 Task: Find connections with filter location Leyland with filter topic #homedecor with filter profile language French with filter current company Sterlite Power with filter school Institution of Engineers of India (IEI), Kolkata with filter industry Engines and Power Transmission Equipment Manufacturing with filter service category Property Management with filter keywords title Call Center Representative
Action: Mouse moved to (668, 101)
Screenshot: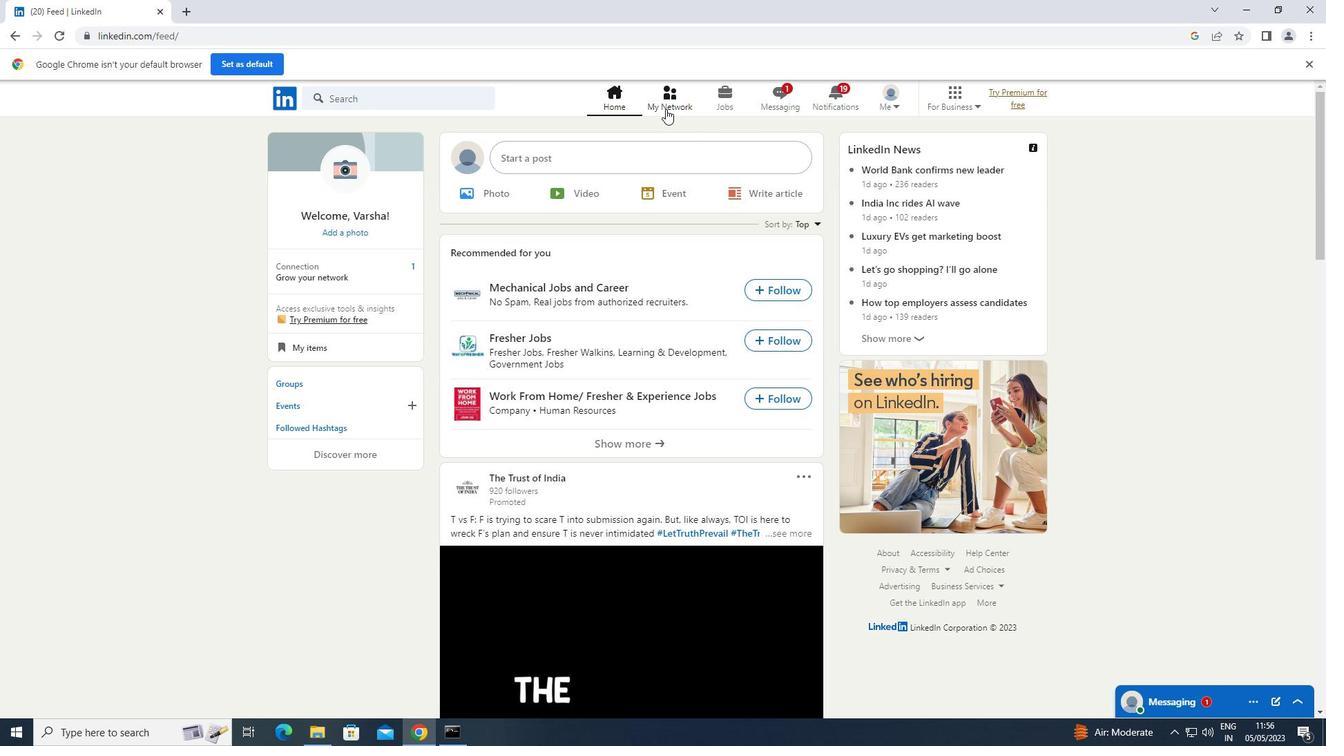 
Action: Mouse pressed left at (668, 101)
Screenshot: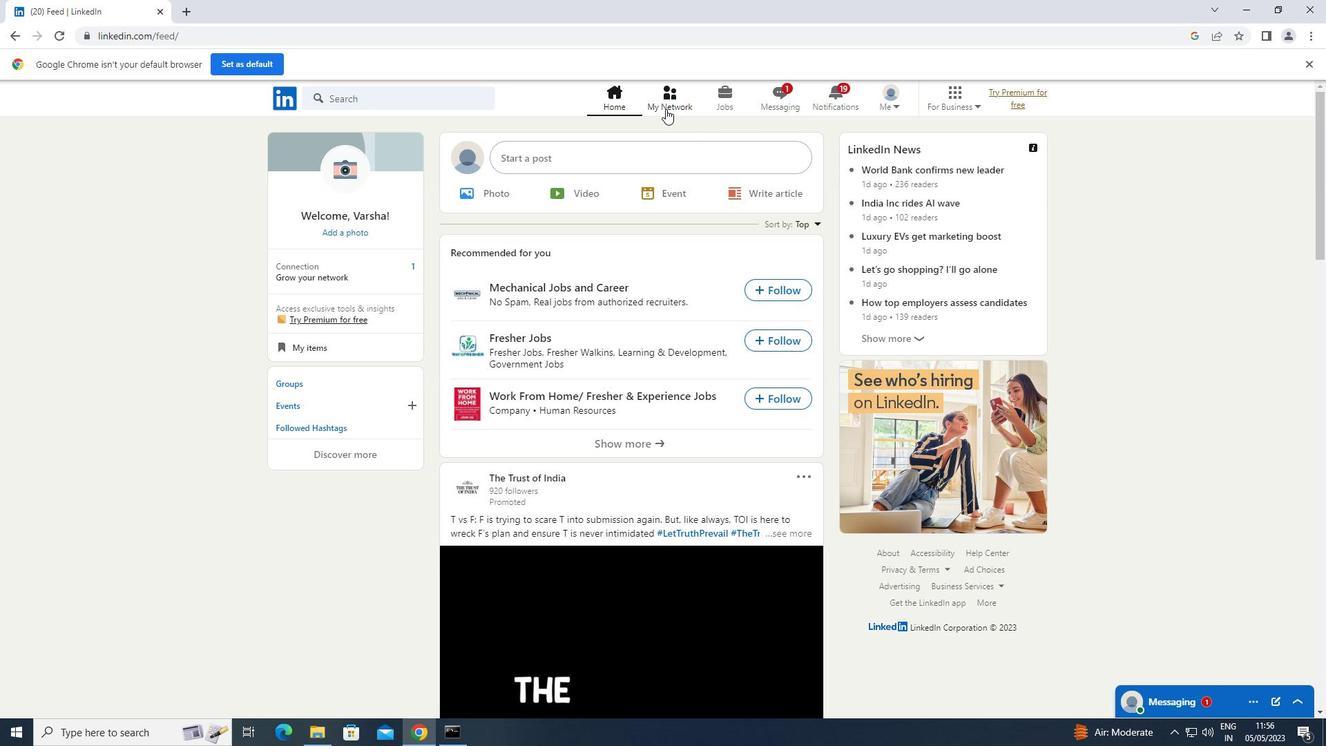 
Action: Mouse moved to (351, 181)
Screenshot: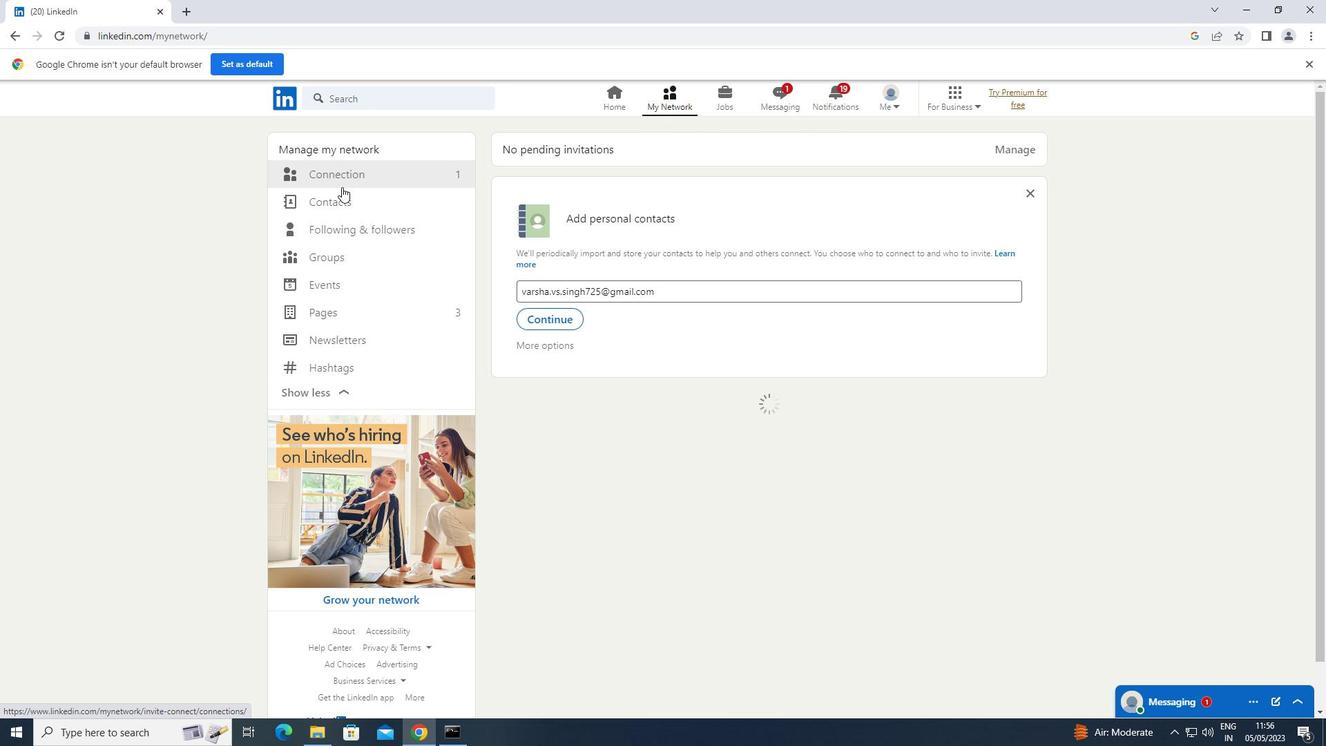
Action: Mouse pressed left at (351, 181)
Screenshot: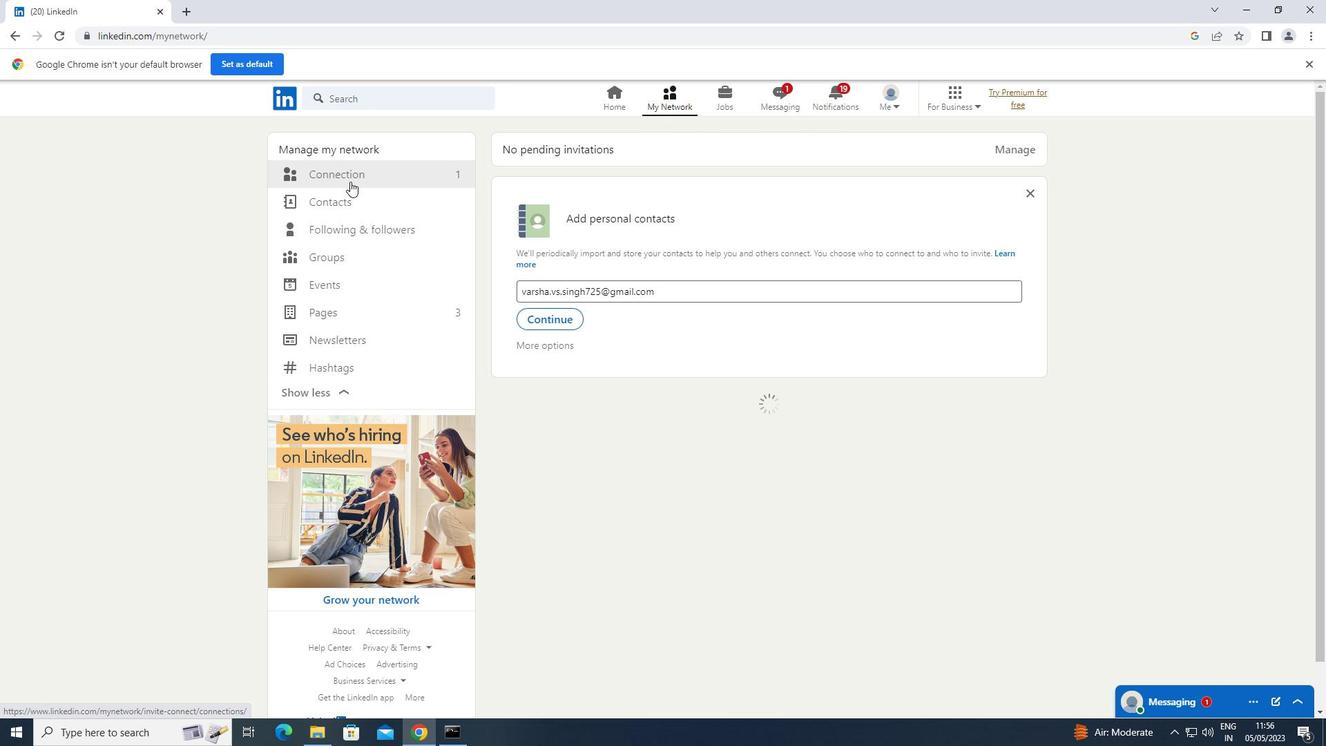 
Action: Mouse moved to (769, 172)
Screenshot: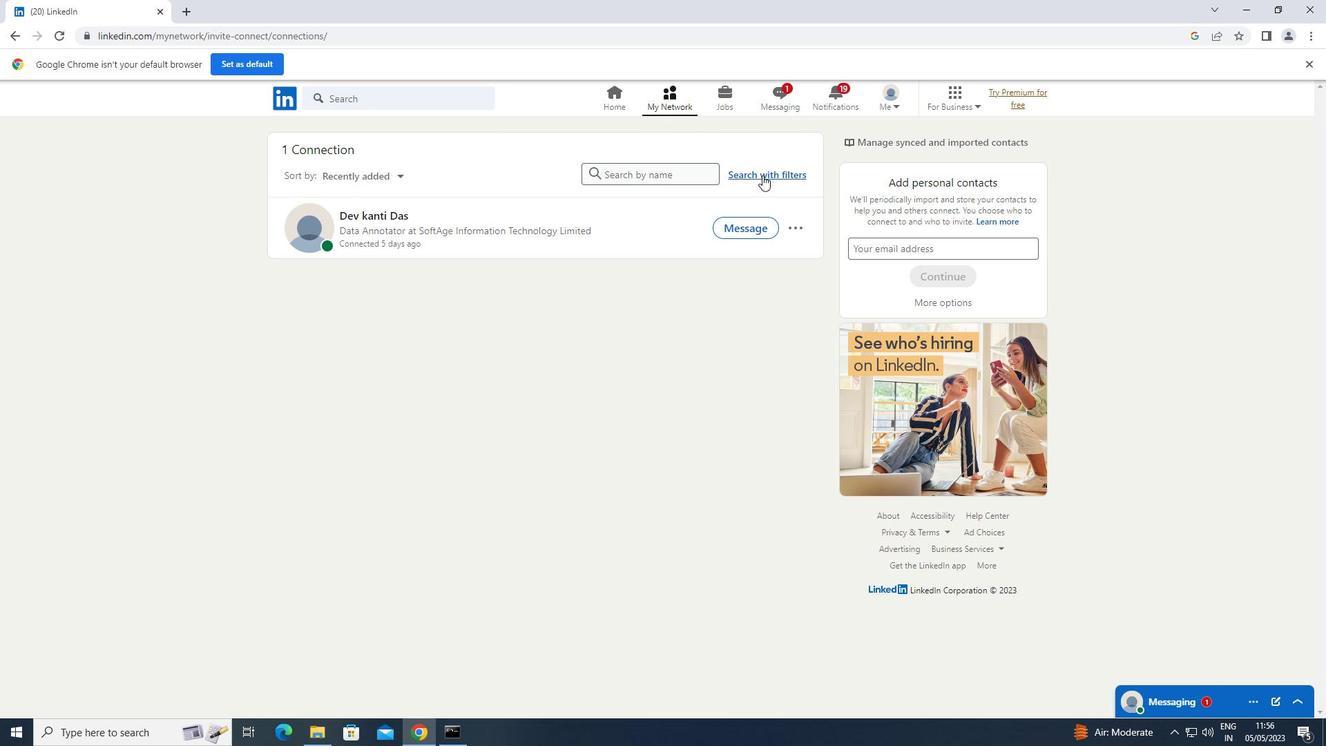 
Action: Mouse pressed left at (769, 172)
Screenshot: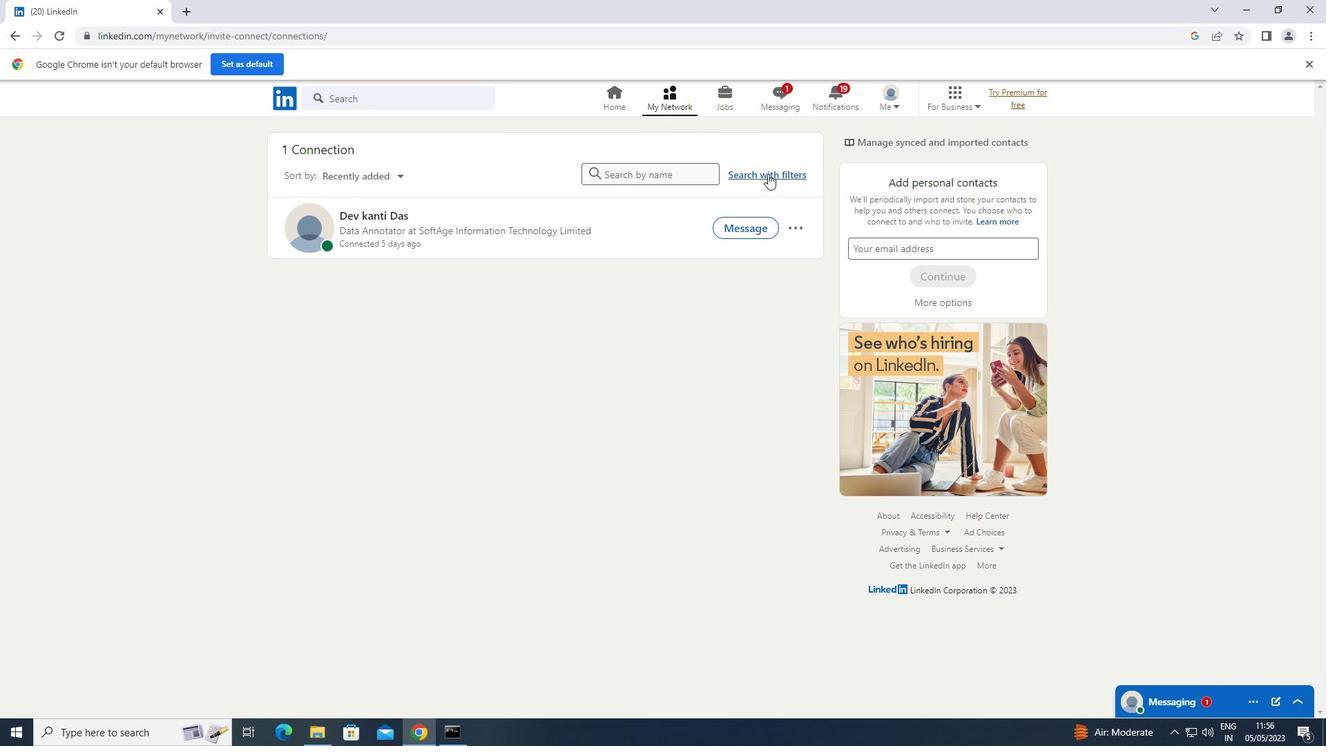 
Action: Mouse moved to (705, 143)
Screenshot: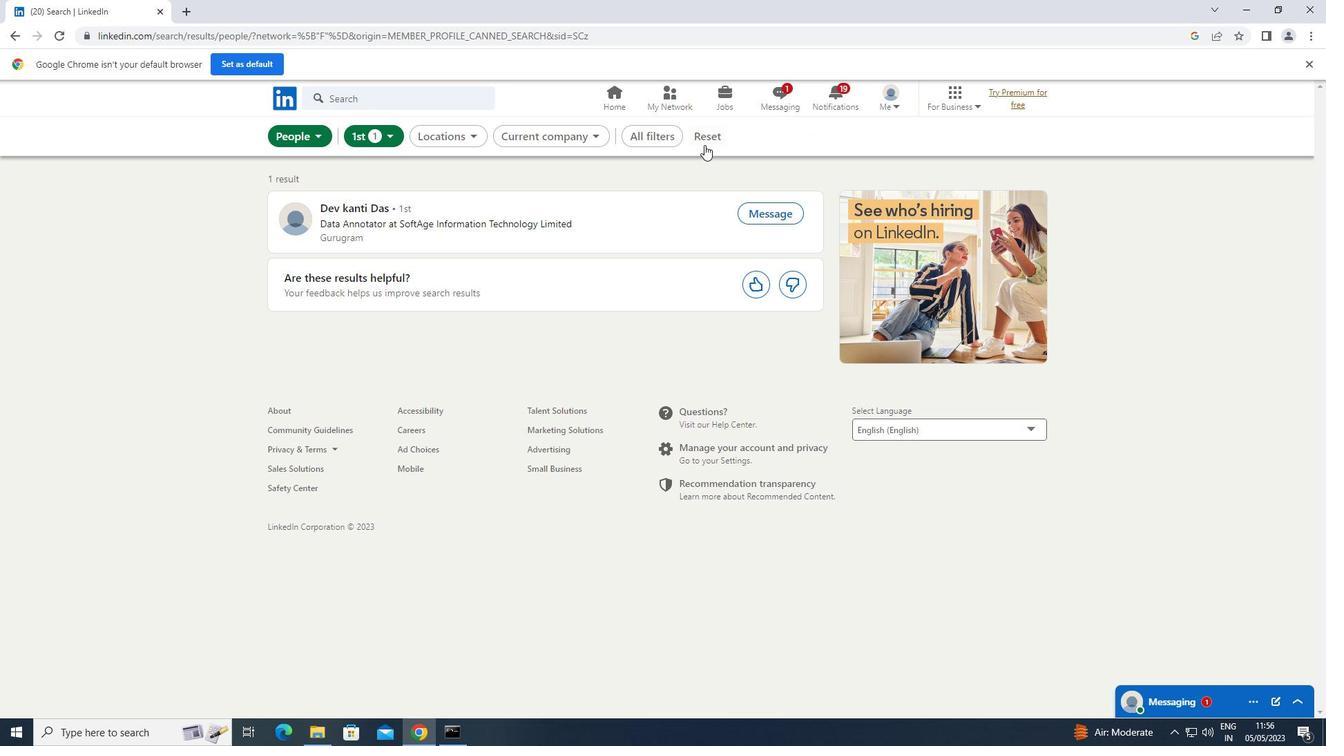 
Action: Mouse pressed left at (705, 143)
Screenshot: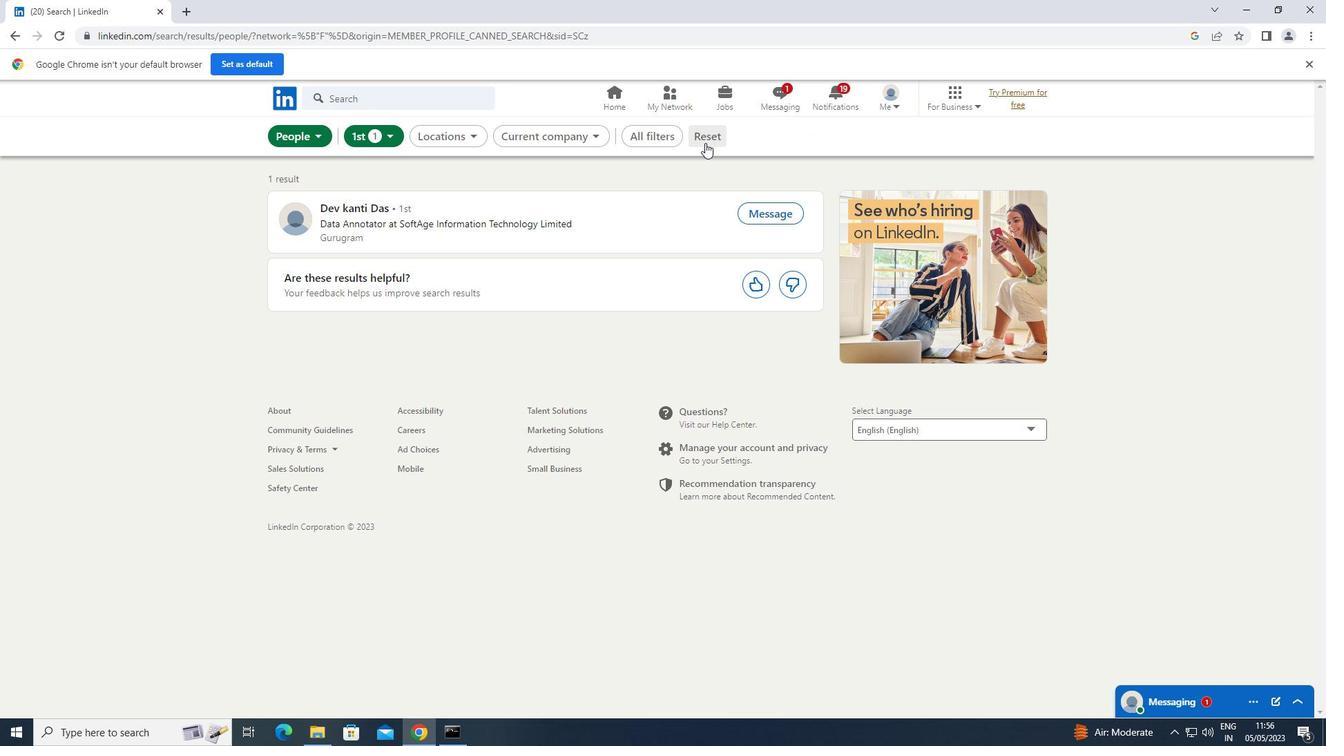 
Action: Mouse moved to (689, 136)
Screenshot: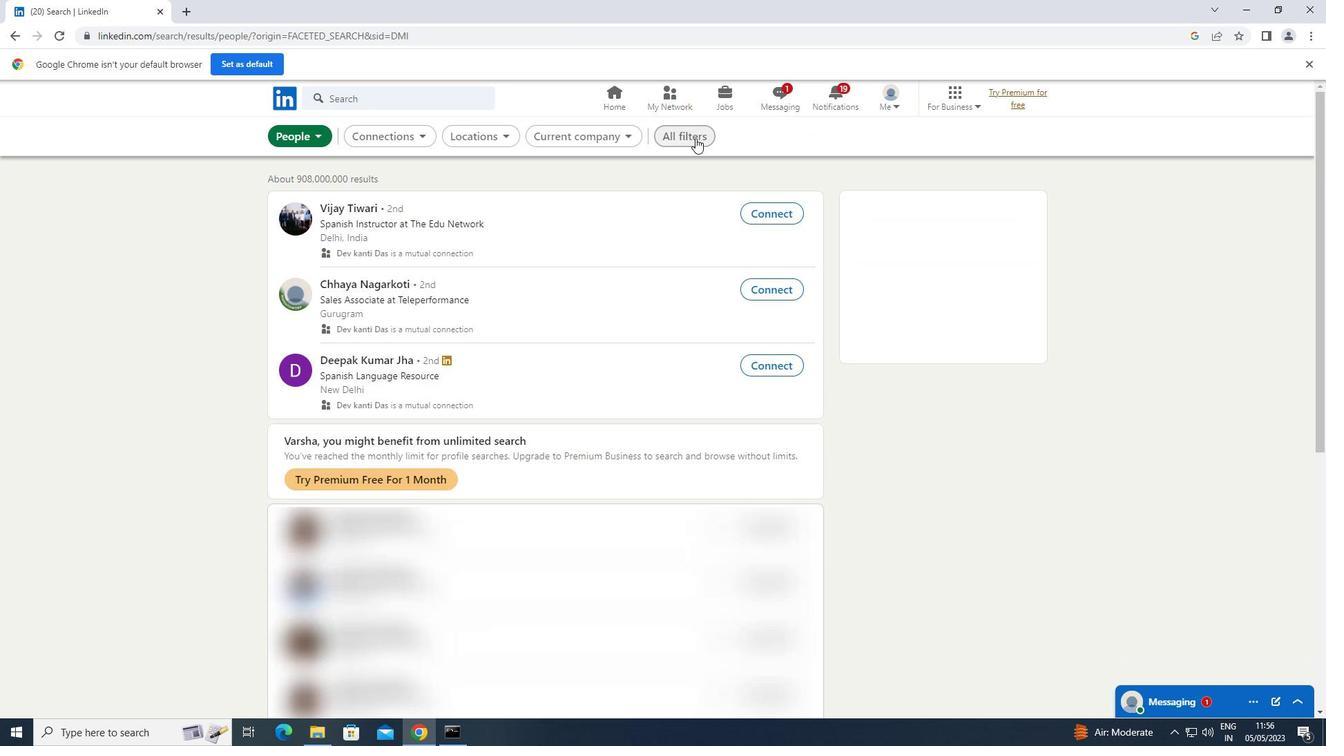 
Action: Mouse pressed left at (689, 136)
Screenshot: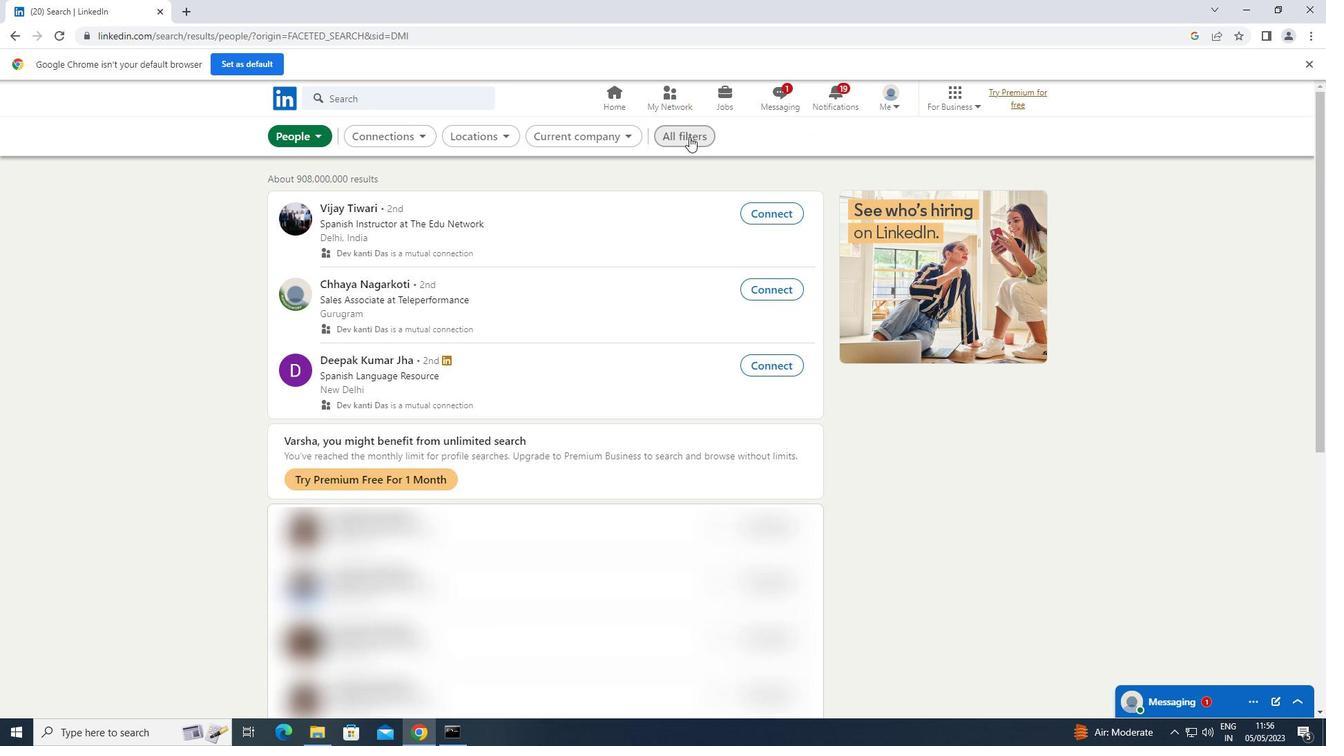 
Action: Mouse moved to (1151, 338)
Screenshot: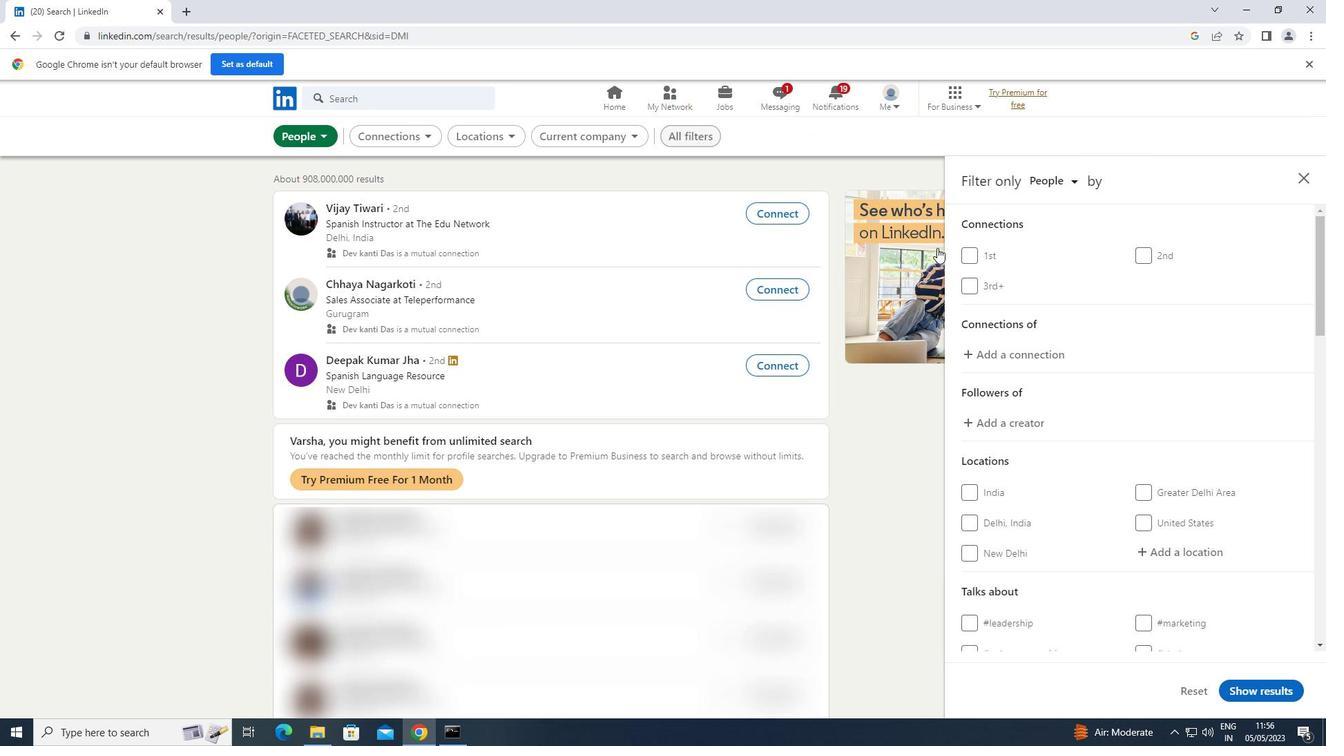 
Action: Mouse scrolled (1151, 337) with delta (0, 0)
Screenshot: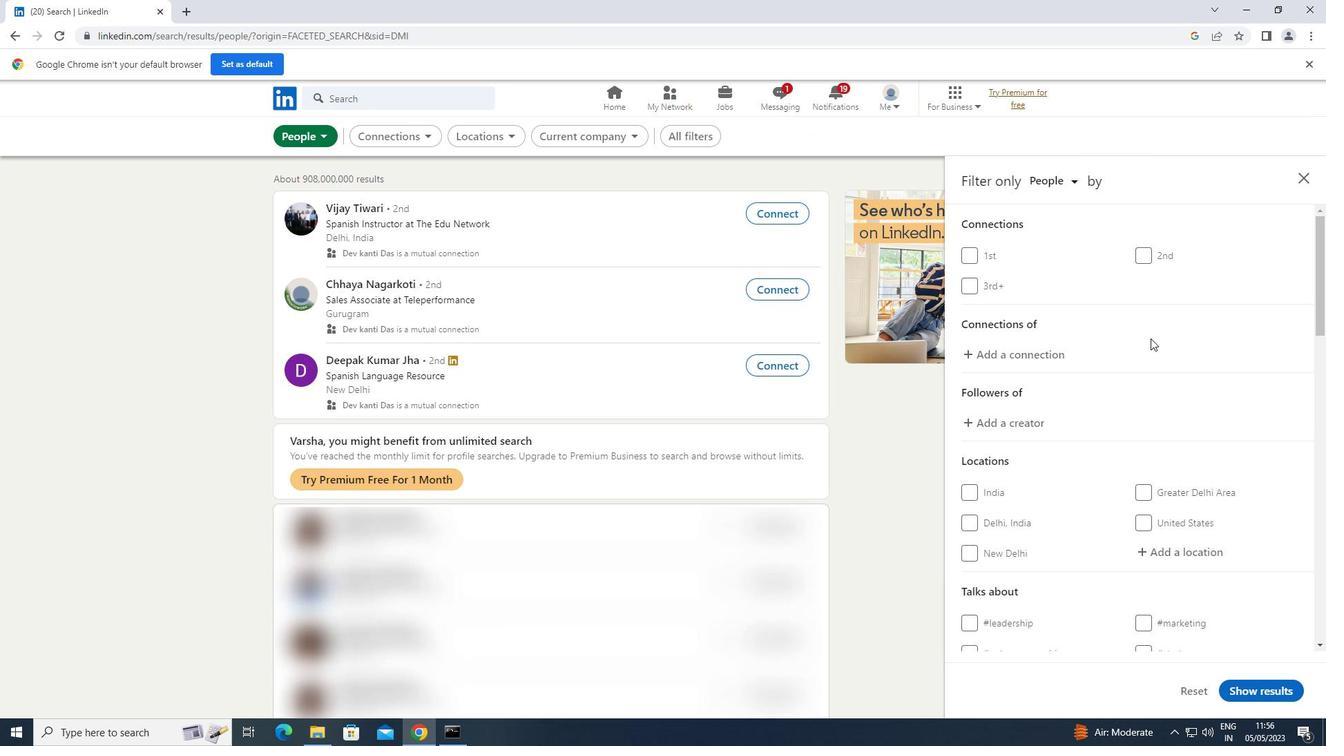 
Action: Mouse scrolled (1151, 337) with delta (0, 0)
Screenshot: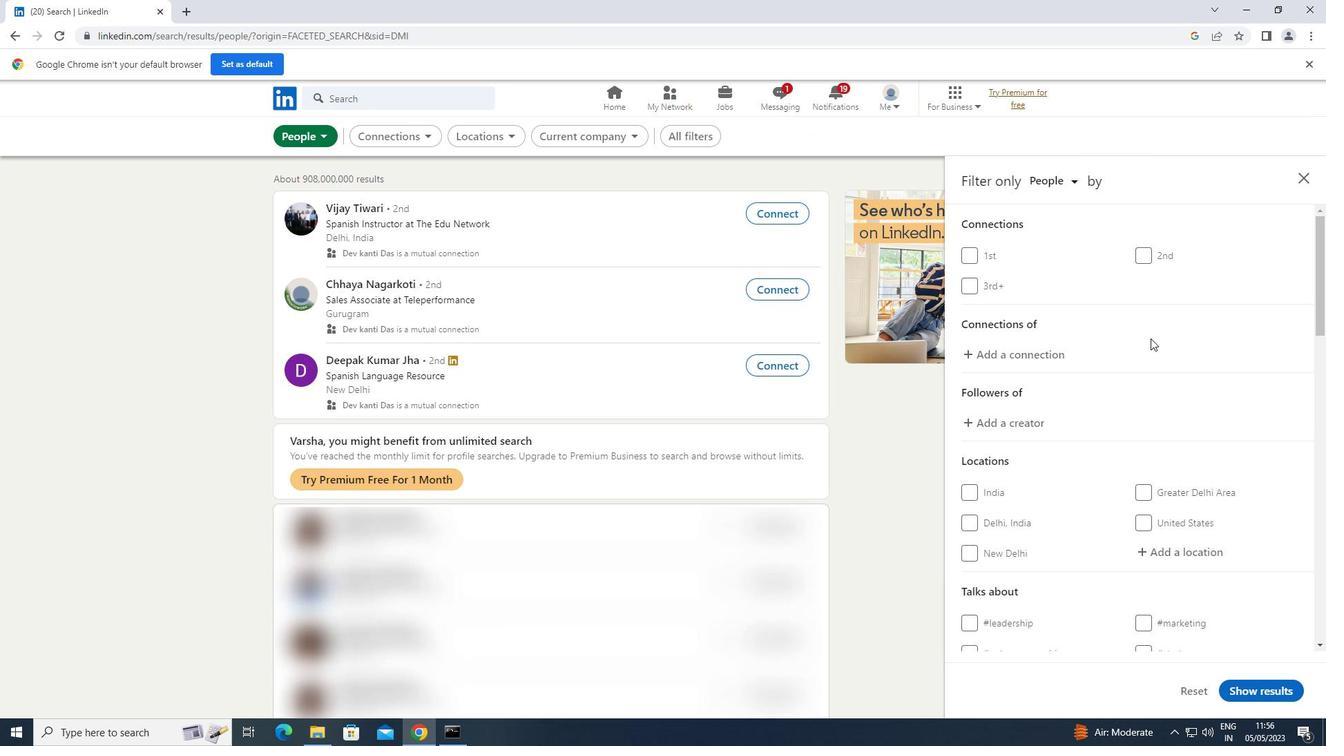
Action: Mouse scrolled (1151, 337) with delta (0, 0)
Screenshot: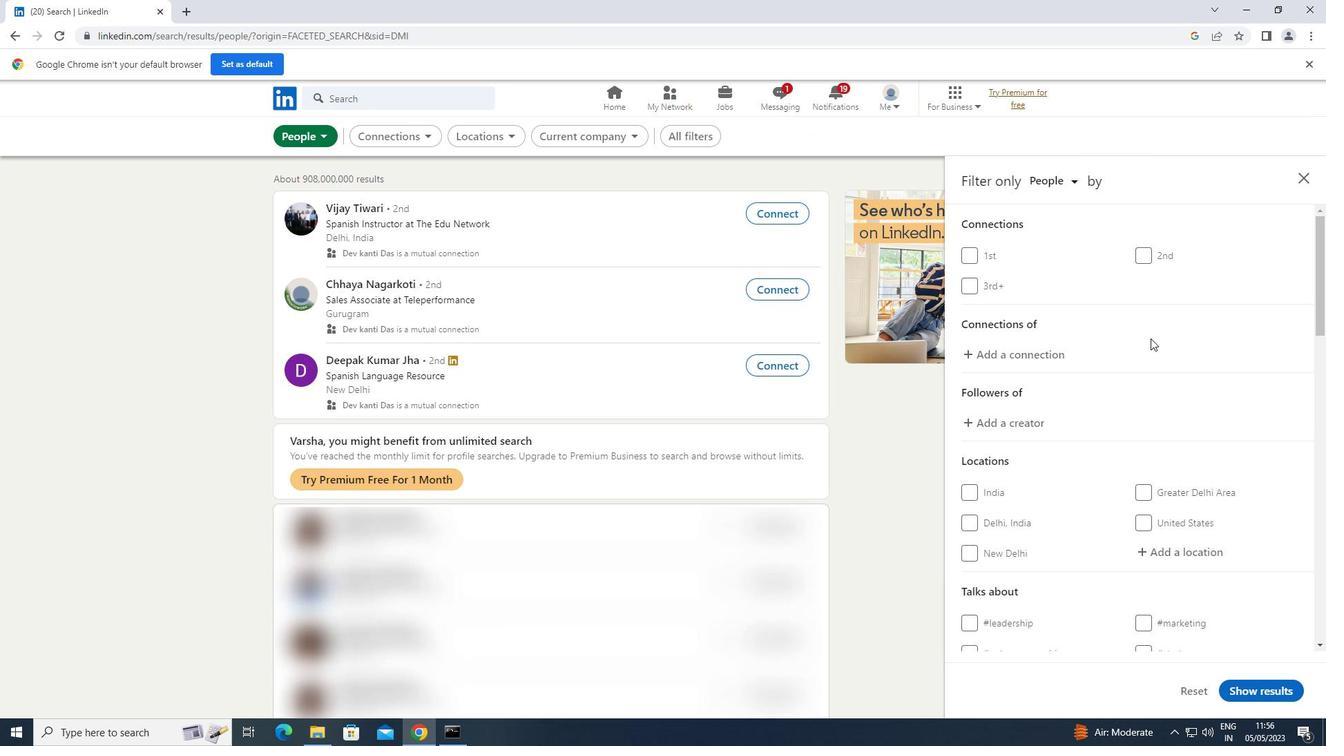 
Action: Mouse pressed left at (1151, 338)
Screenshot: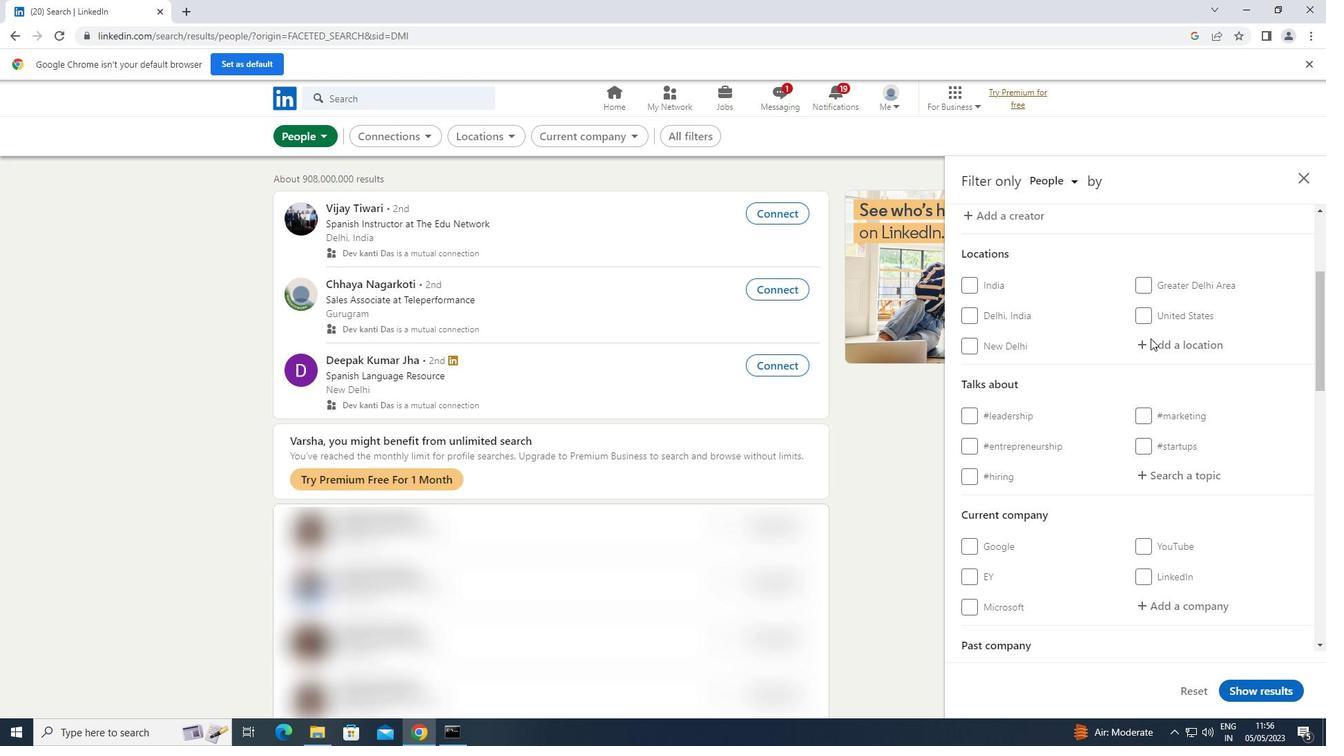 
Action: Key pressed <Key.shift>LEYLAND
Screenshot: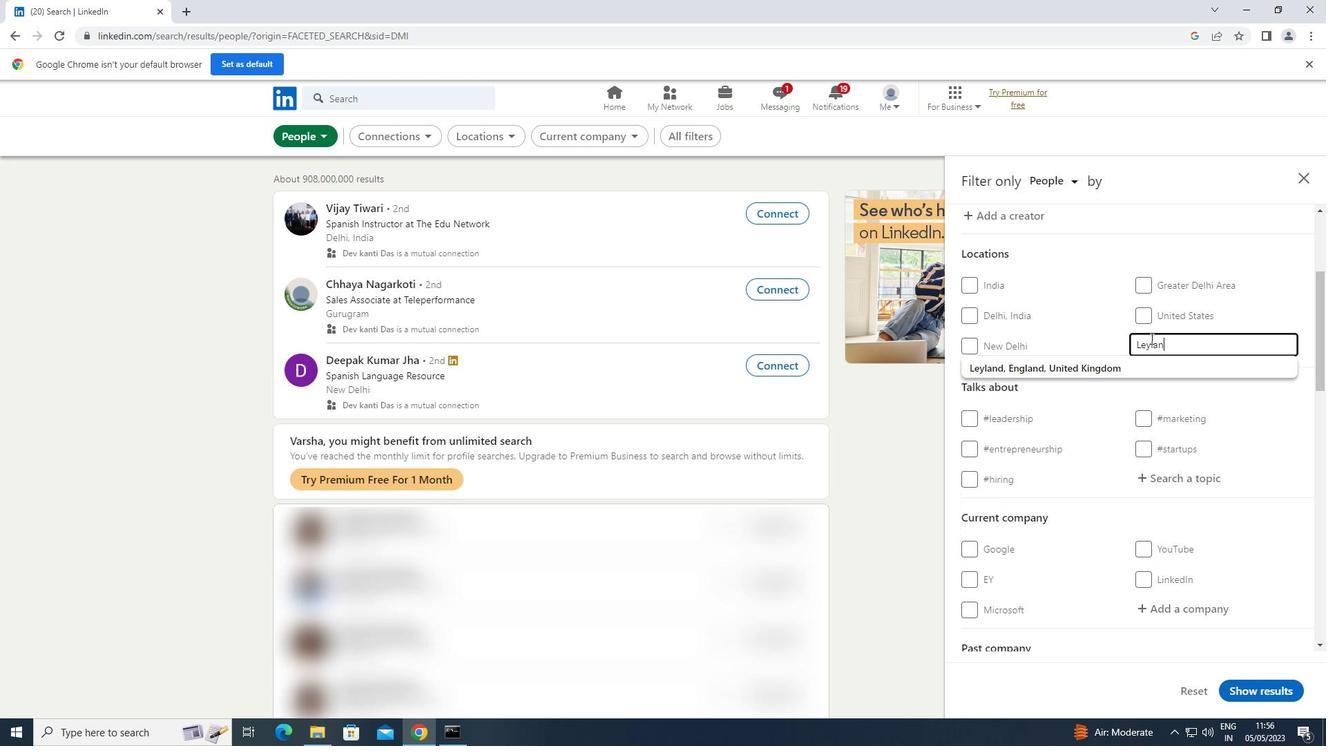 
Action: Mouse moved to (1154, 471)
Screenshot: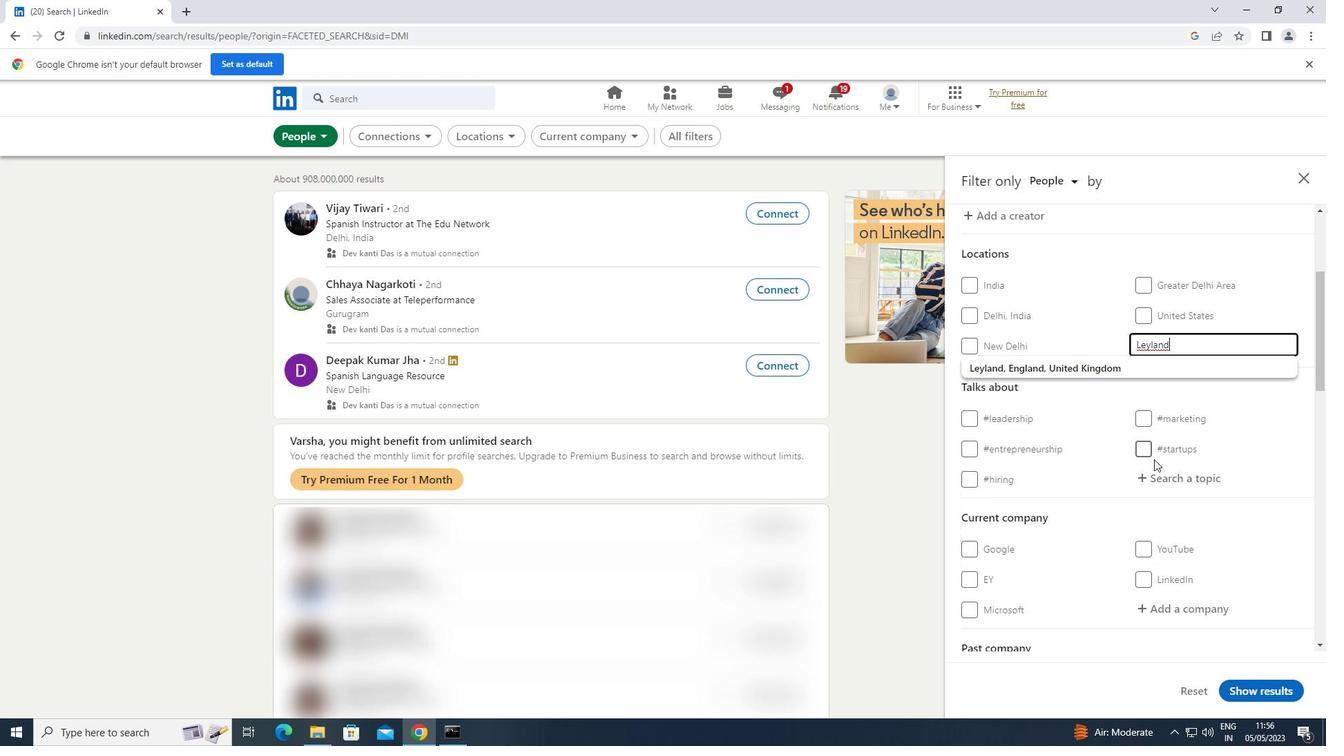 
Action: Mouse pressed left at (1154, 471)
Screenshot: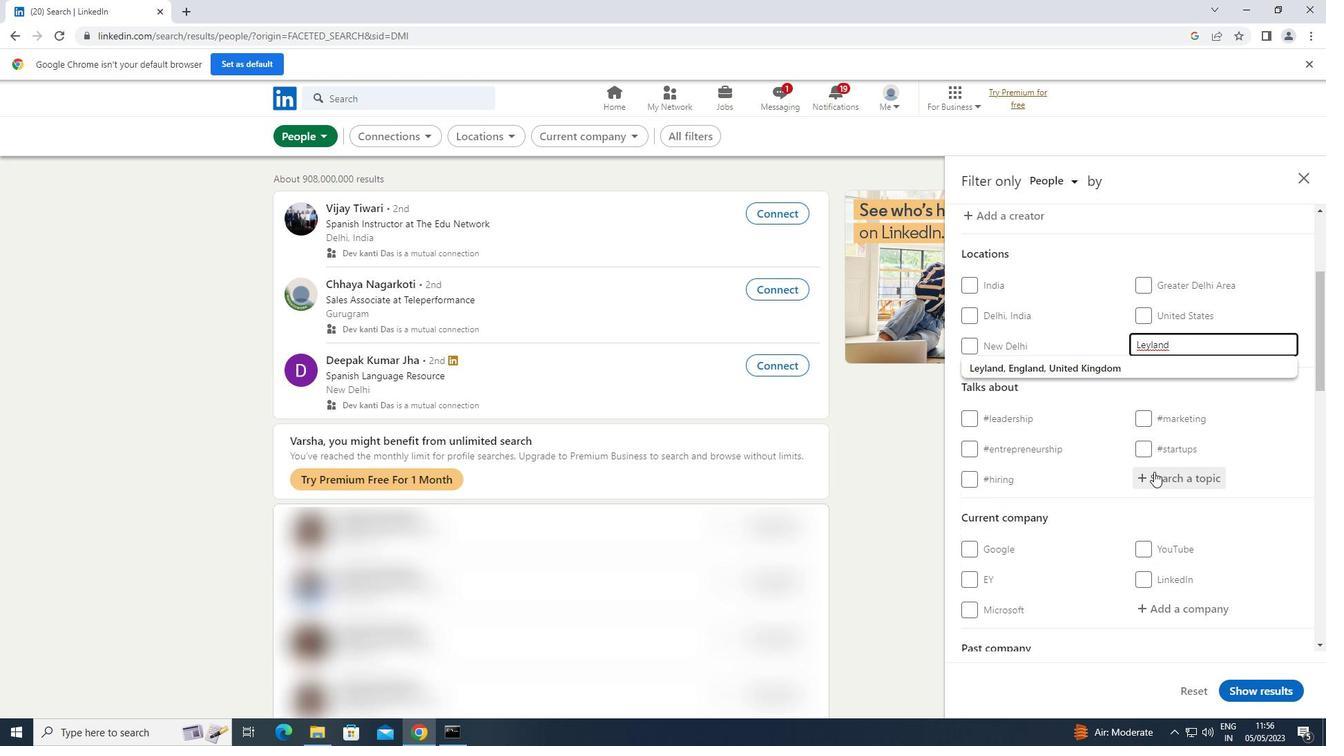 
Action: Key pressed HOMEDECOR
Screenshot: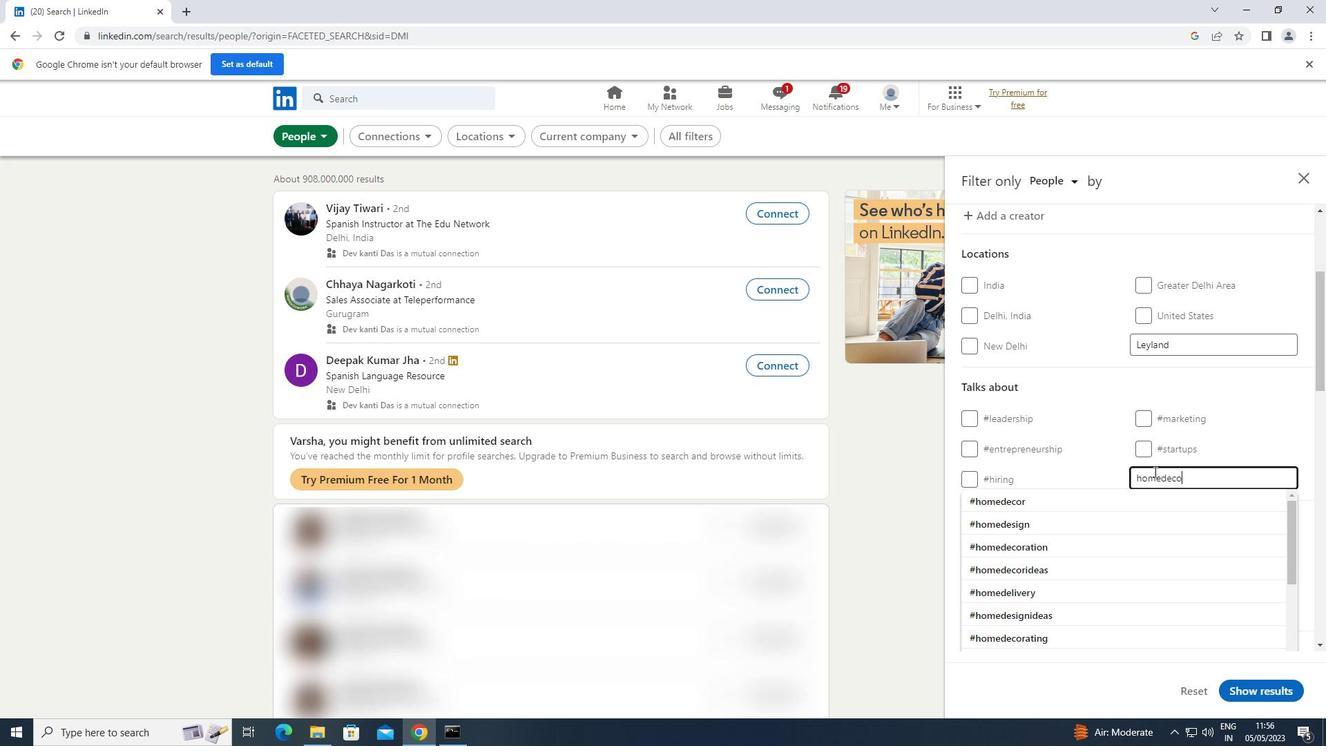 
Action: Mouse moved to (1066, 499)
Screenshot: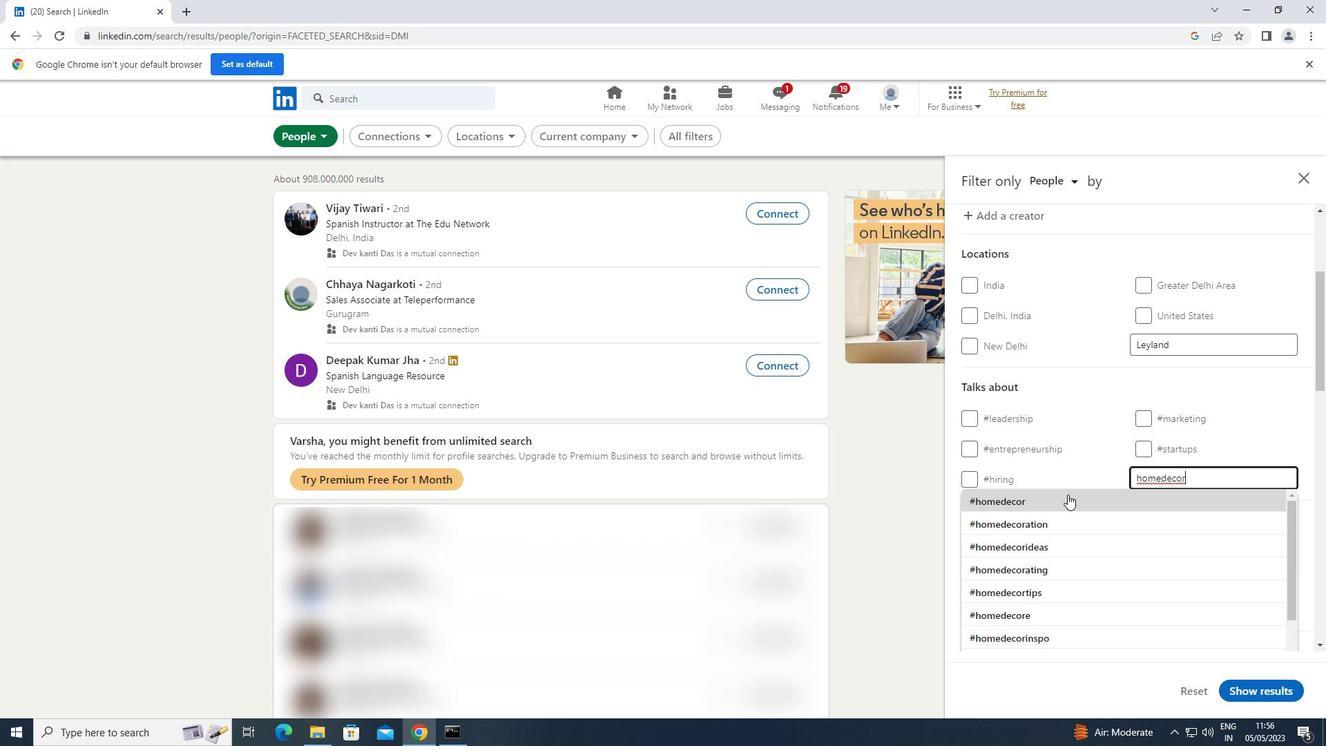 
Action: Mouse pressed left at (1066, 499)
Screenshot: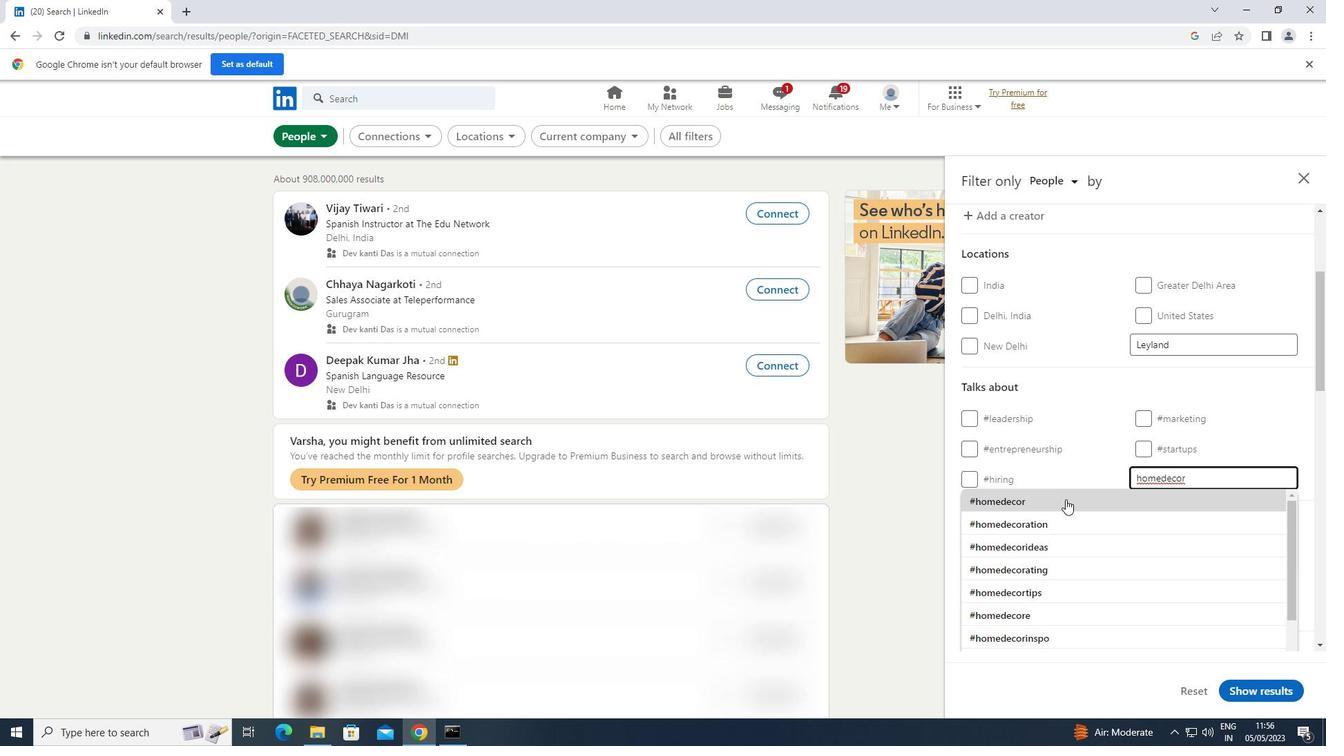 
Action: Mouse scrolled (1066, 498) with delta (0, 0)
Screenshot: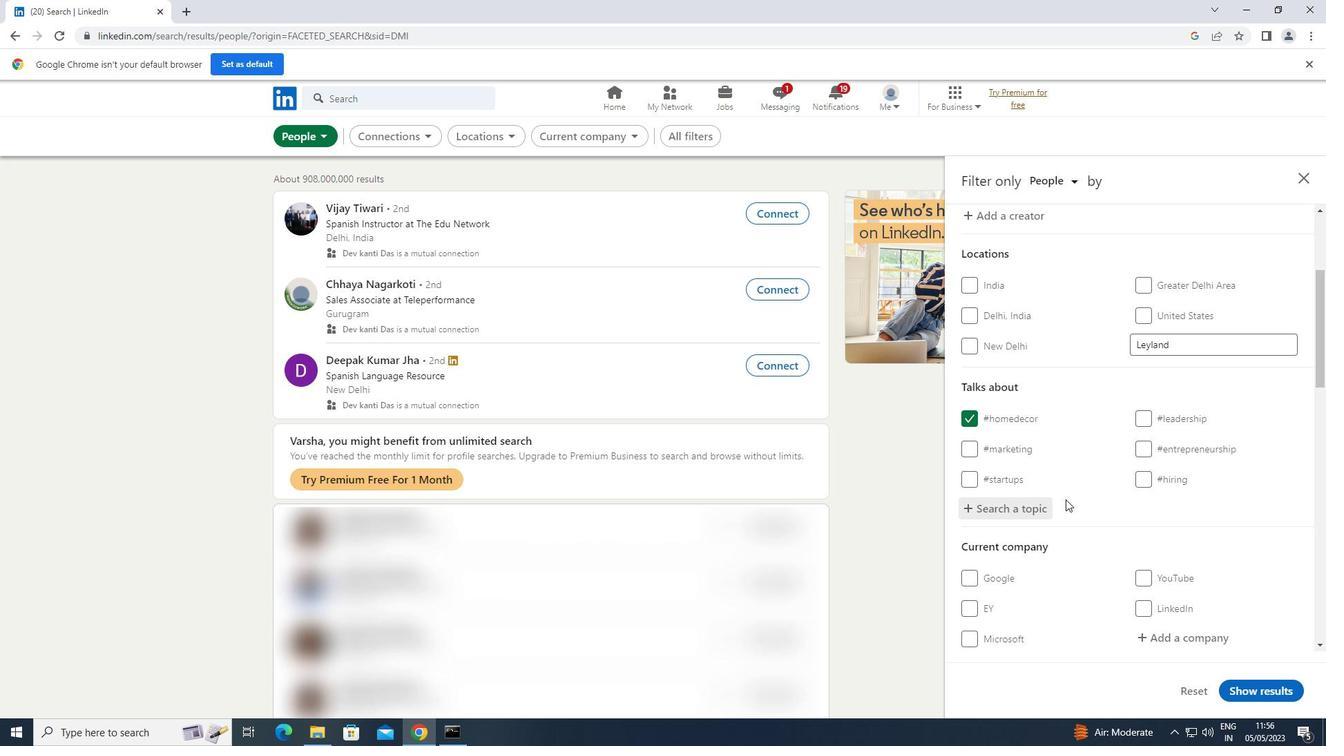 
Action: Mouse scrolled (1066, 498) with delta (0, 0)
Screenshot: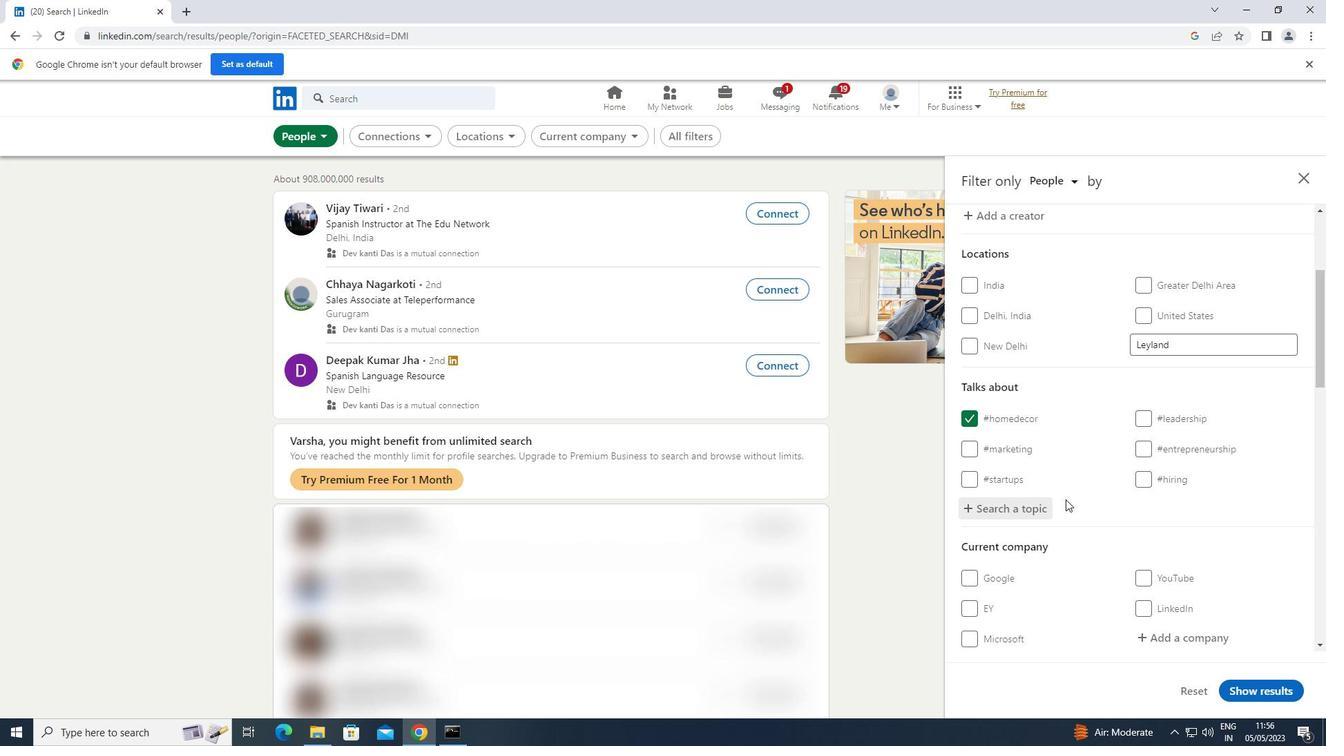 
Action: Mouse scrolled (1066, 498) with delta (0, 0)
Screenshot: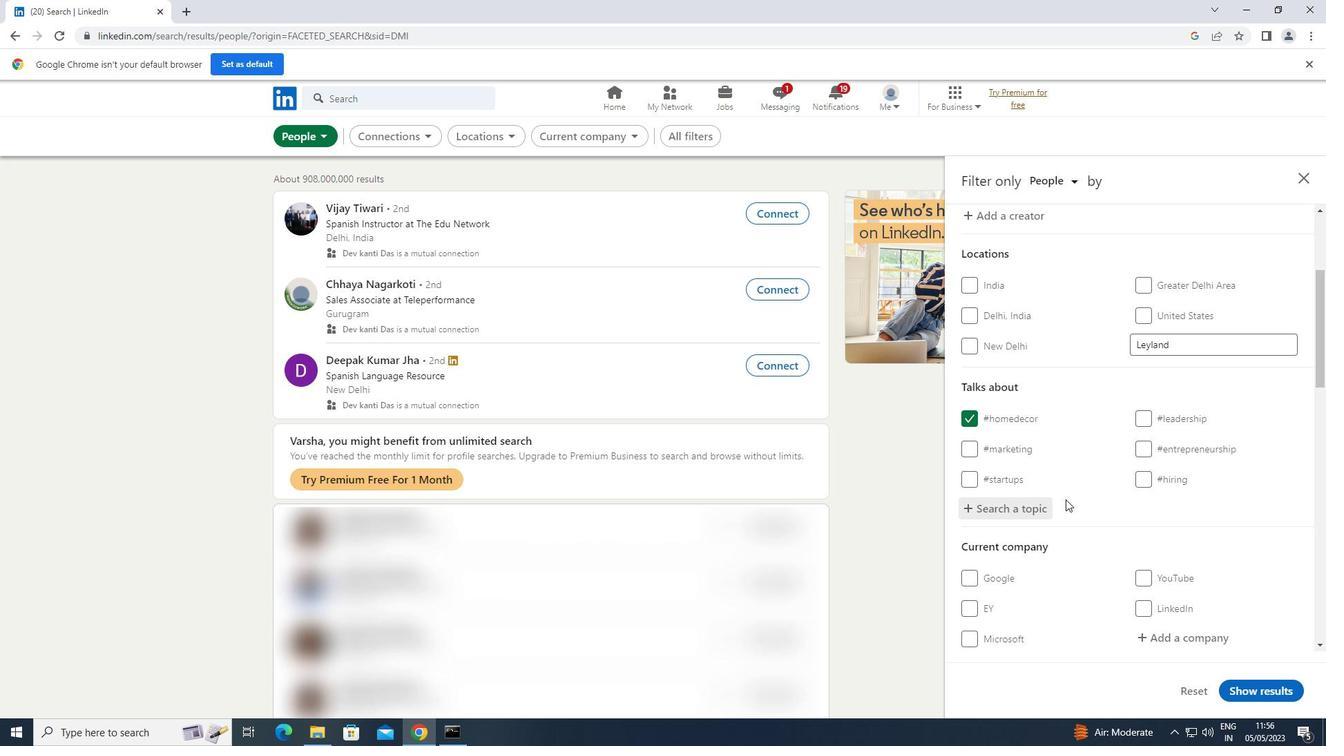
Action: Mouse moved to (1066, 499)
Screenshot: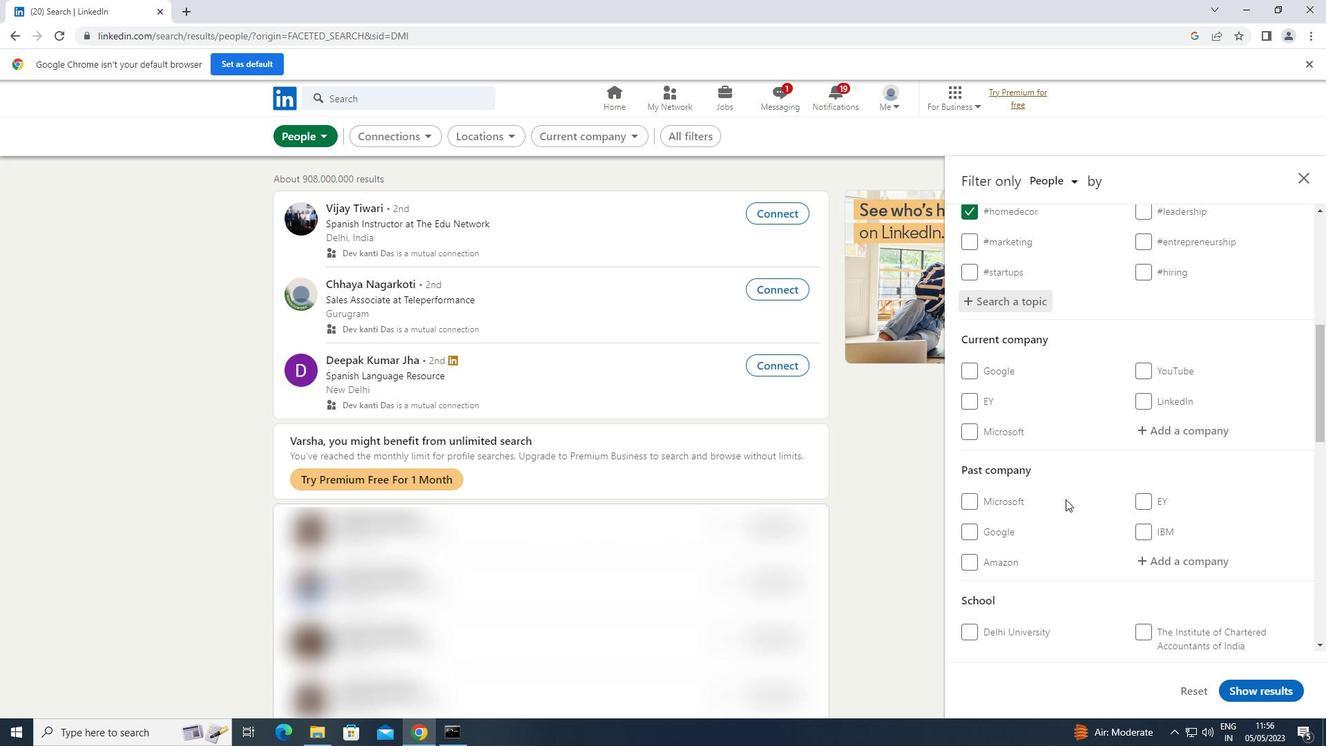 
Action: Mouse scrolled (1066, 498) with delta (0, 0)
Screenshot: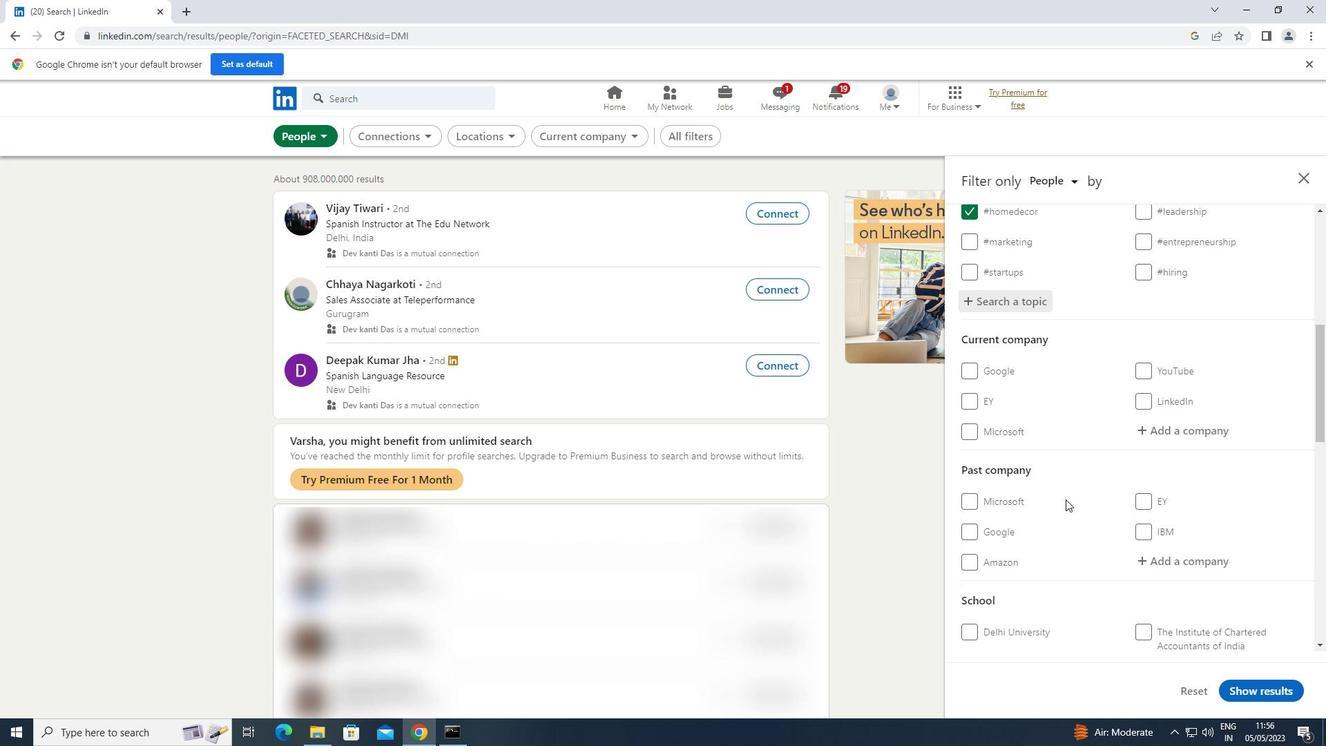 
Action: Mouse scrolled (1066, 498) with delta (0, 0)
Screenshot: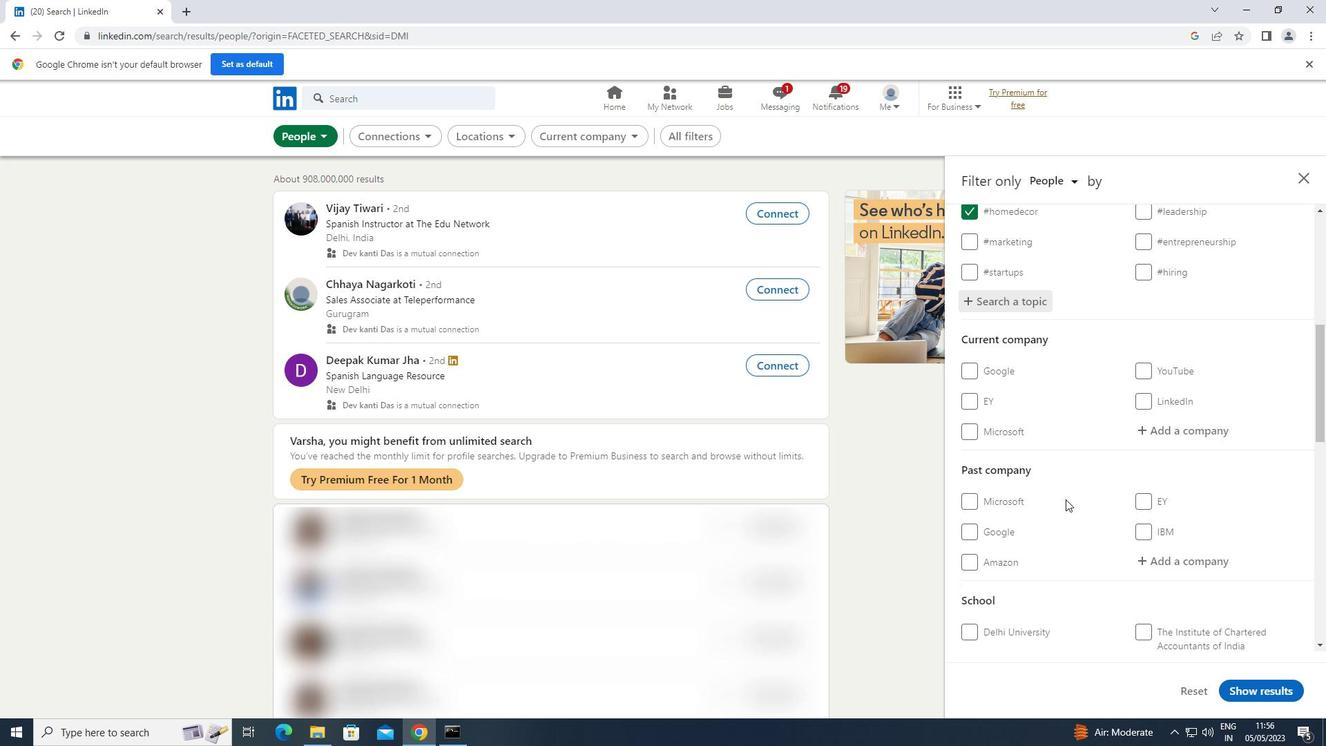 
Action: Mouse scrolled (1066, 498) with delta (0, 0)
Screenshot: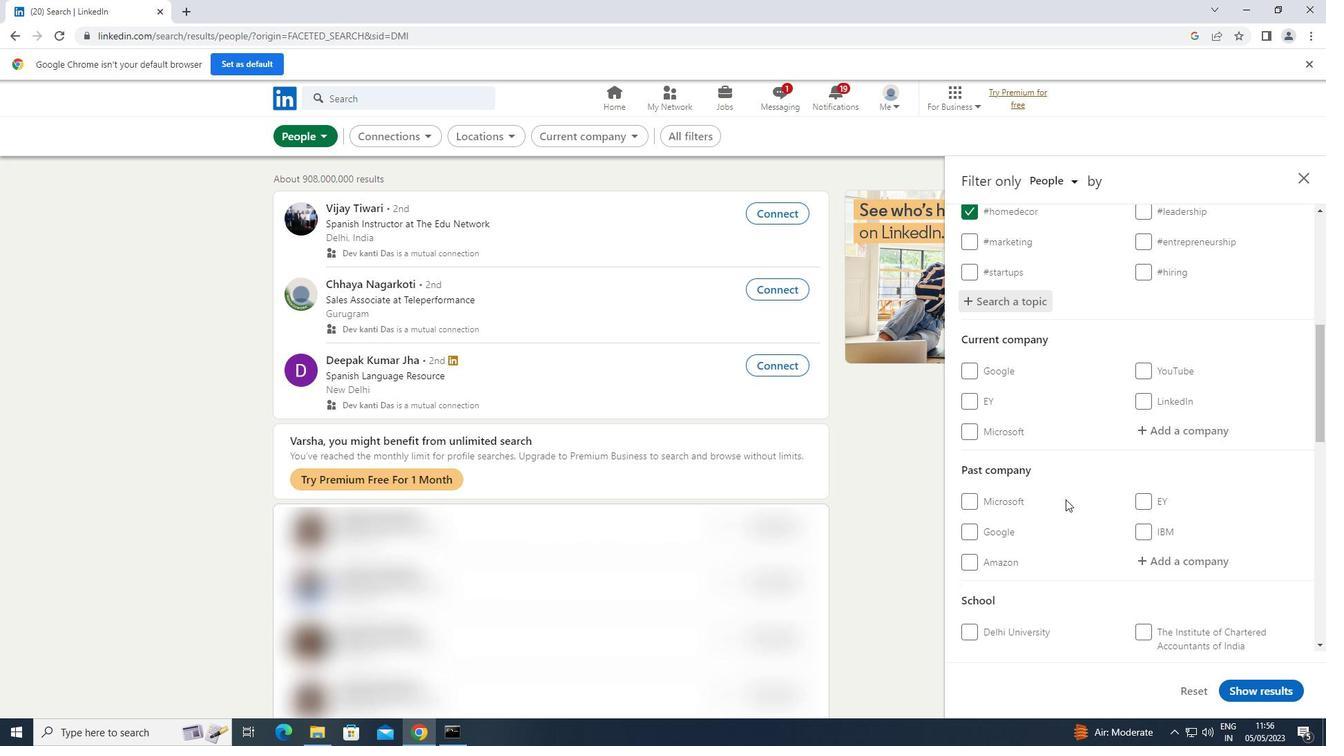 
Action: Mouse scrolled (1066, 498) with delta (0, 0)
Screenshot: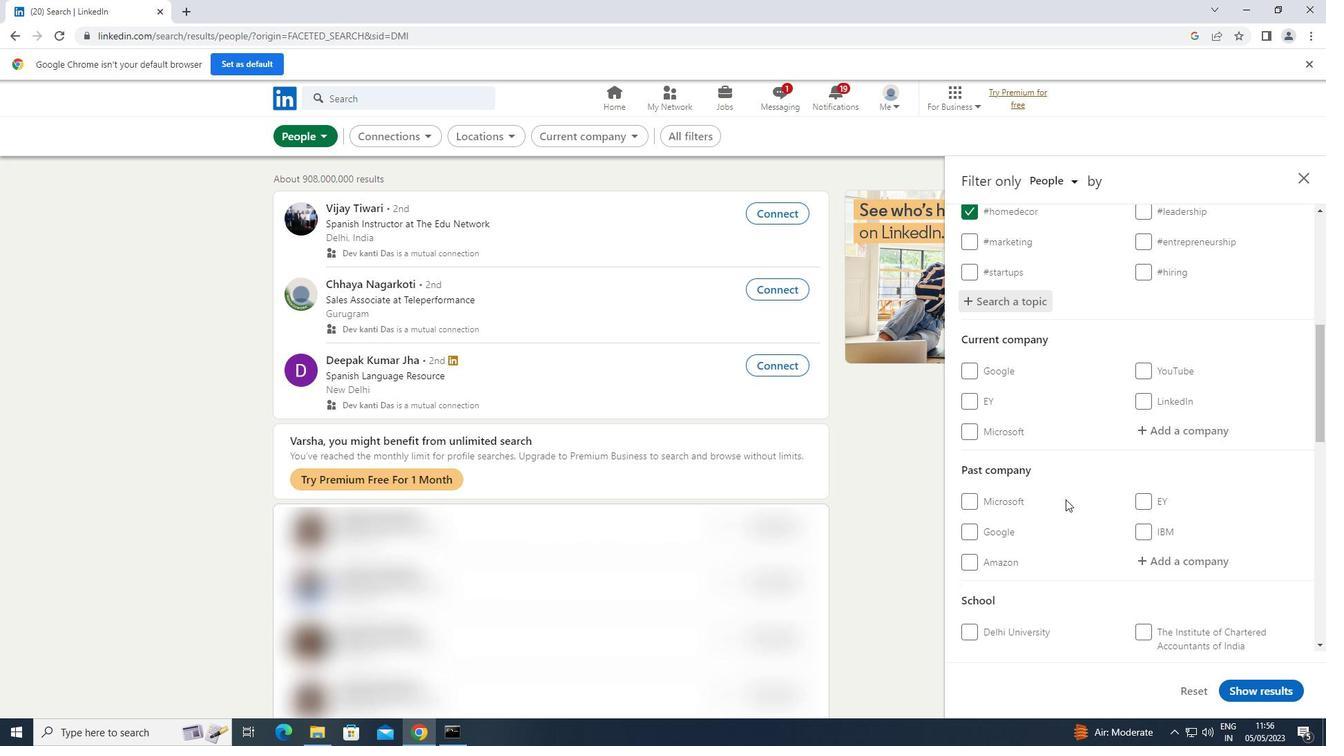 
Action: Mouse scrolled (1066, 498) with delta (0, 0)
Screenshot: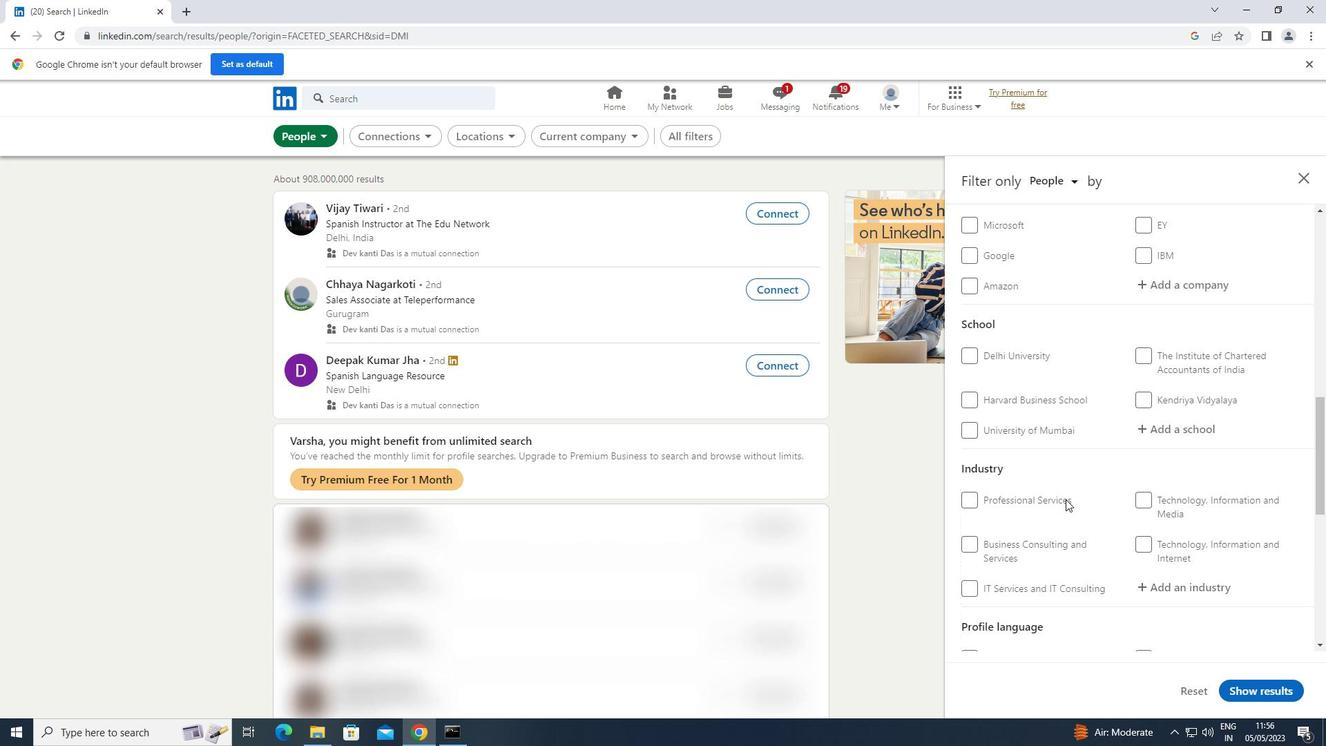 
Action: Mouse scrolled (1066, 498) with delta (0, 0)
Screenshot: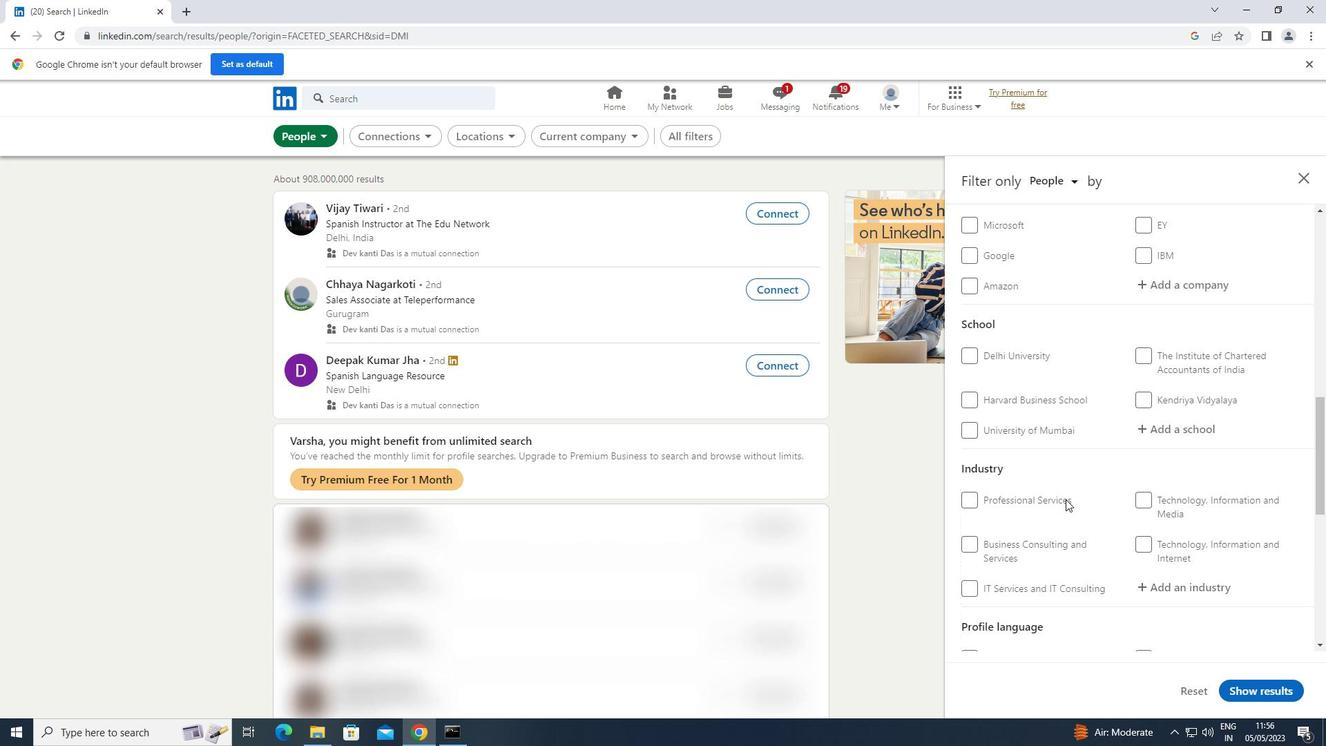 
Action: Mouse scrolled (1066, 498) with delta (0, 0)
Screenshot: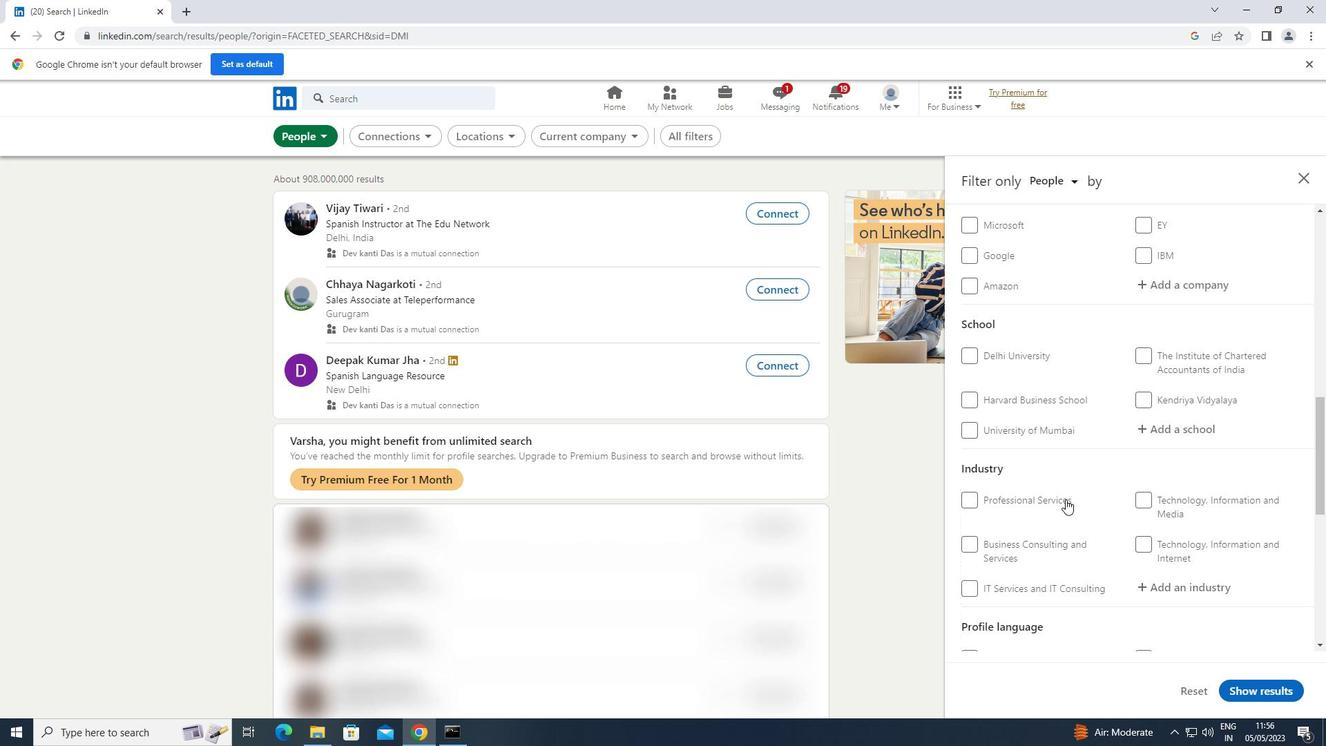 
Action: Mouse moved to (1139, 452)
Screenshot: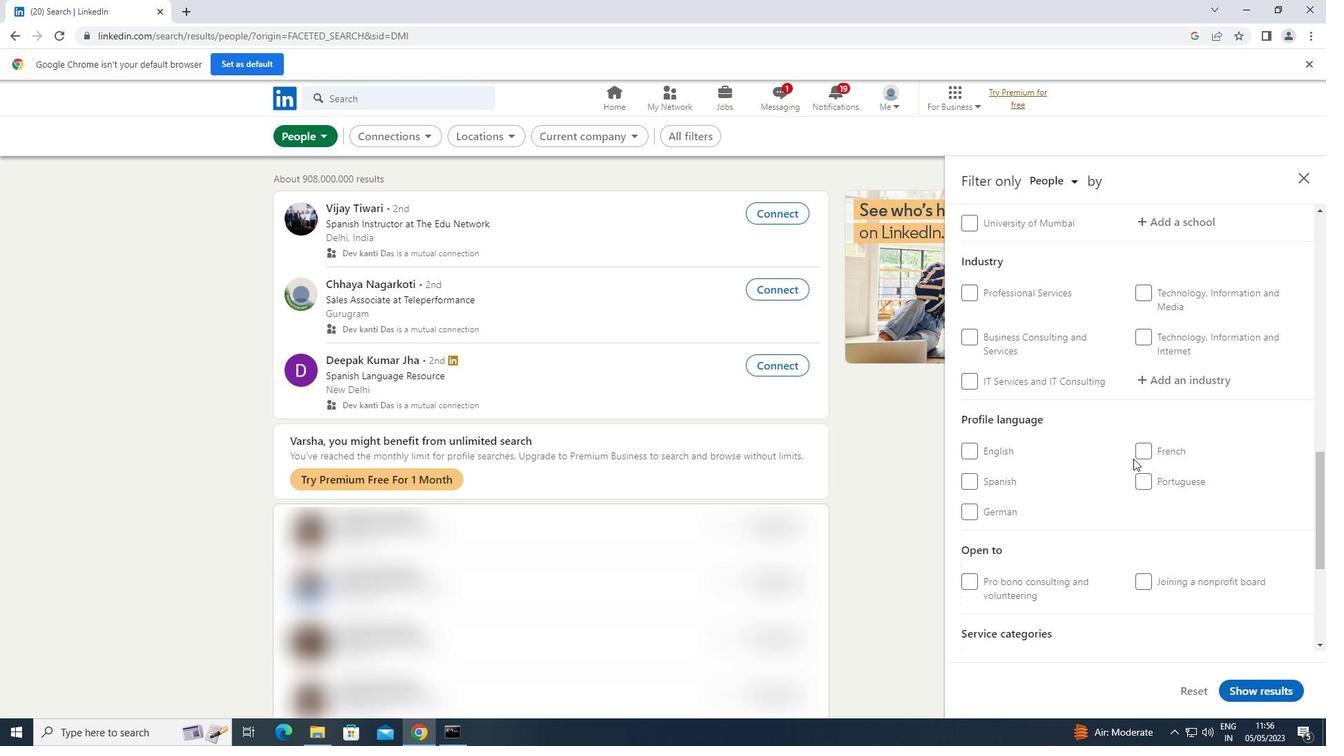 
Action: Mouse pressed left at (1139, 452)
Screenshot: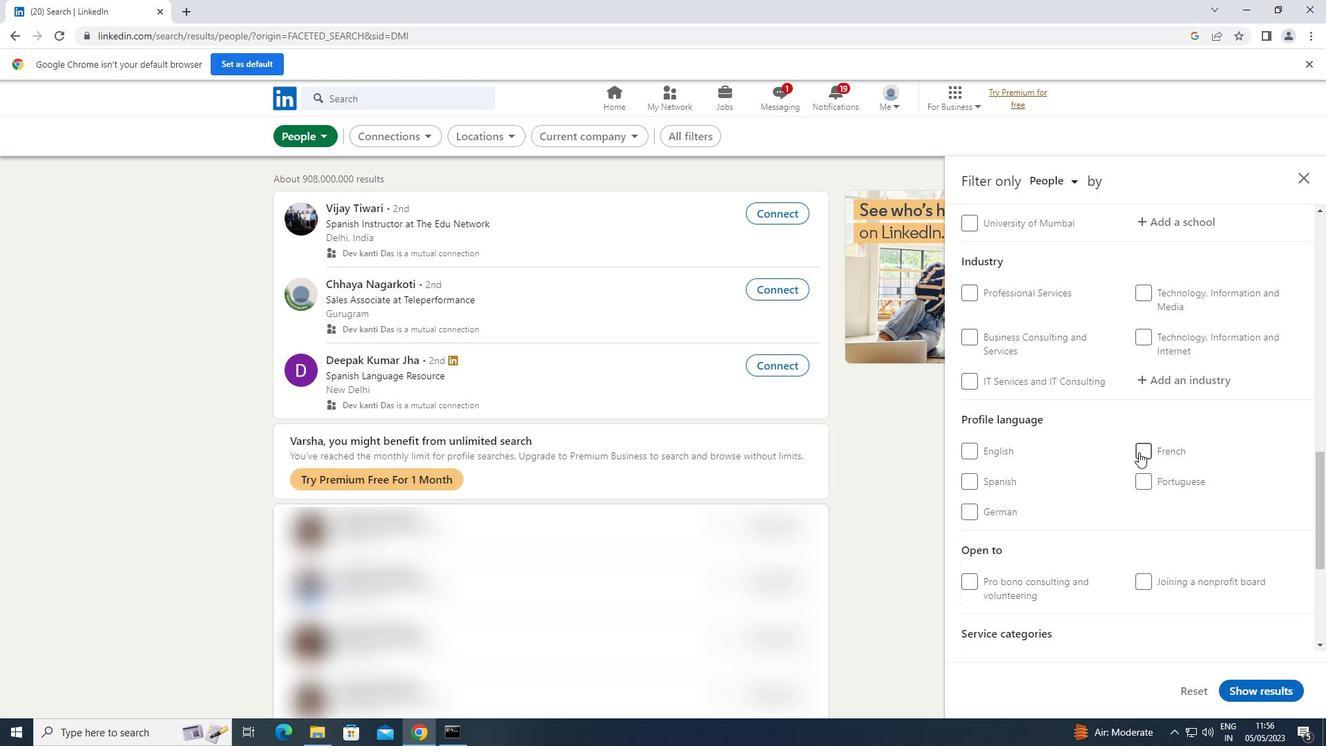 
Action: Mouse scrolled (1139, 453) with delta (0, 0)
Screenshot: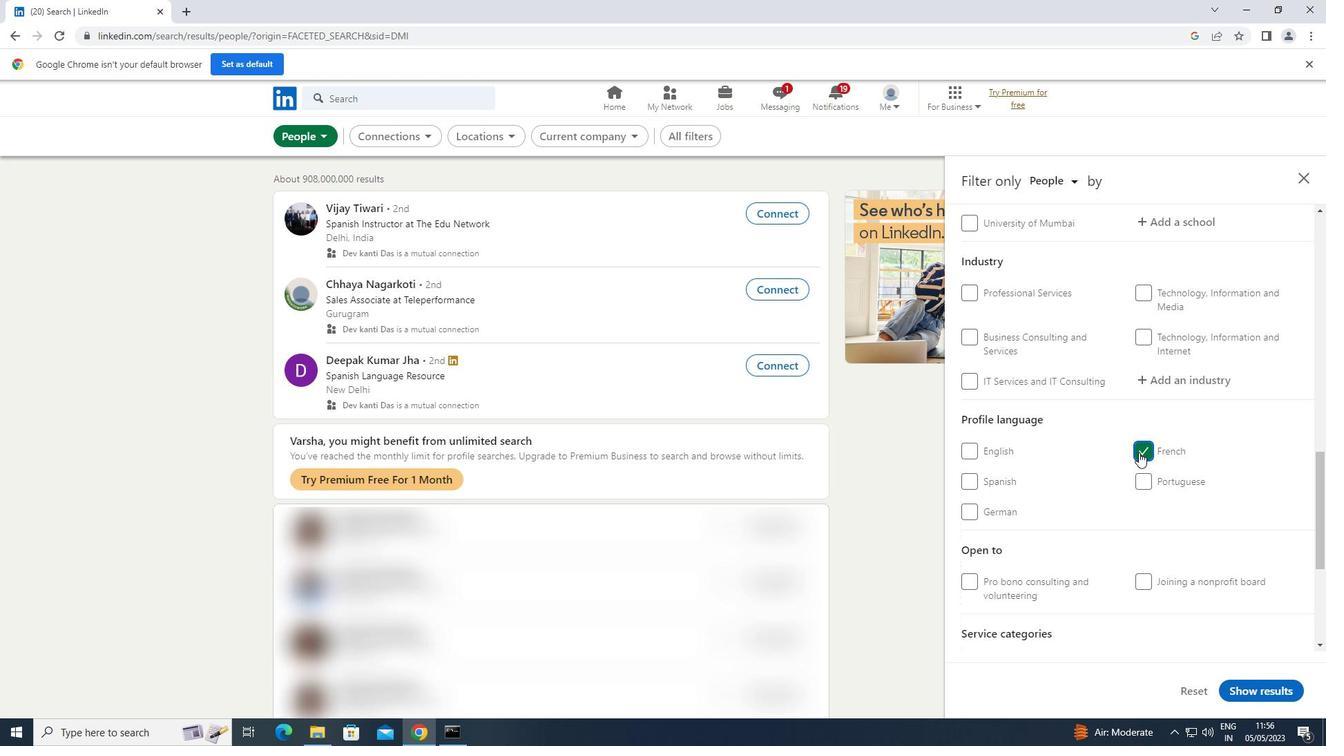 
Action: Mouse scrolled (1139, 453) with delta (0, 0)
Screenshot: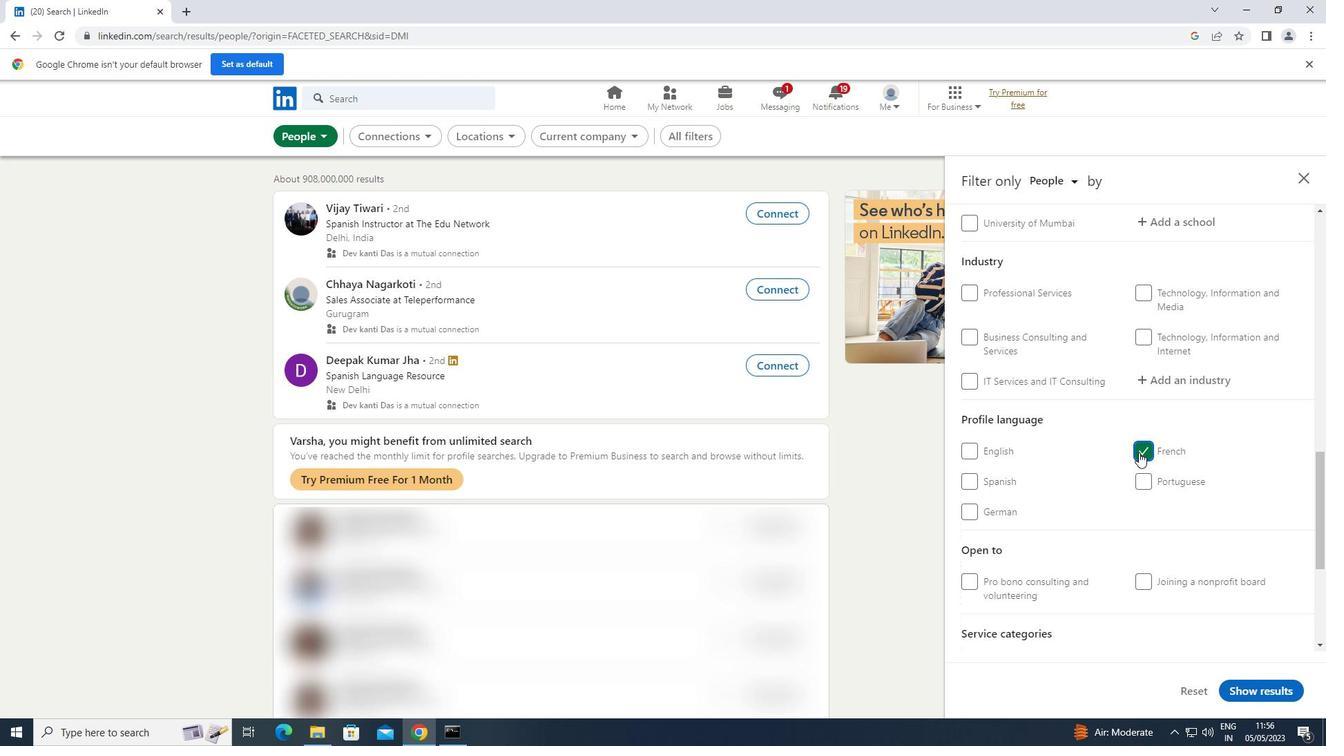 
Action: Mouse scrolled (1139, 453) with delta (0, 0)
Screenshot: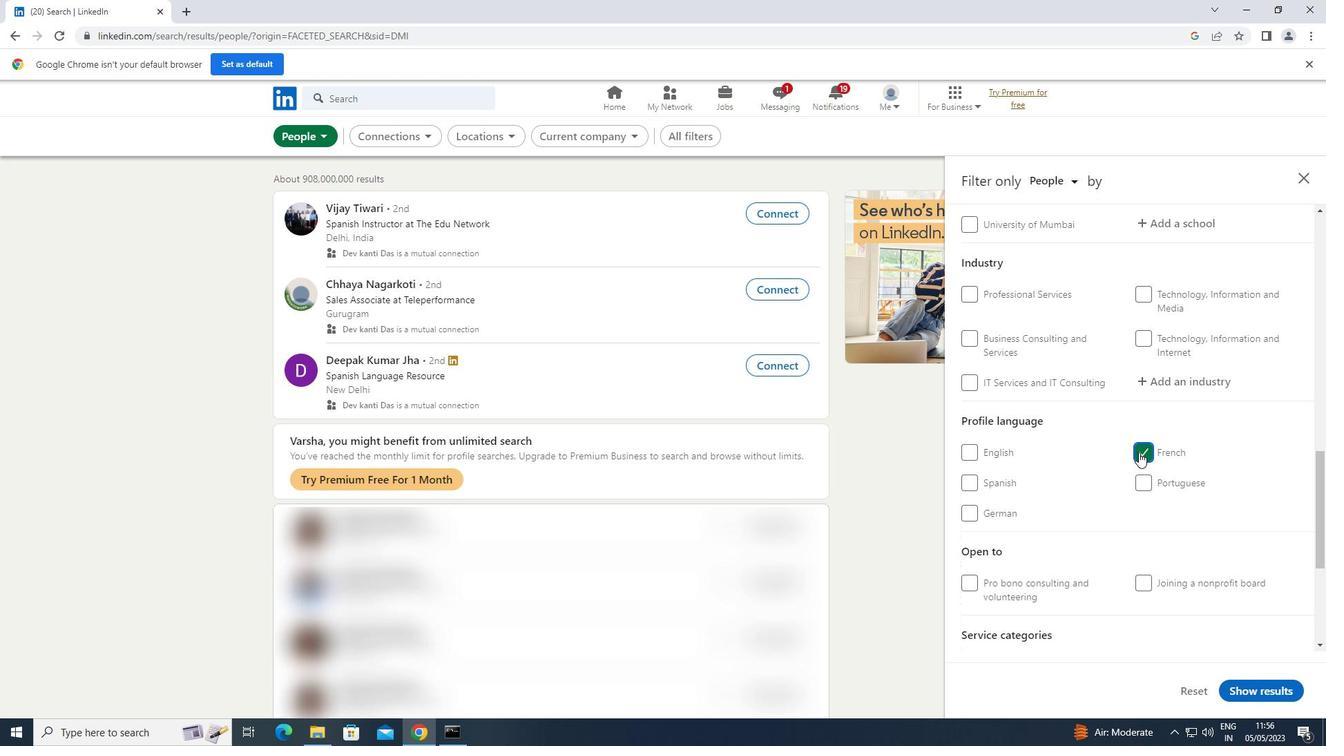 
Action: Mouse scrolled (1139, 453) with delta (0, 0)
Screenshot: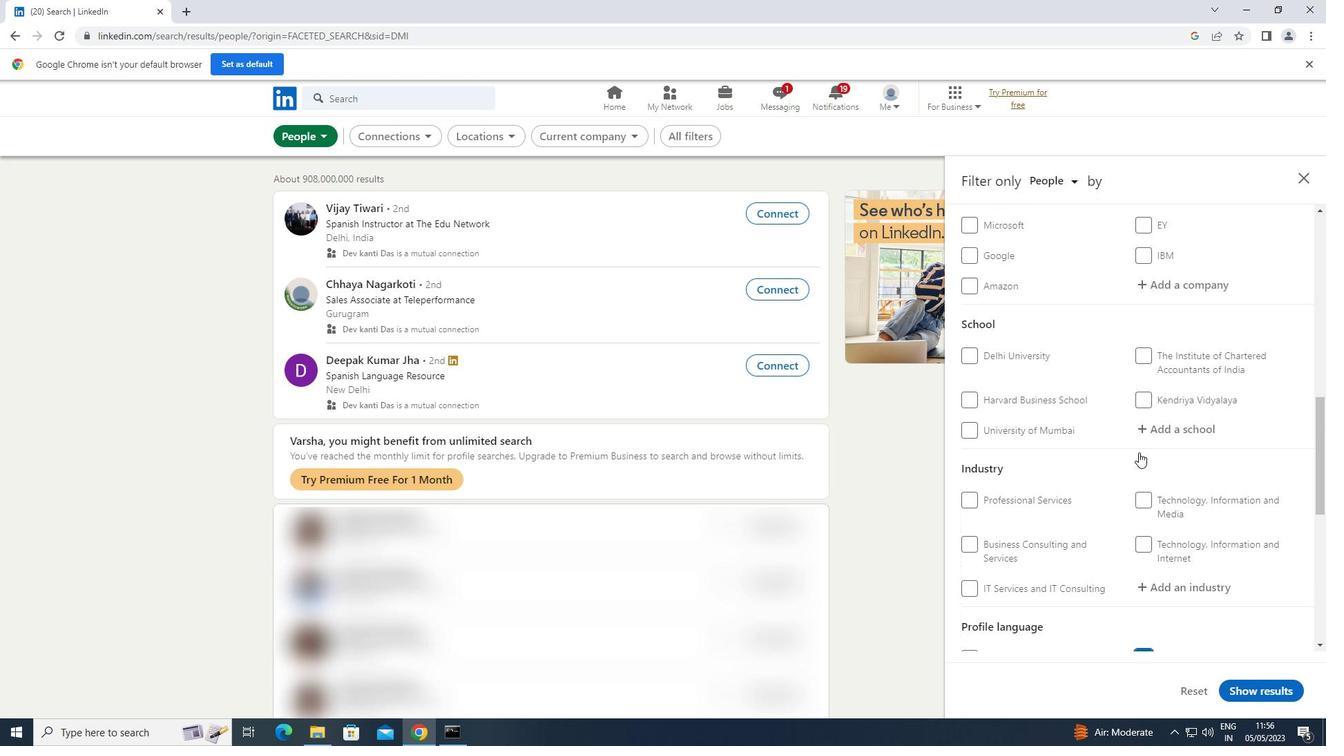 
Action: Mouse scrolled (1139, 453) with delta (0, 0)
Screenshot: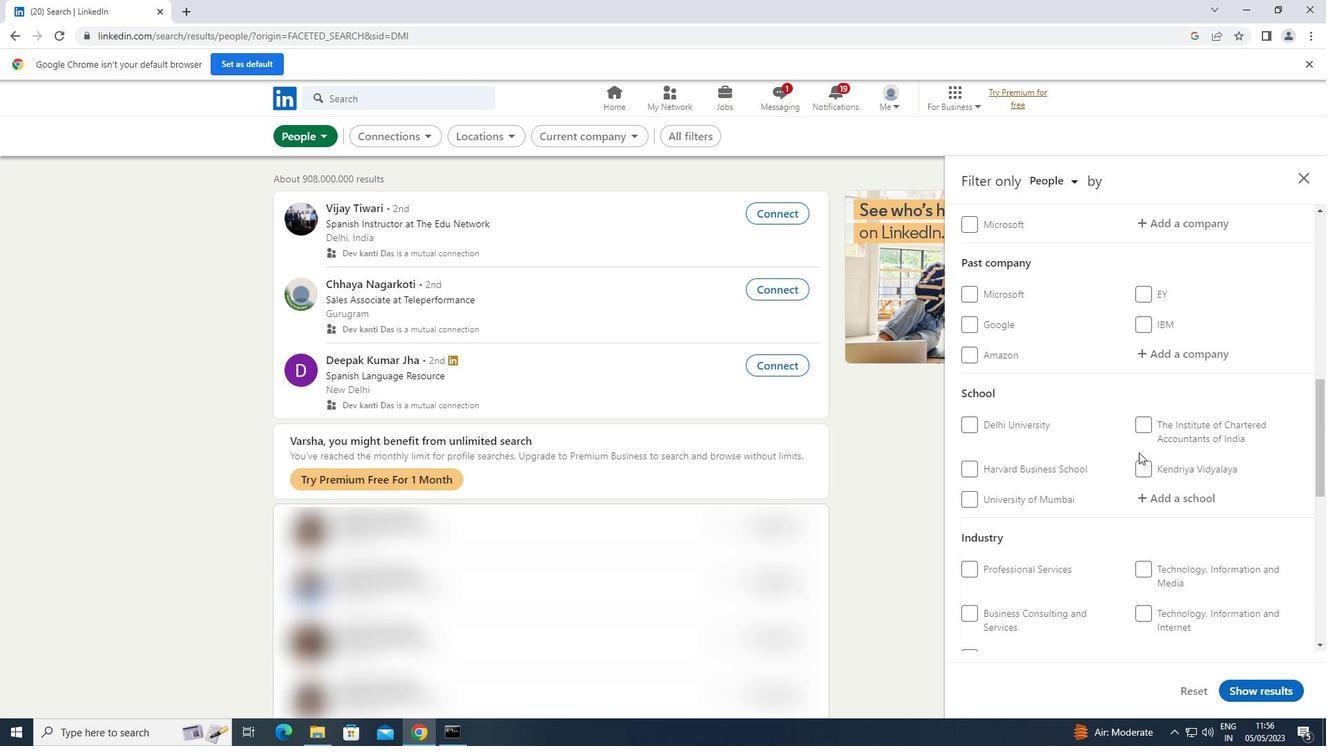 
Action: Mouse scrolled (1139, 453) with delta (0, 0)
Screenshot: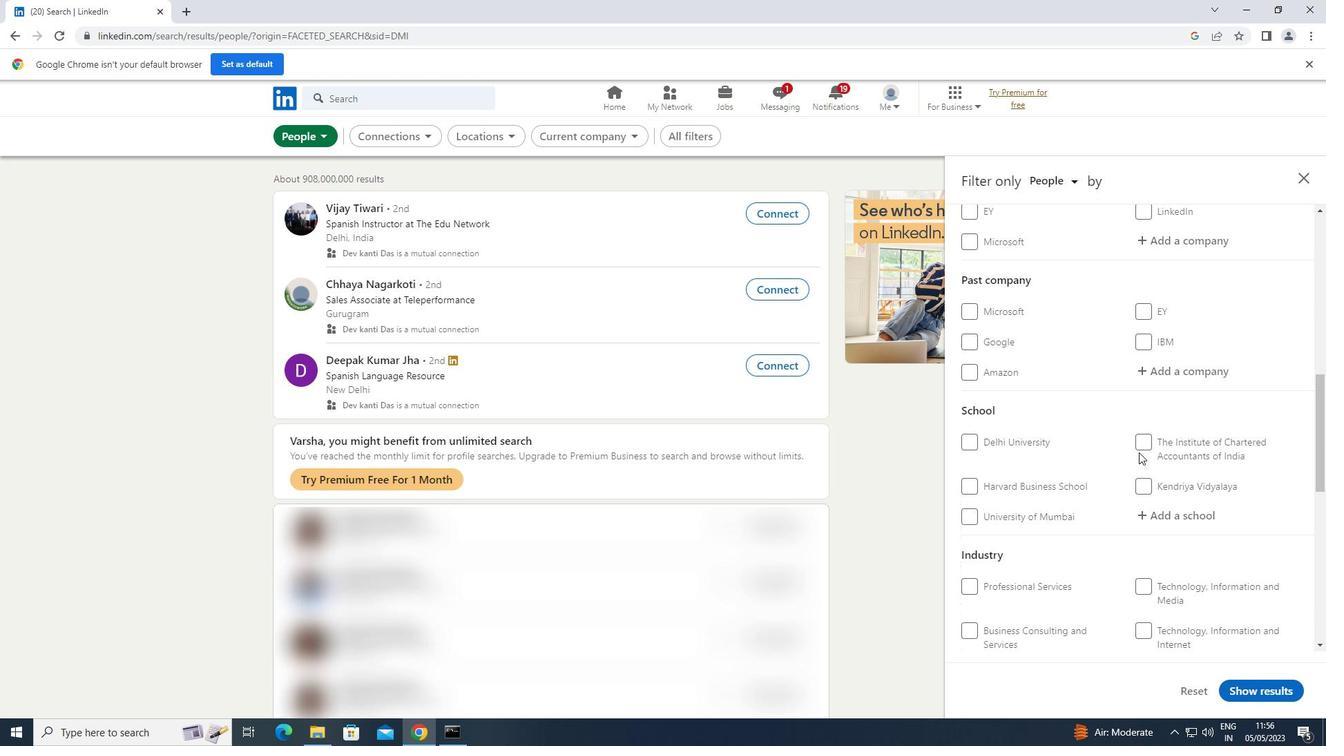 
Action: Mouse scrolled (1139, 453) with delta (0, 0)
Screenshot: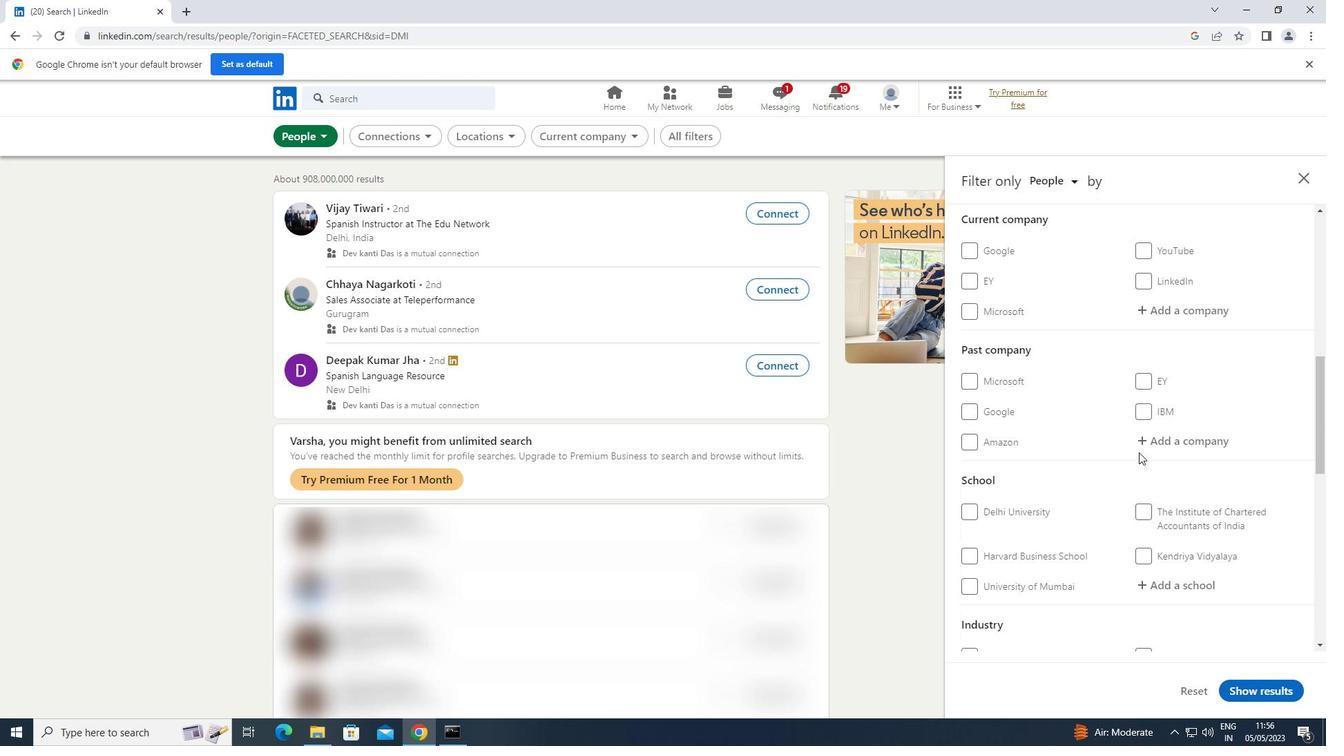 
Action: Mouse moved to (1158, 425)
Screenshot: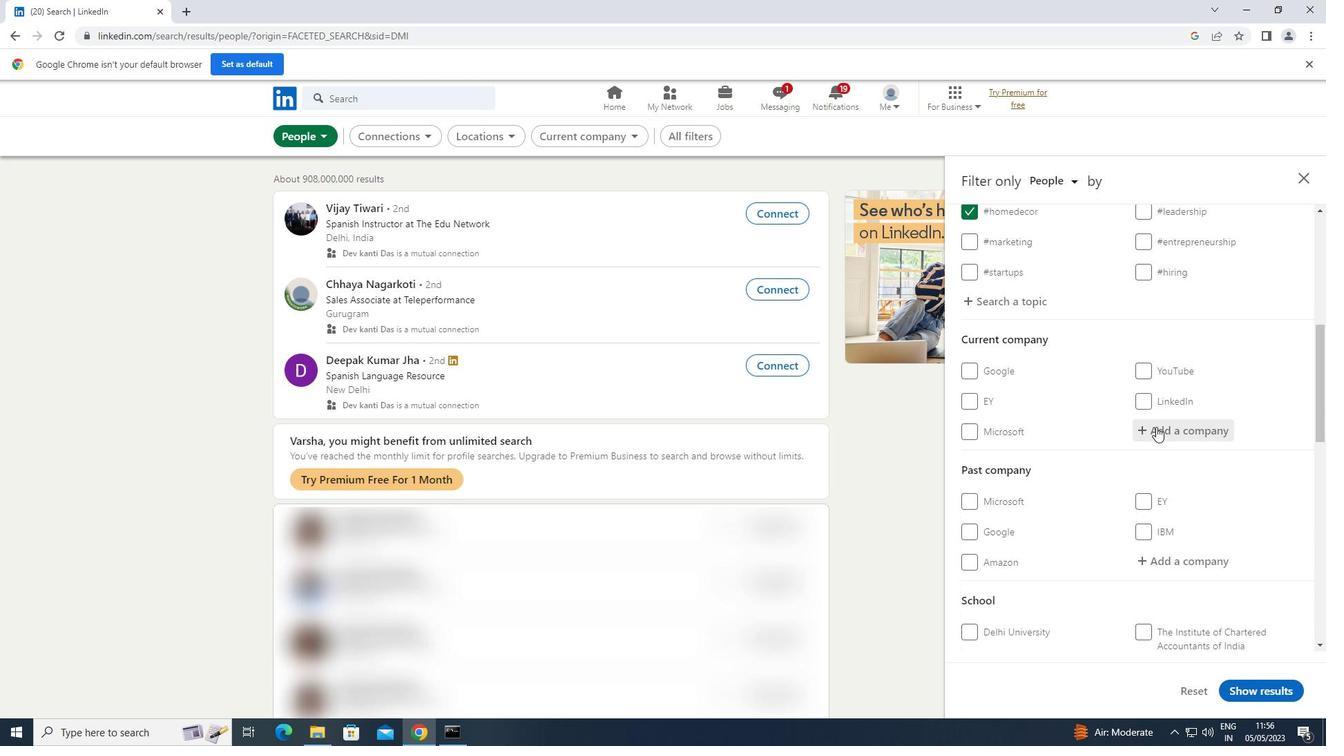 
Action: Mouse pressed left at (1158, 425)
Screenshot: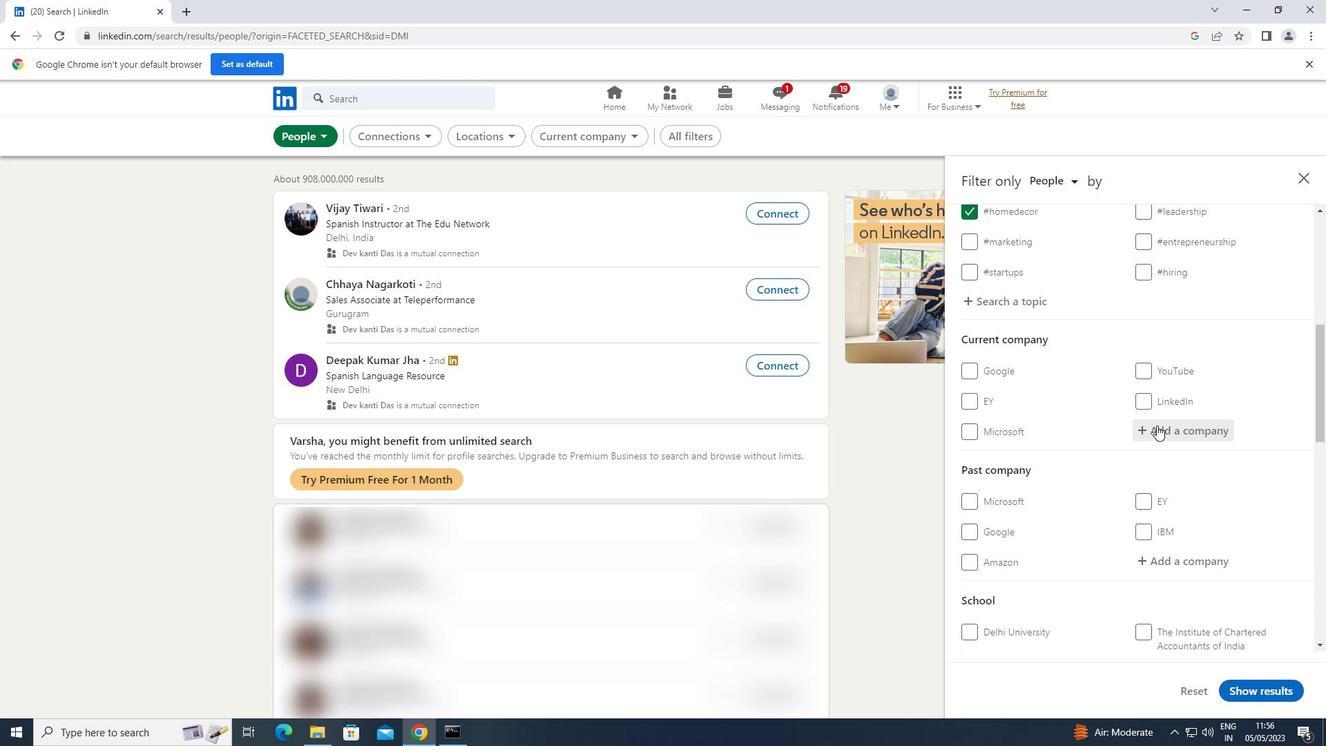
Action: Key pressed <Key.shift>STERLITE
Screenshot: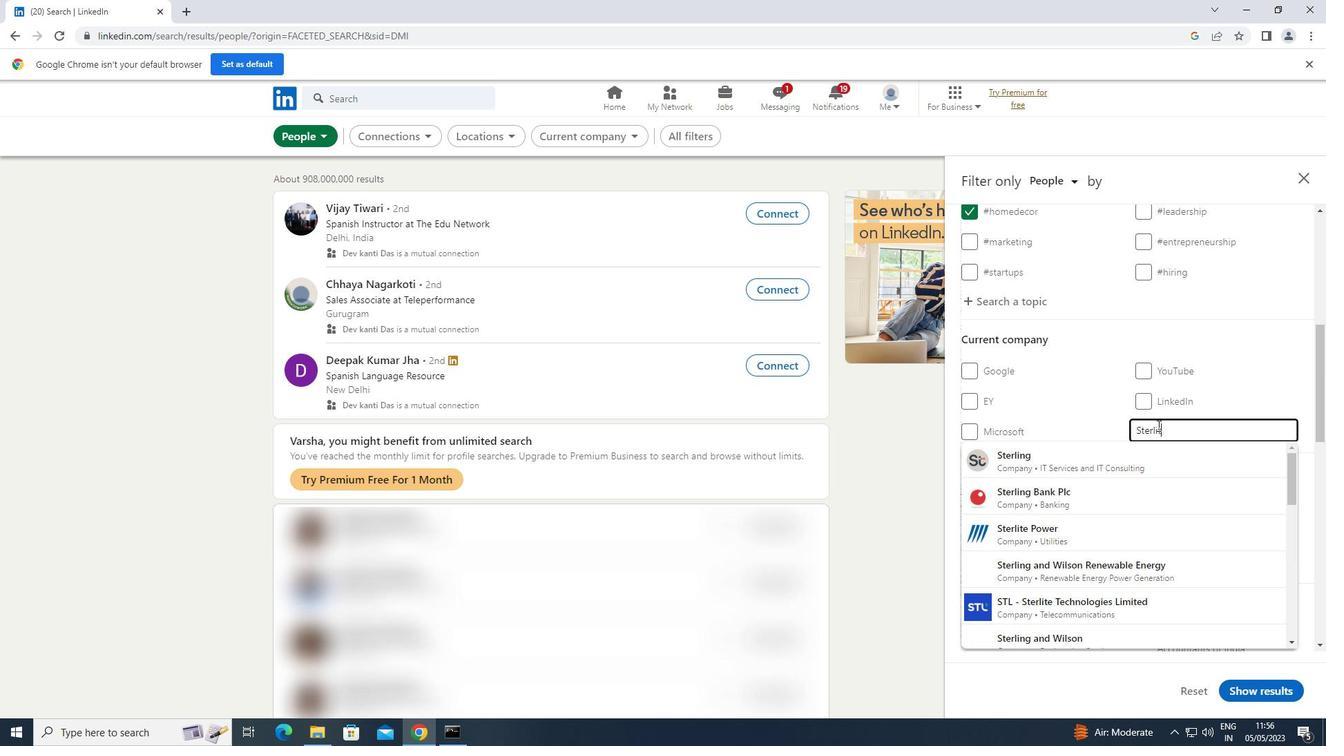 
Action: Mouse moved to (1068, 491)
Screenshot: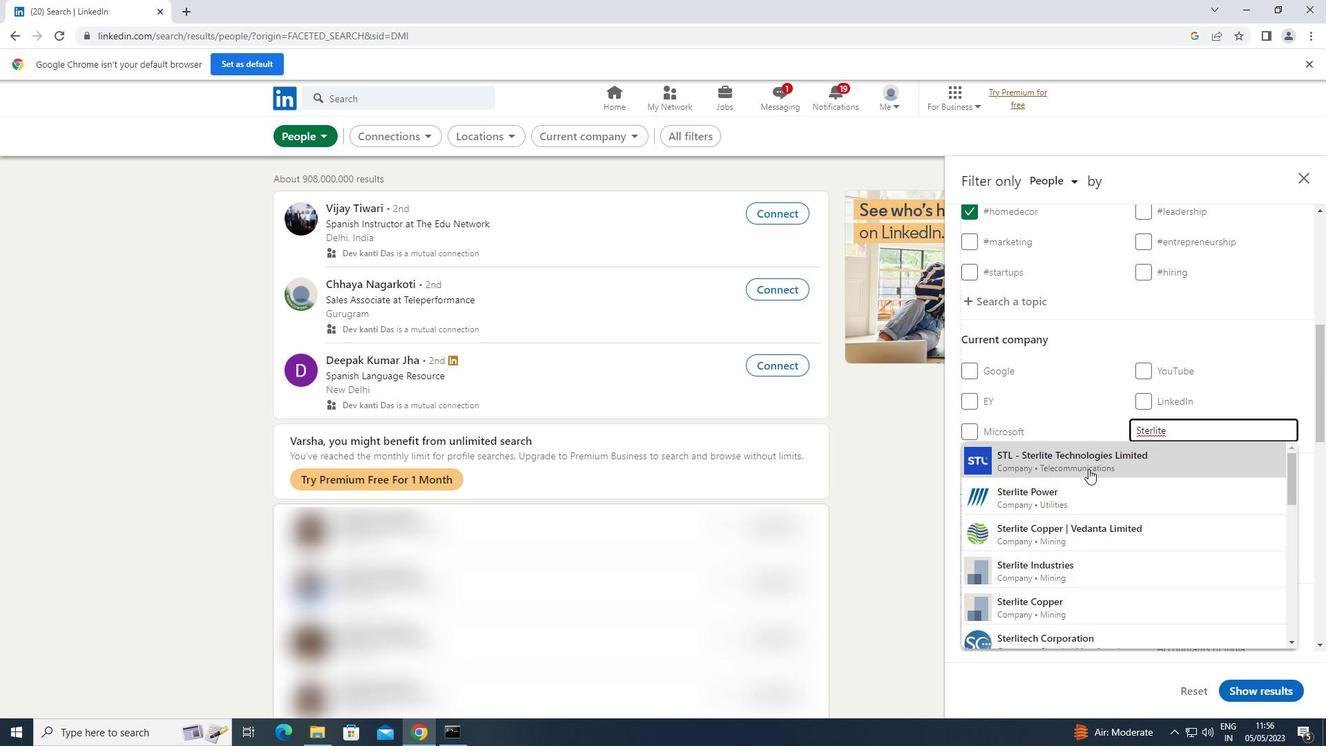 
Action: Mouse pressed left at (1068, 491)
Screenshot: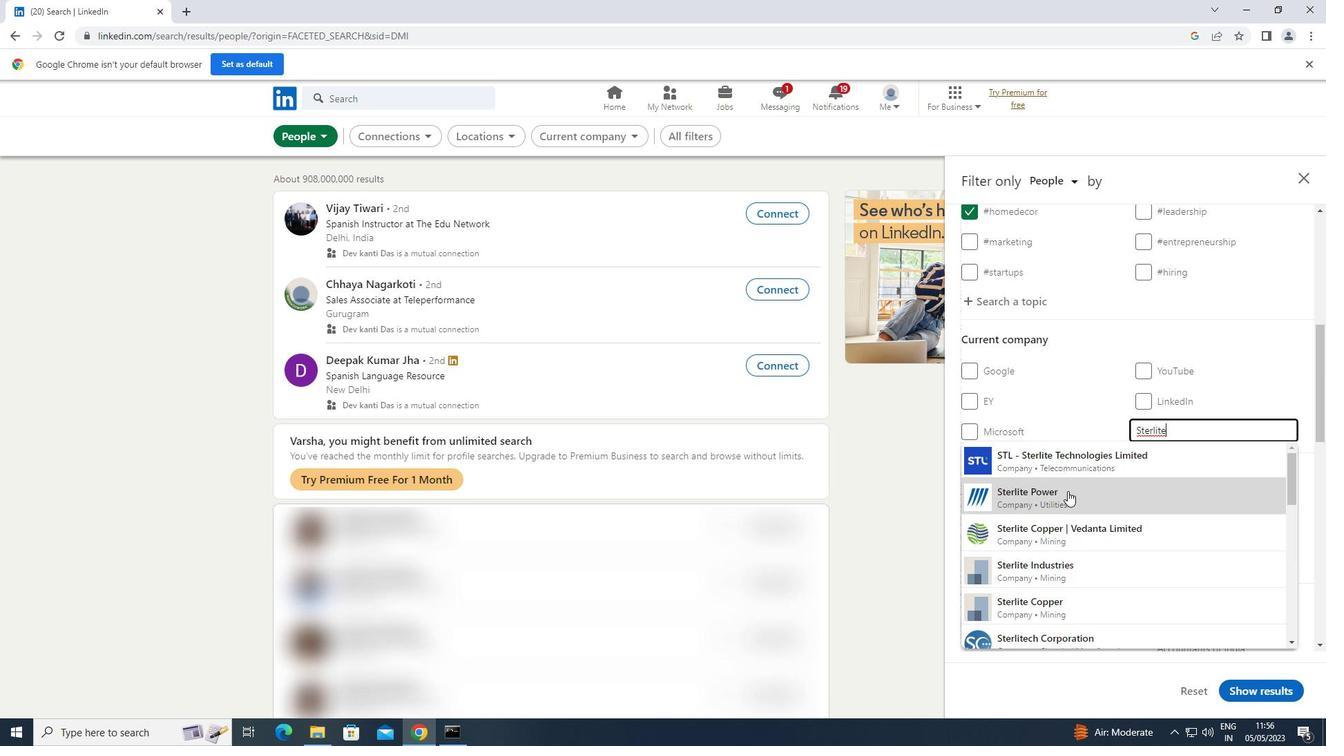 
Action: Mouse scrolled (1068, 490) with delta (0, 0)
Screenshot: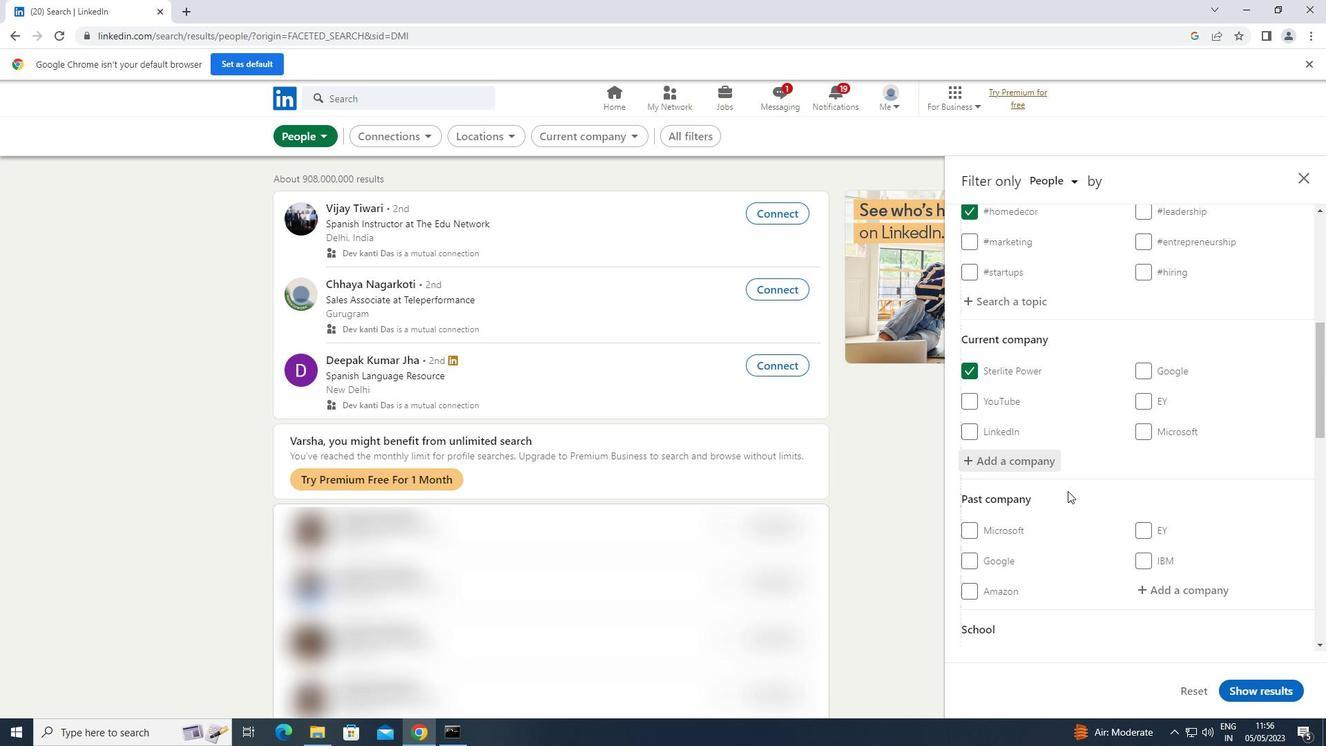 
Action: Mouse scrolled (1068, 490) with delta (0, 0)
Screenshot: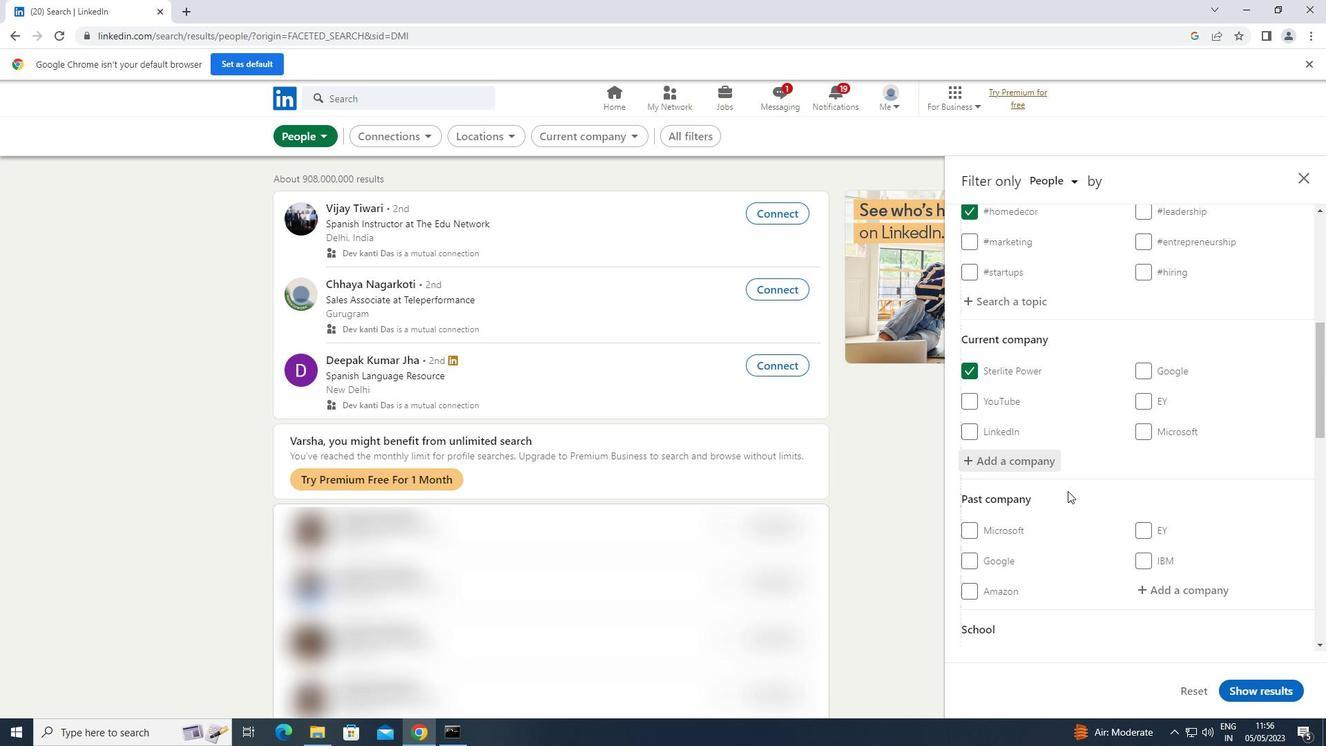 
Action: Mouse scrolled (1068, 490) with delta (0, 0)
Screenshot: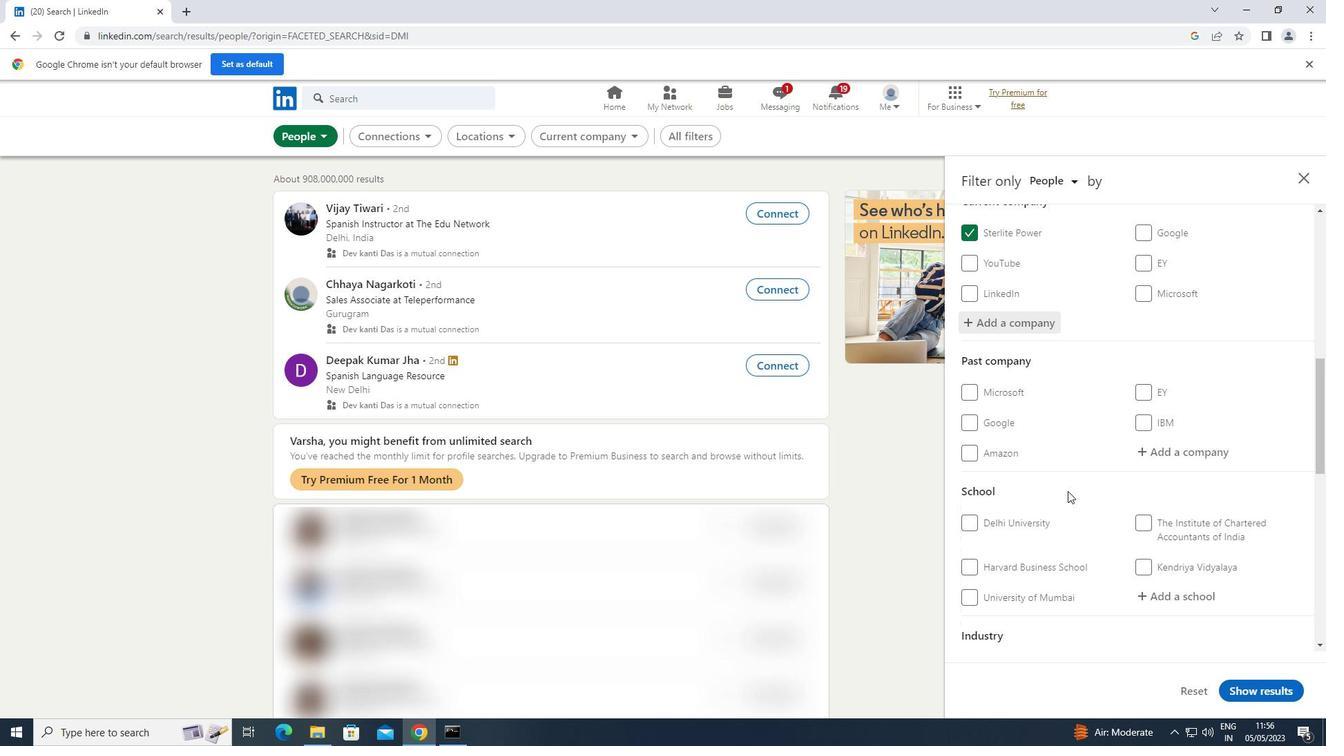 
Action: Mouse moved to (1160, 530)
Screenshot: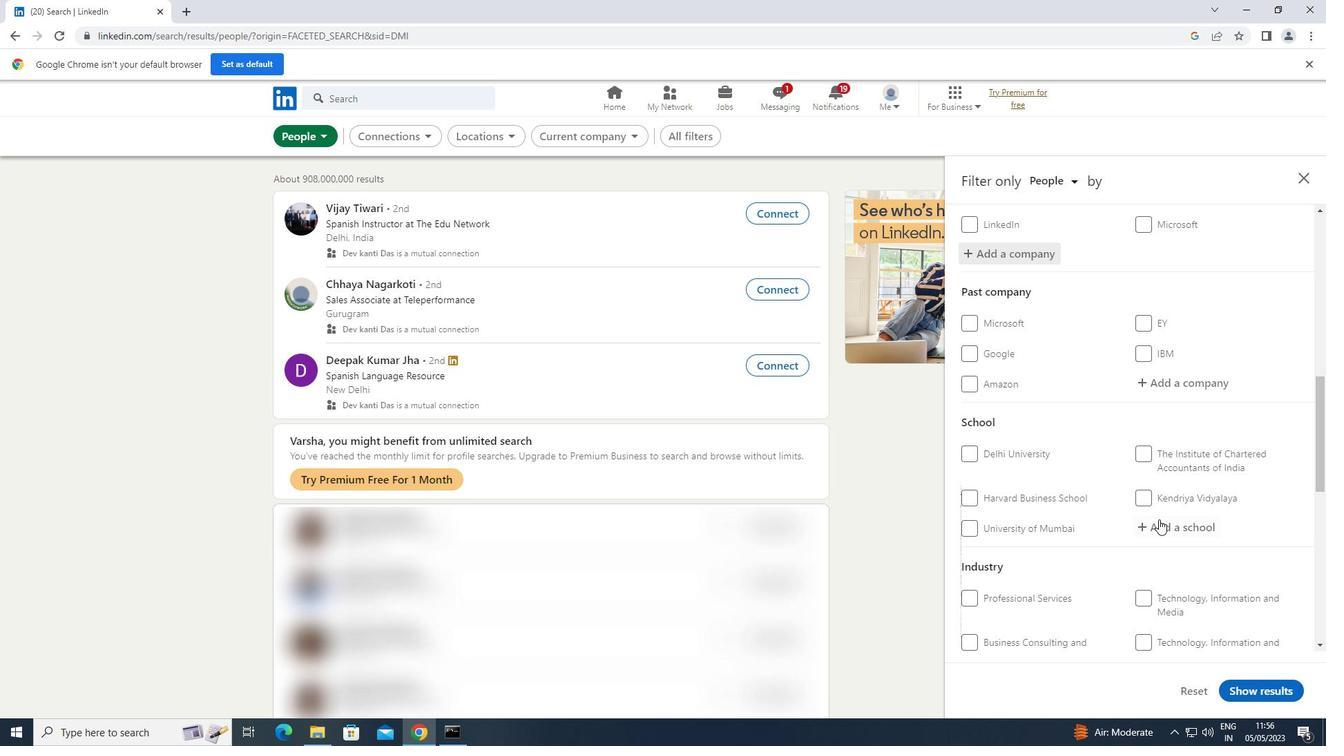 
Action: Mouse pressed left at (1160, 530)
Screenshot: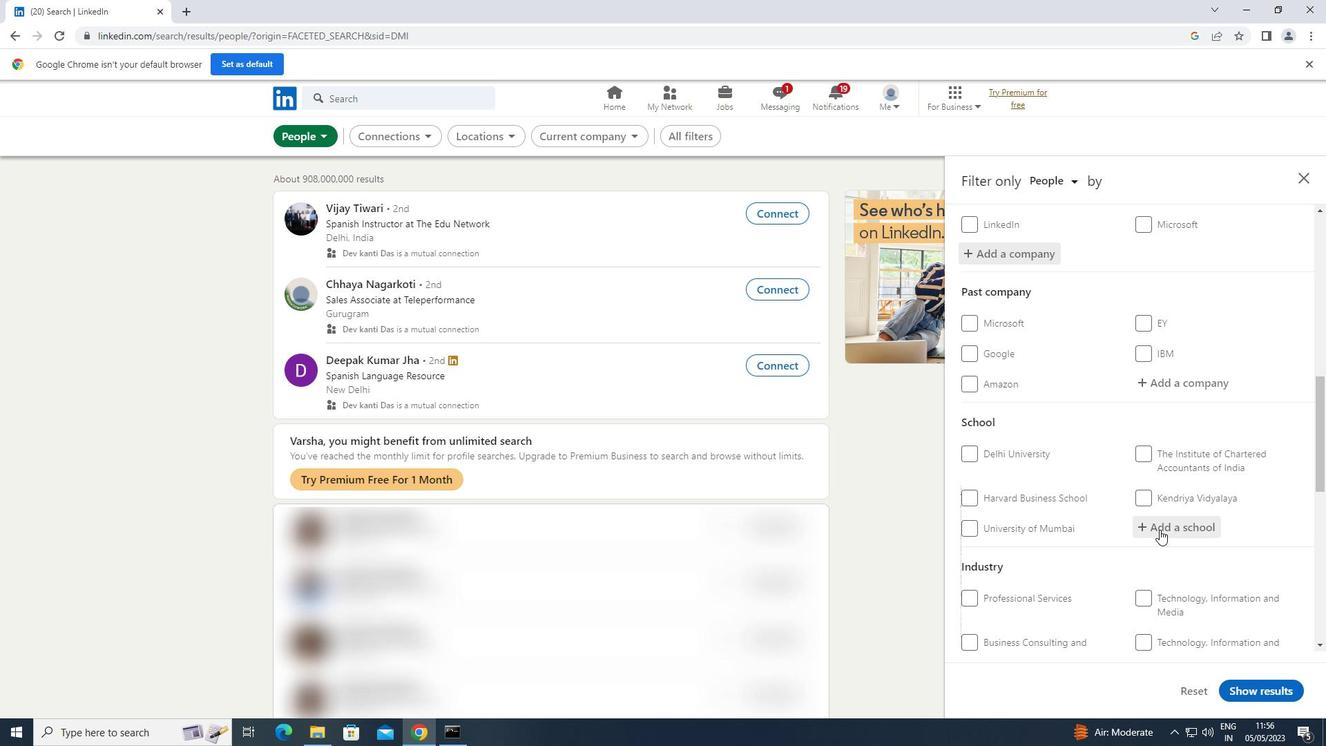 
Action: Key pressed <Key.shift>INSTITUTION<Key.space>
Screenshot: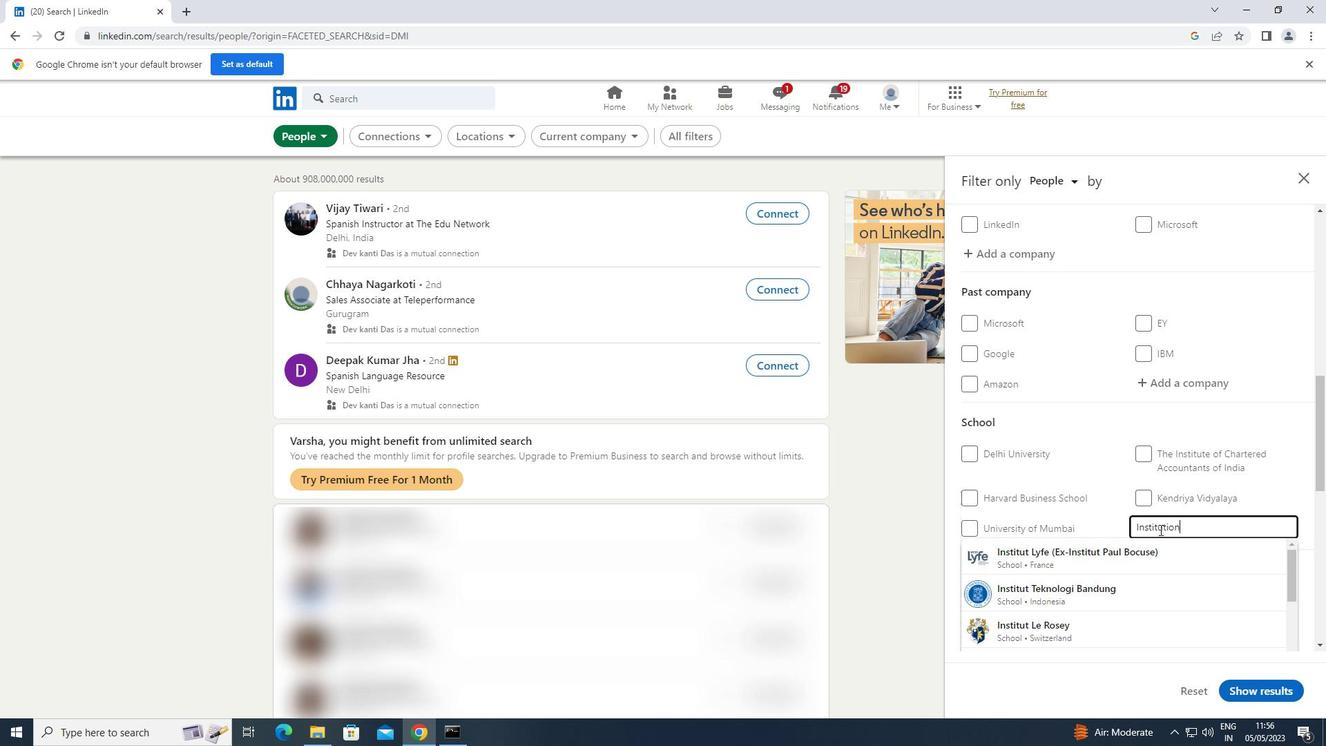 
Action: Mouse moved to (1109, 626)
Screenshot: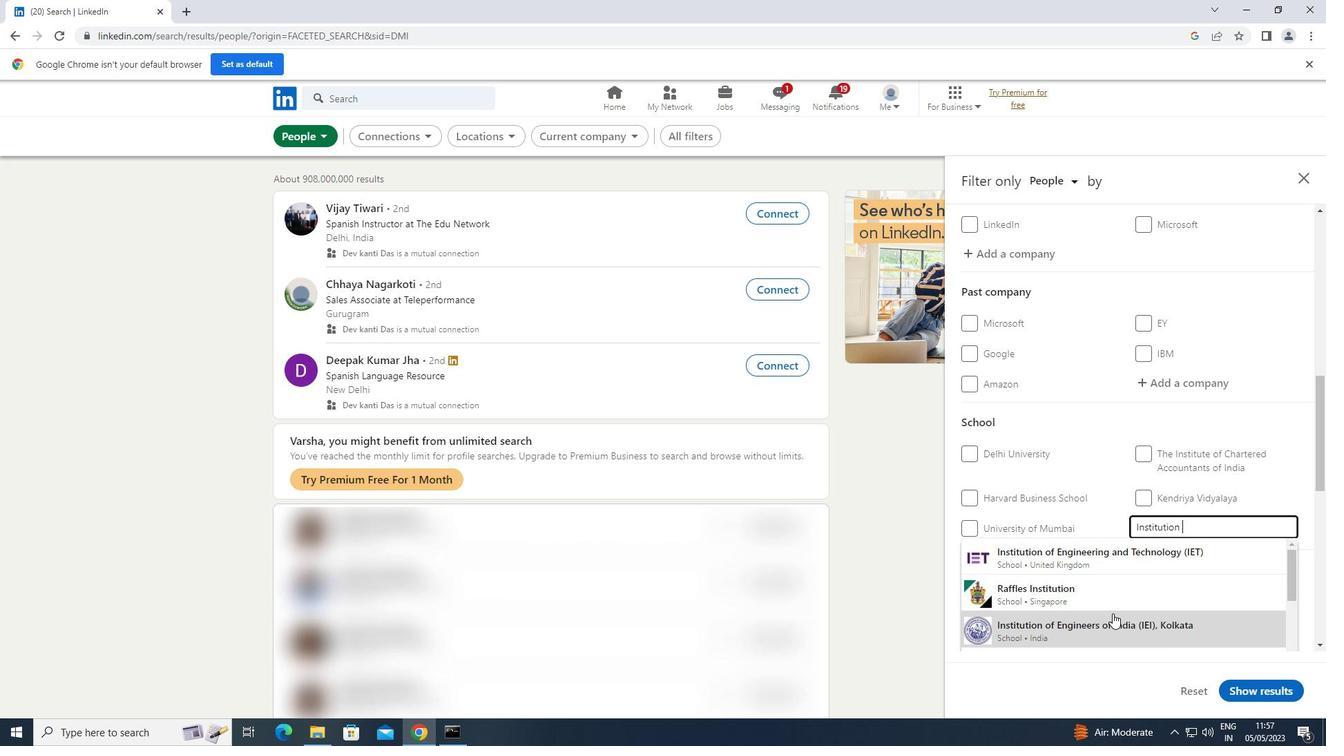 
Action: Mouse pressed left at (1109, 626)
Screenshot: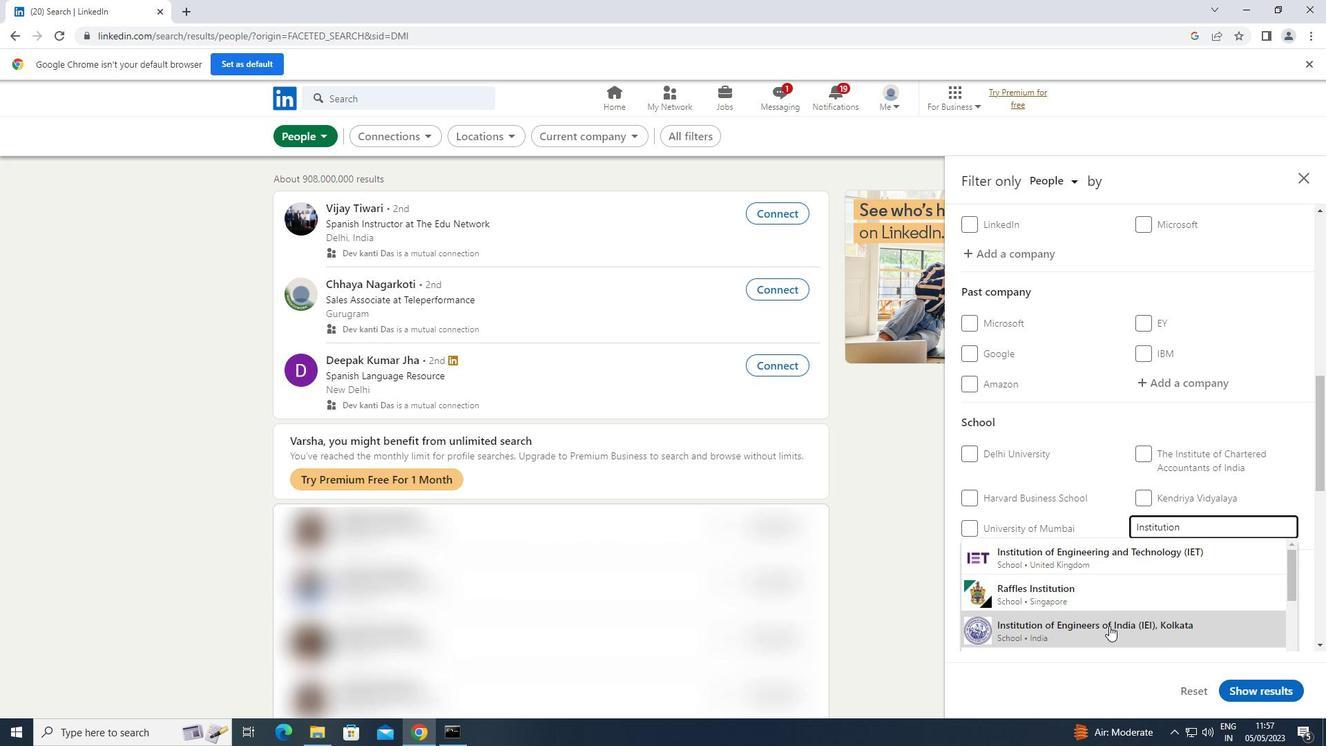 
Action: Mouse scrolled (1109, 625) with delta (0, 0)
Screenshot: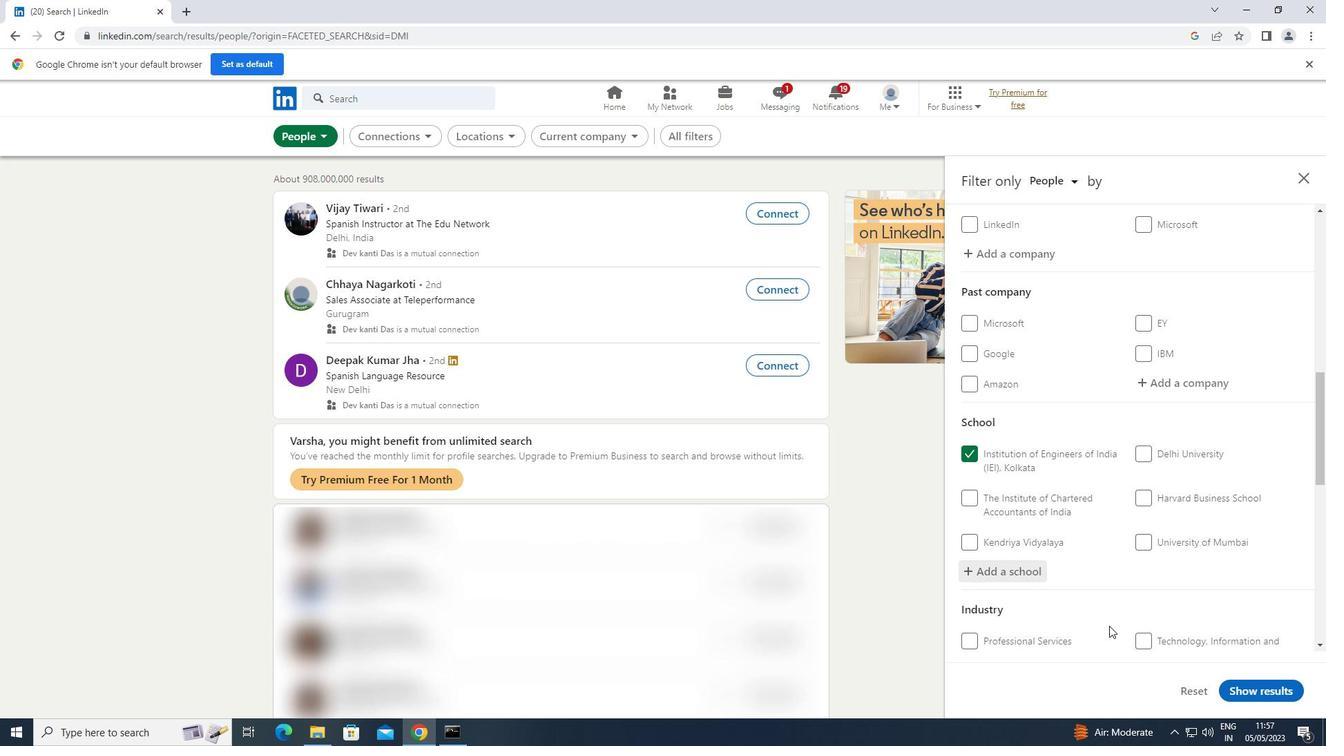 
Action: Mouse scrolled (1109, 625) with delta (0, 0)
Screenshot: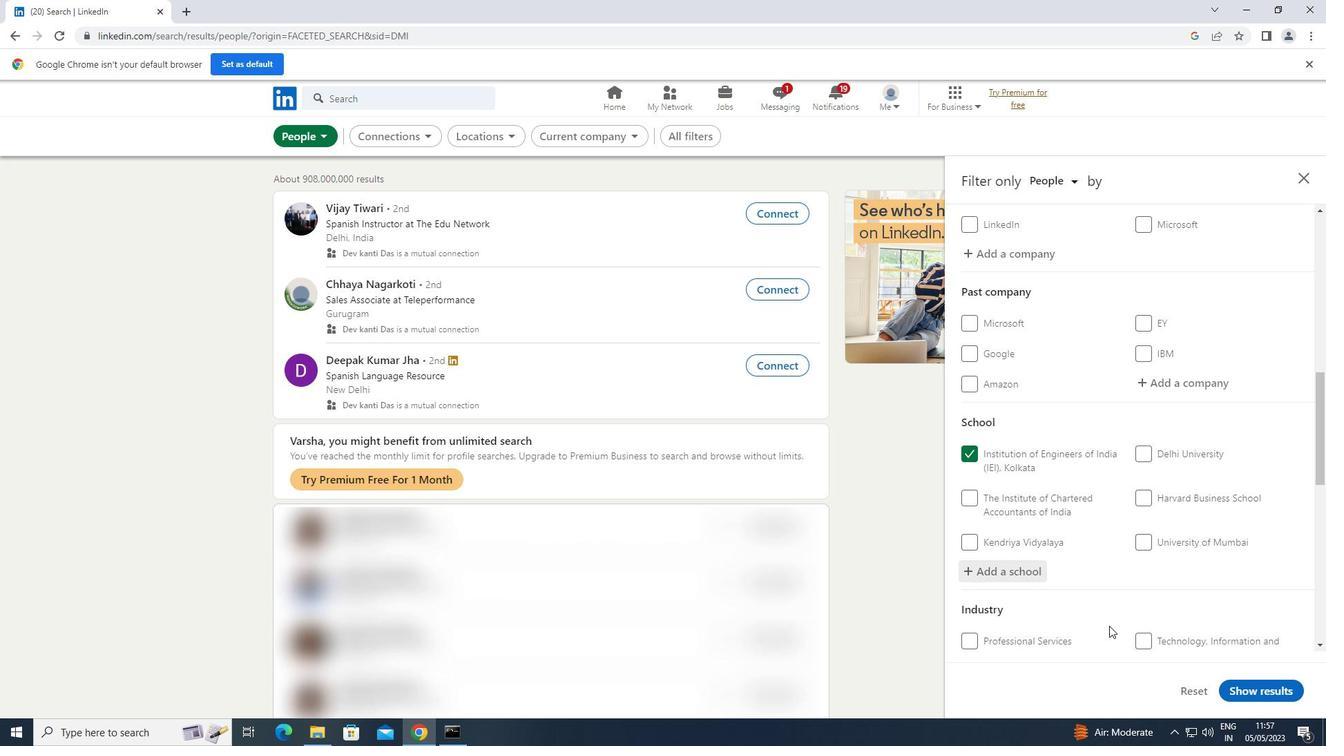 
Action: Mouse scrolled (1109, 625) with delta (0, 0)
Screenshot: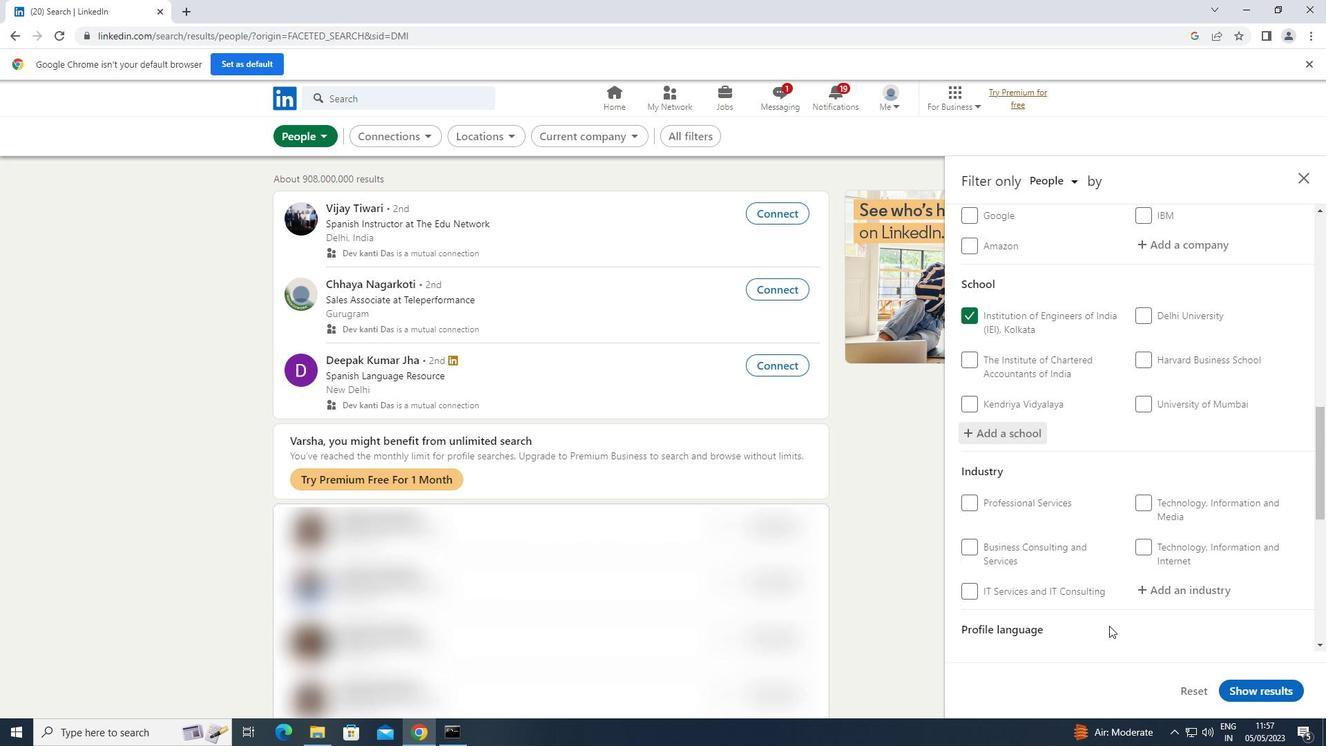 
Action: Mouse scrolled (1109, 625) with delta (0, 0)
Screenshot: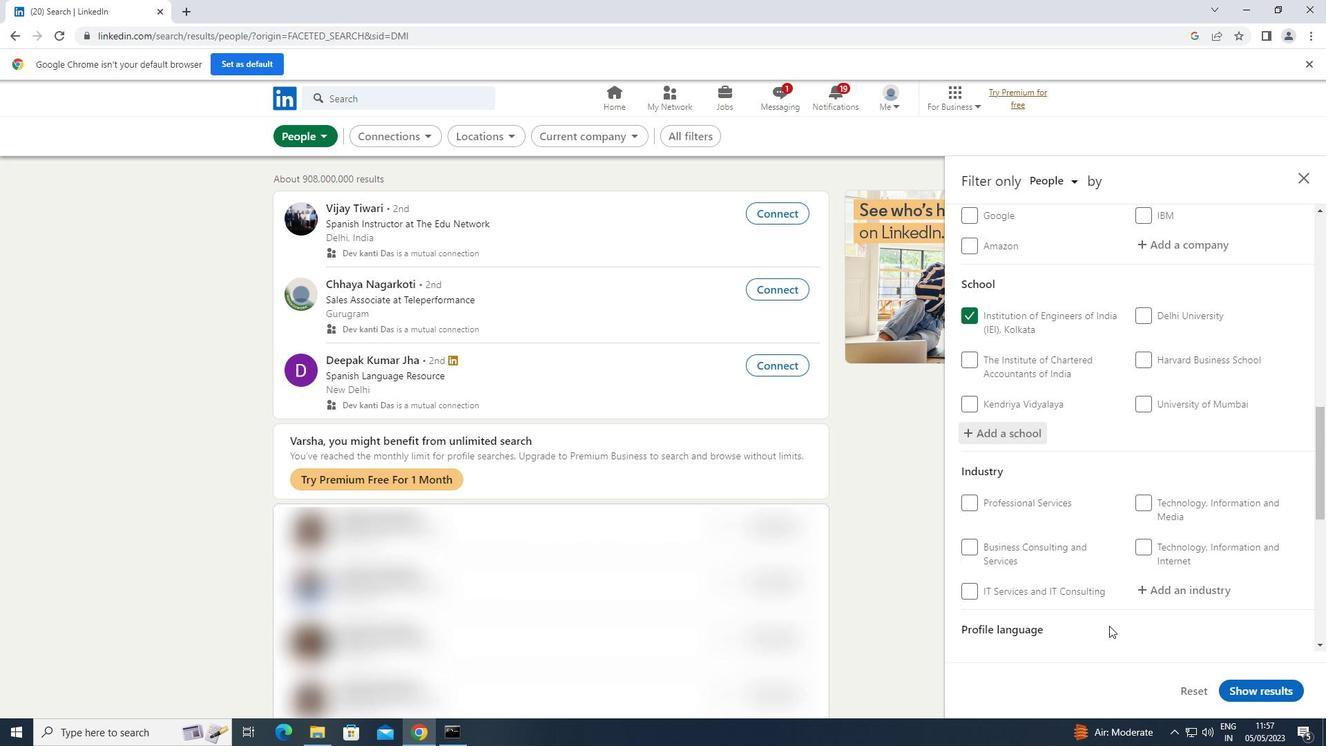 
Action: Mouse scrolled (1109, 625) with delta (0, 0)
Screenshot: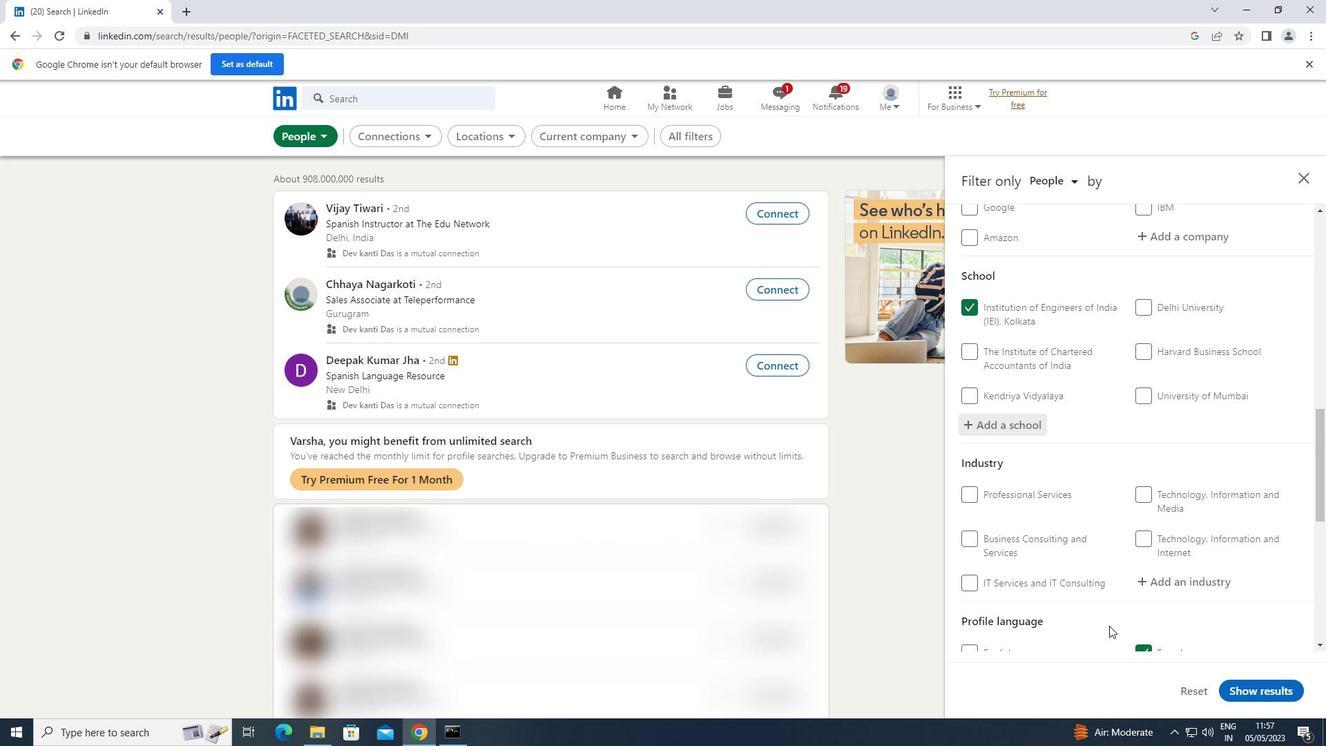 
Action: Mouse moved to (1218, 377)
Screenshot: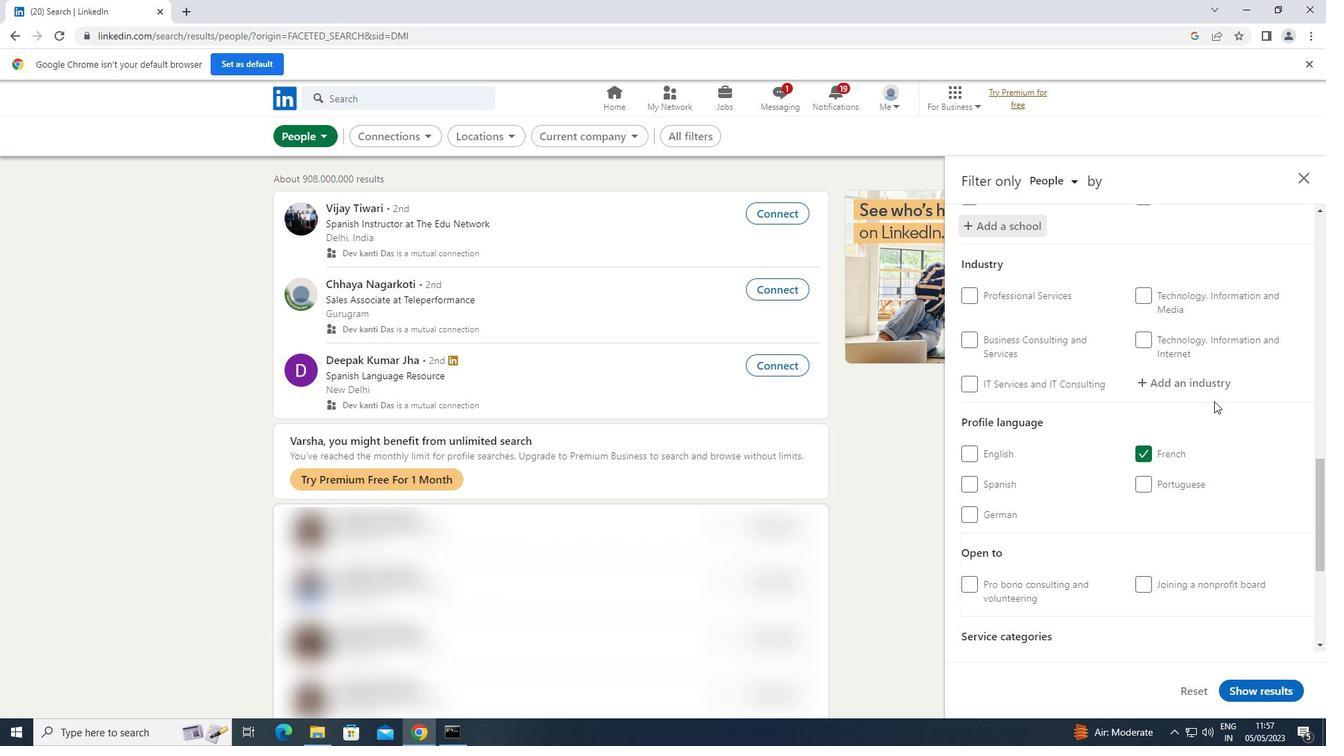 
Action: Mouse pressed left at (1218, 377)
Screenshot: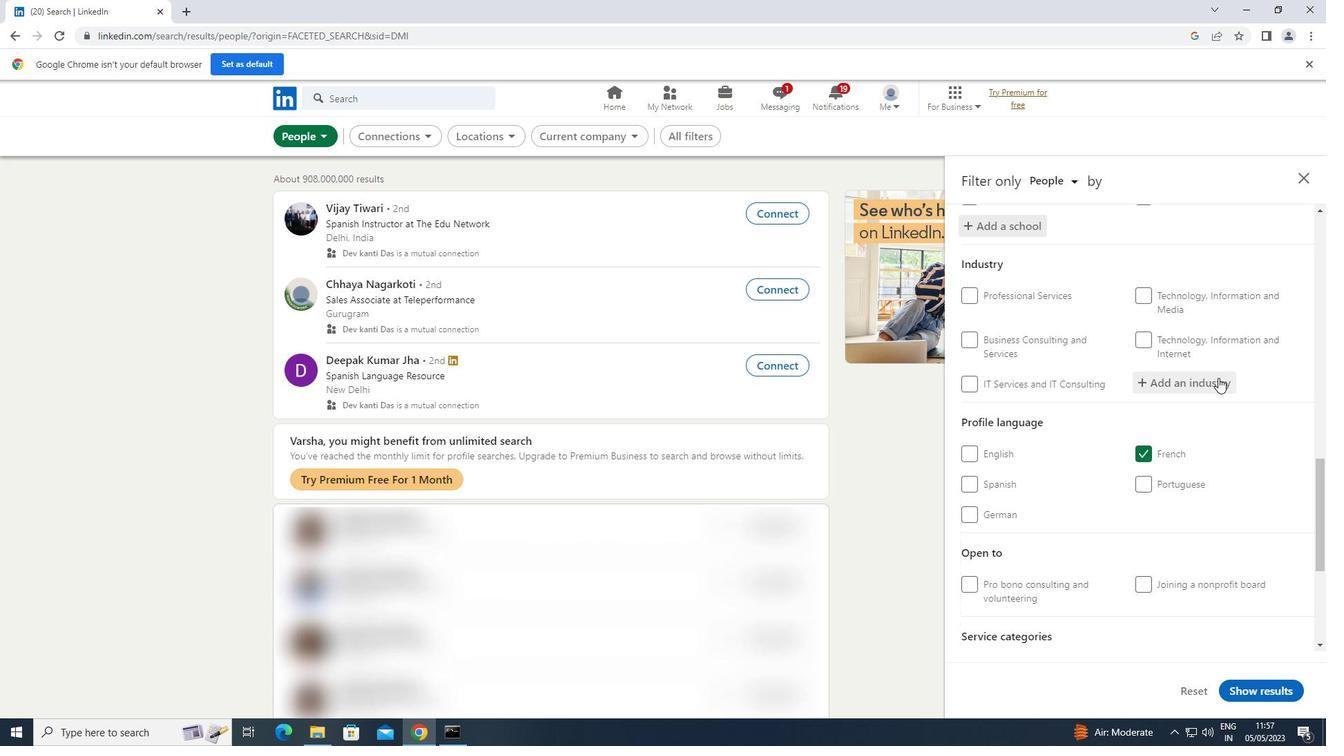 
Action: Key pressed <Key.shift>ENGINES<Key.space>AND<Key.space><Key.shift>POWER
Screenshot: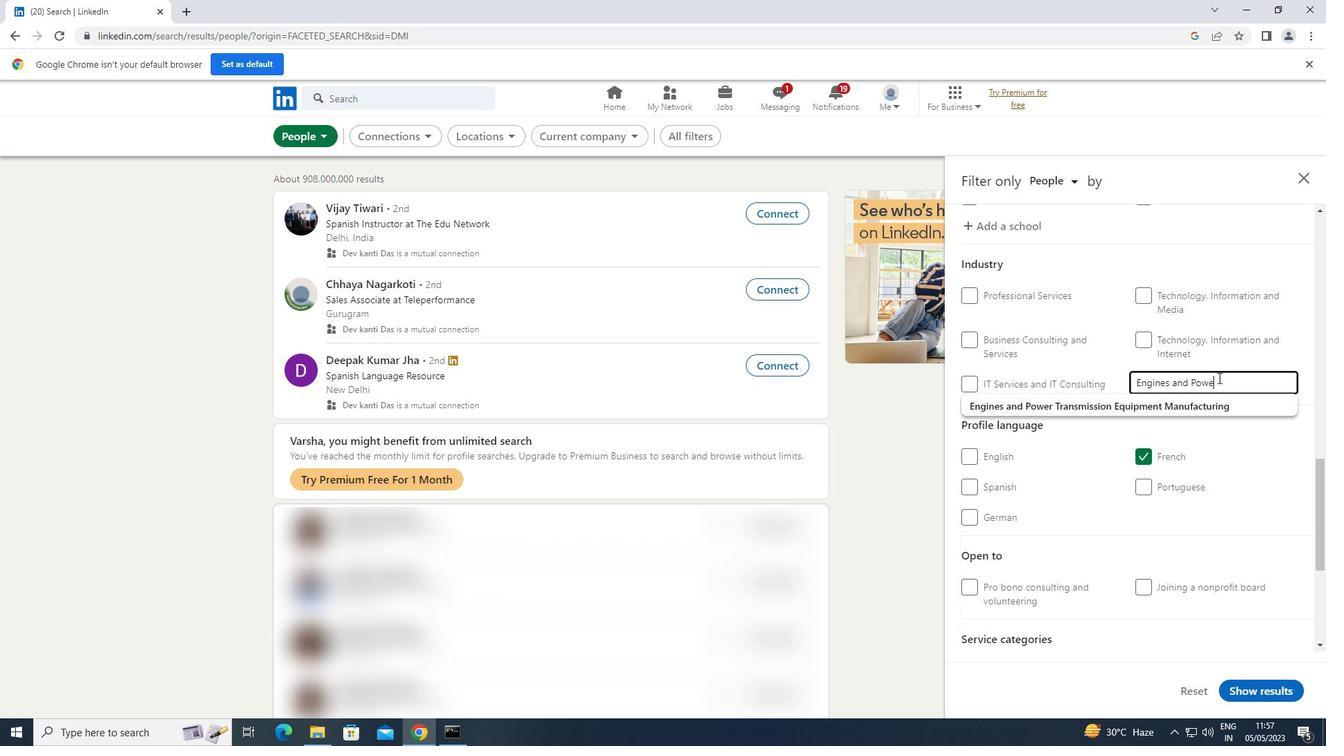 
Action: Mouse moved to (1133, 402)
Screenshot: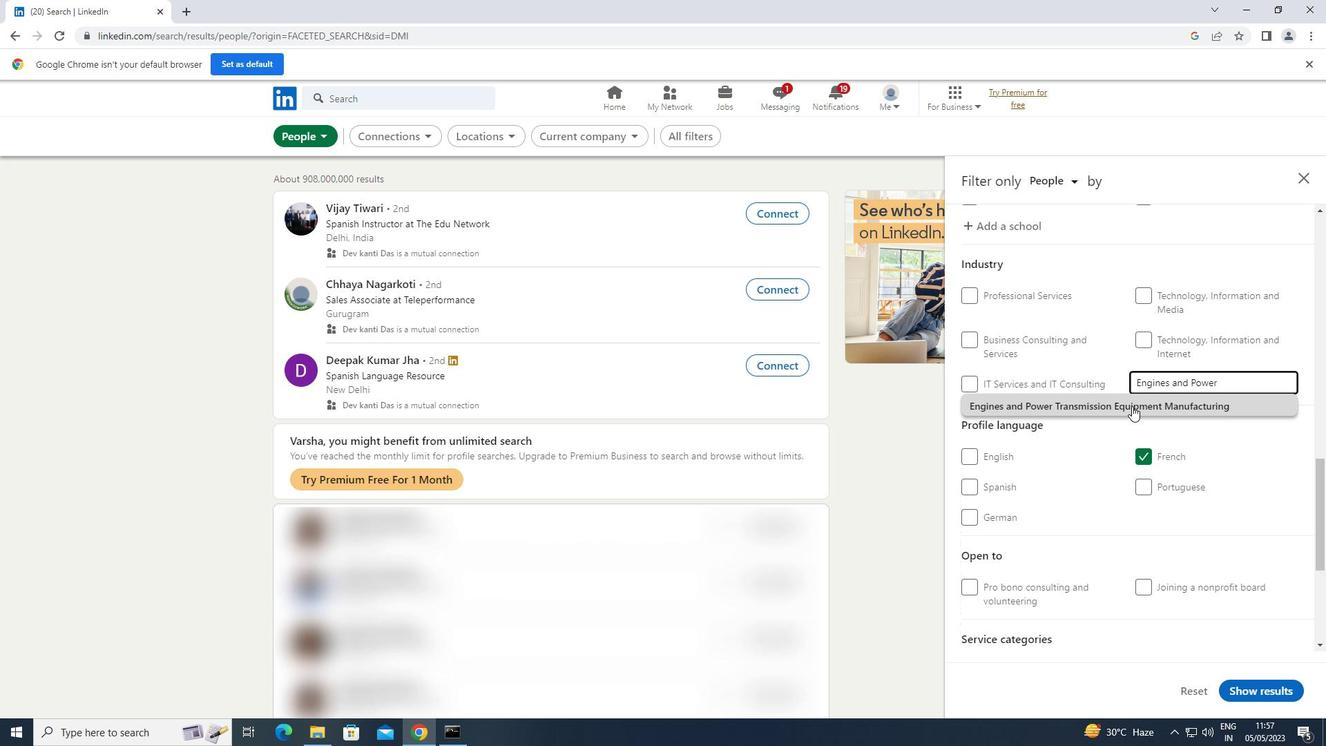 
Action: Mouse pressed left at (1133, 402)
Screenshot: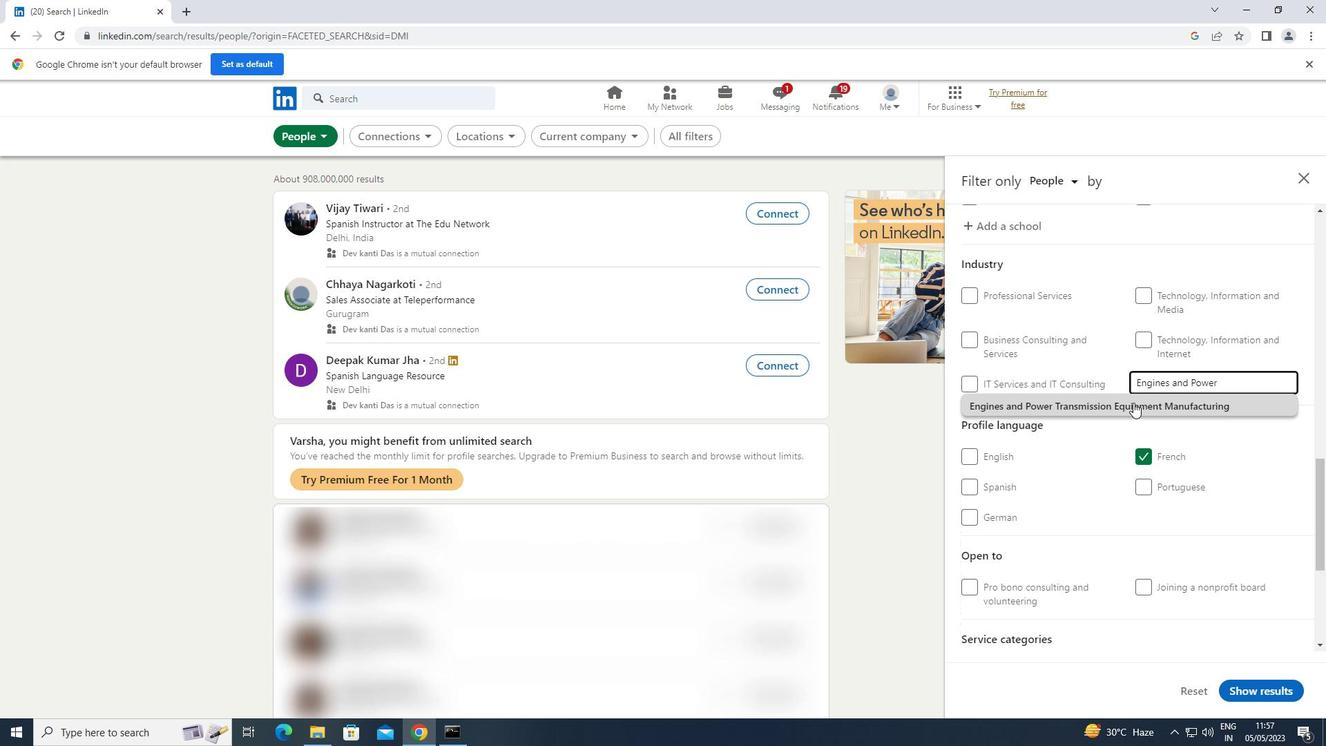 
Action: Mouse scrolled (1133, 402) with delta (0, 0)
Screenshot: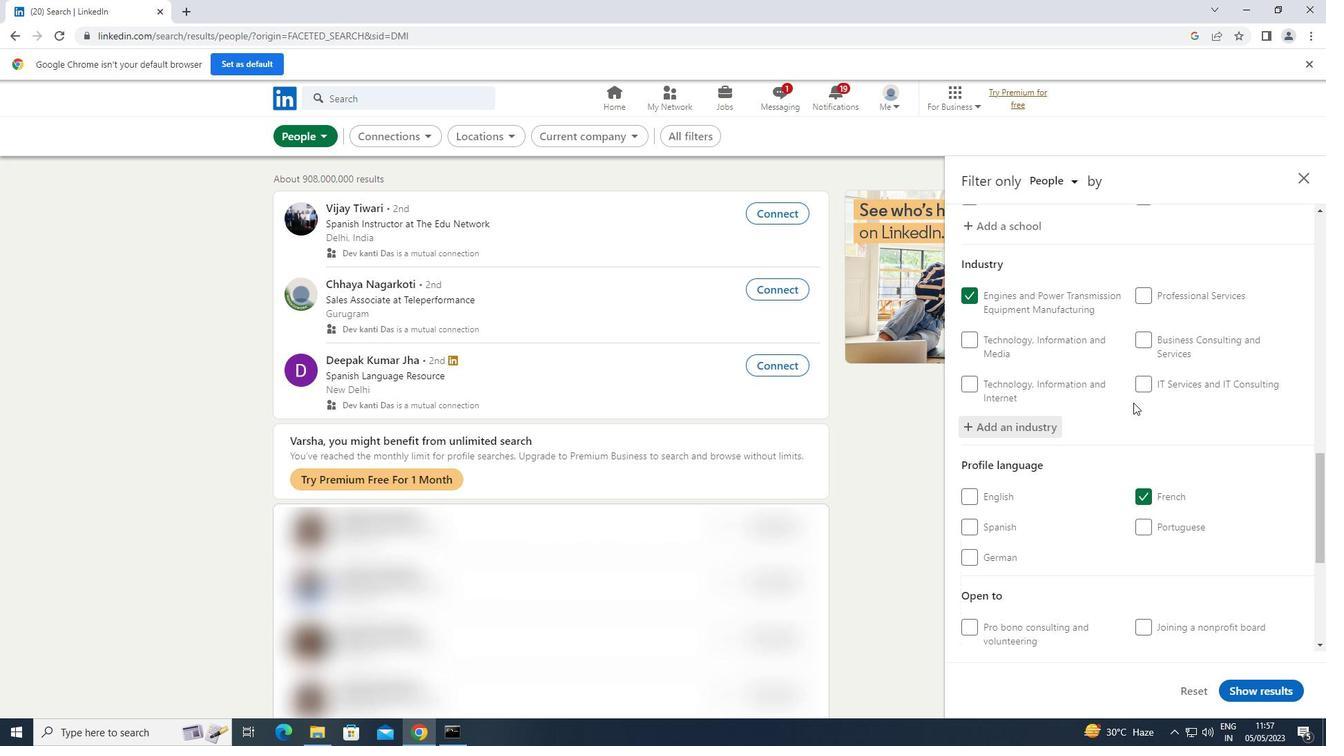 
Action: Mouse scrolled (1133, 402) with delta (0, 0)
Screenshot: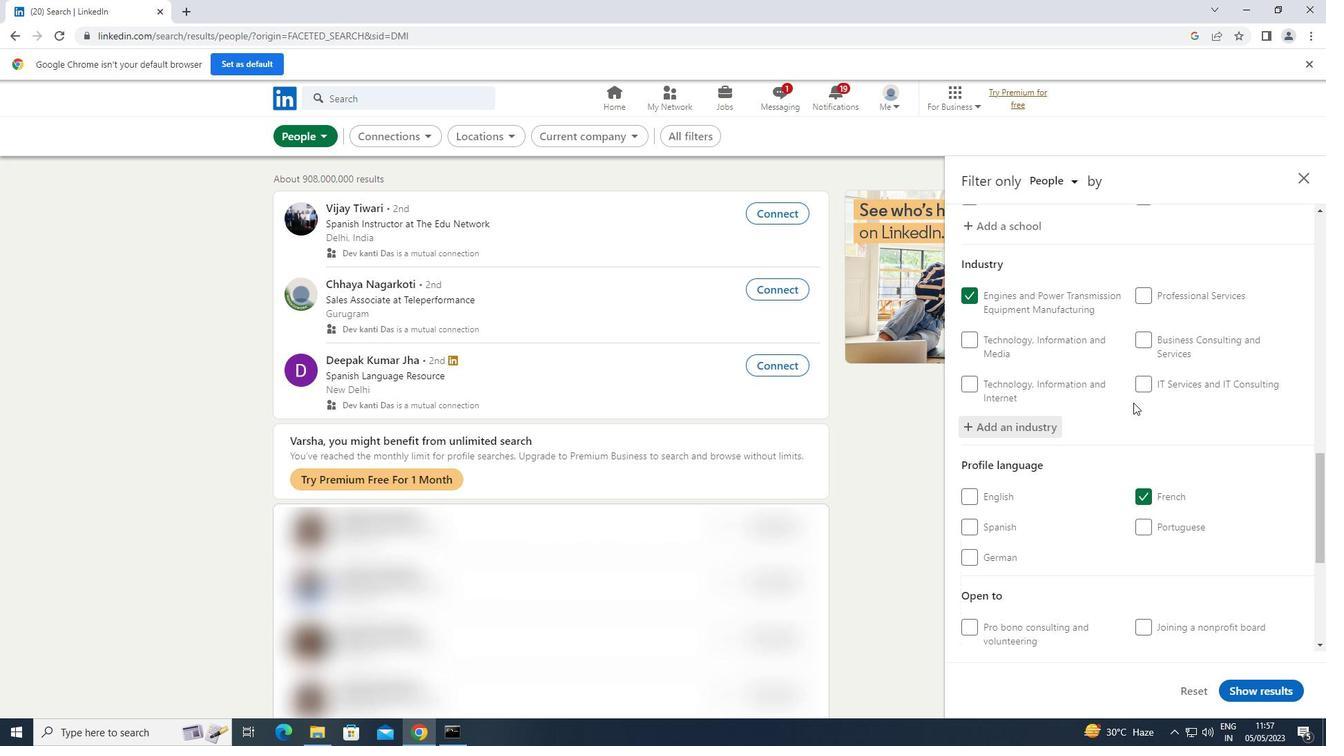 
Action: Mouse scrolled (1133, 402) with delta (0, 0)
Screenshot: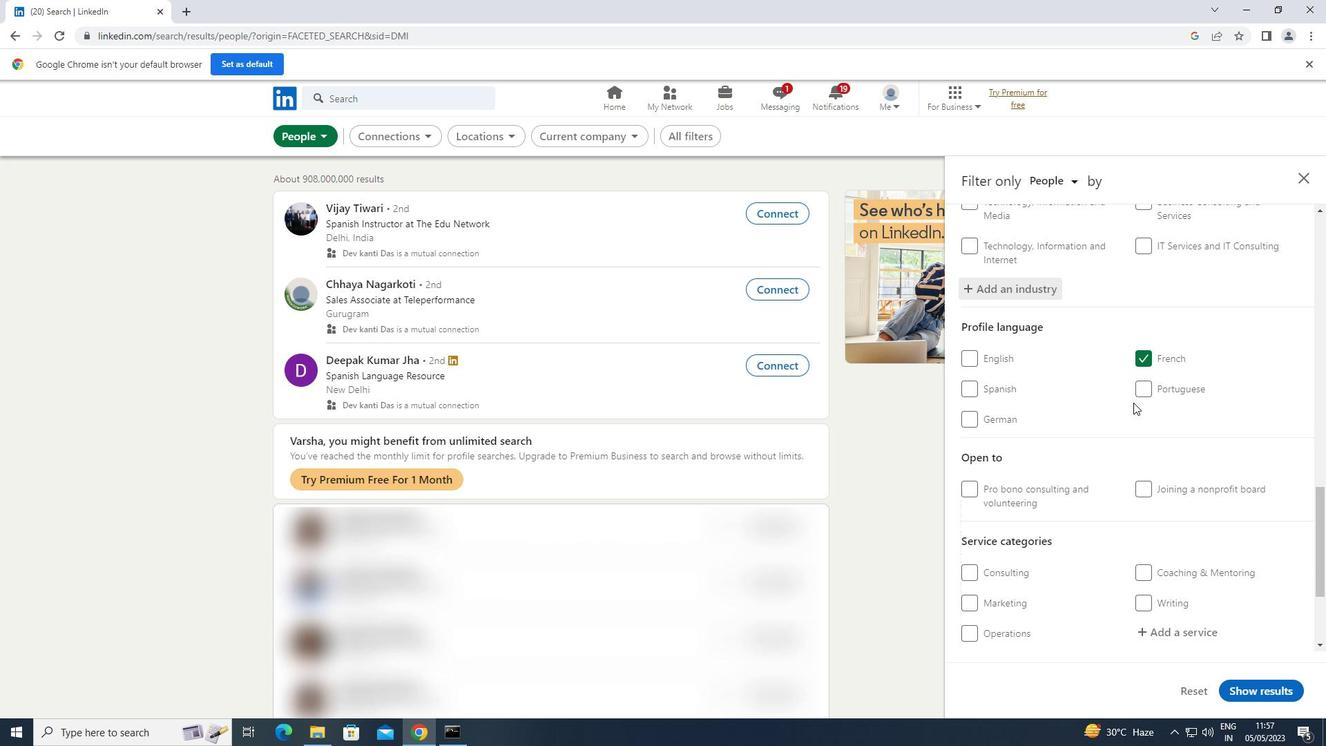 
Action: Mouse scrolled (1133, 402) with delta (0, 0)
Screenshot: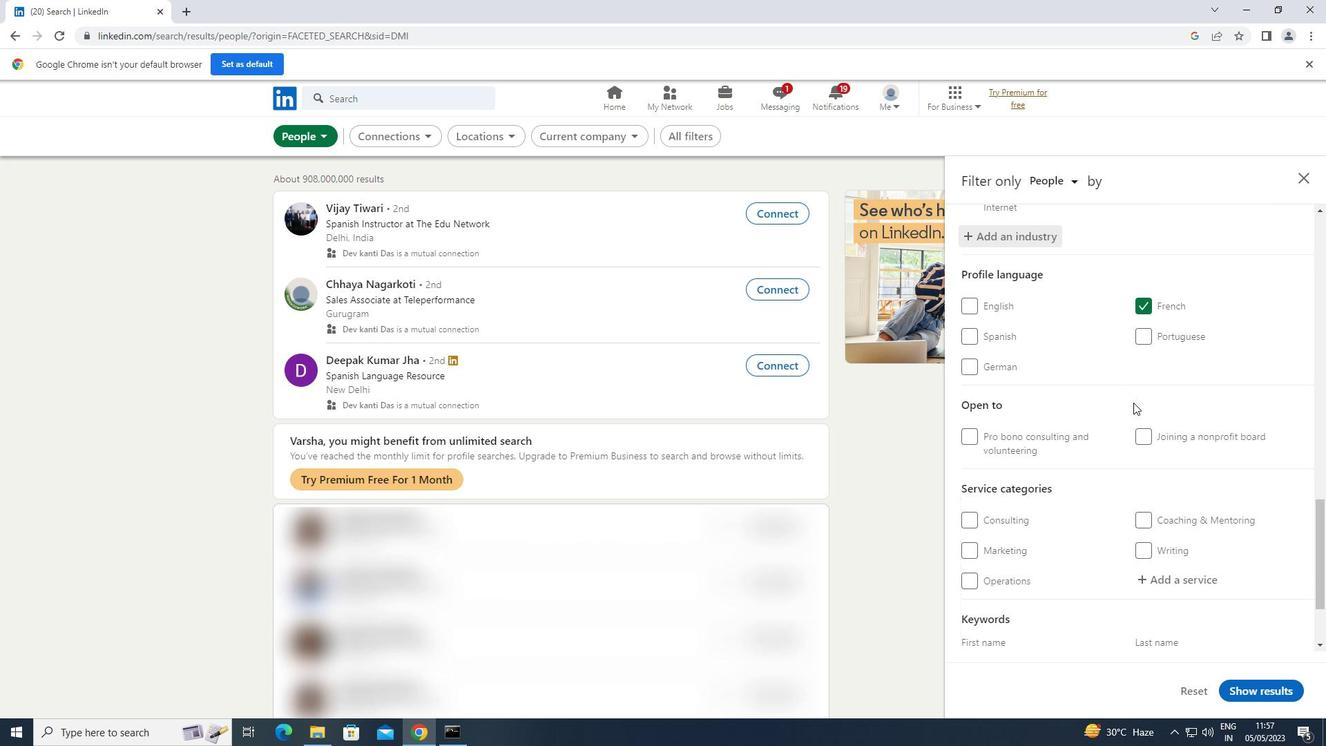 
Action: Mouse moved to (1187, 489)
Screenshot: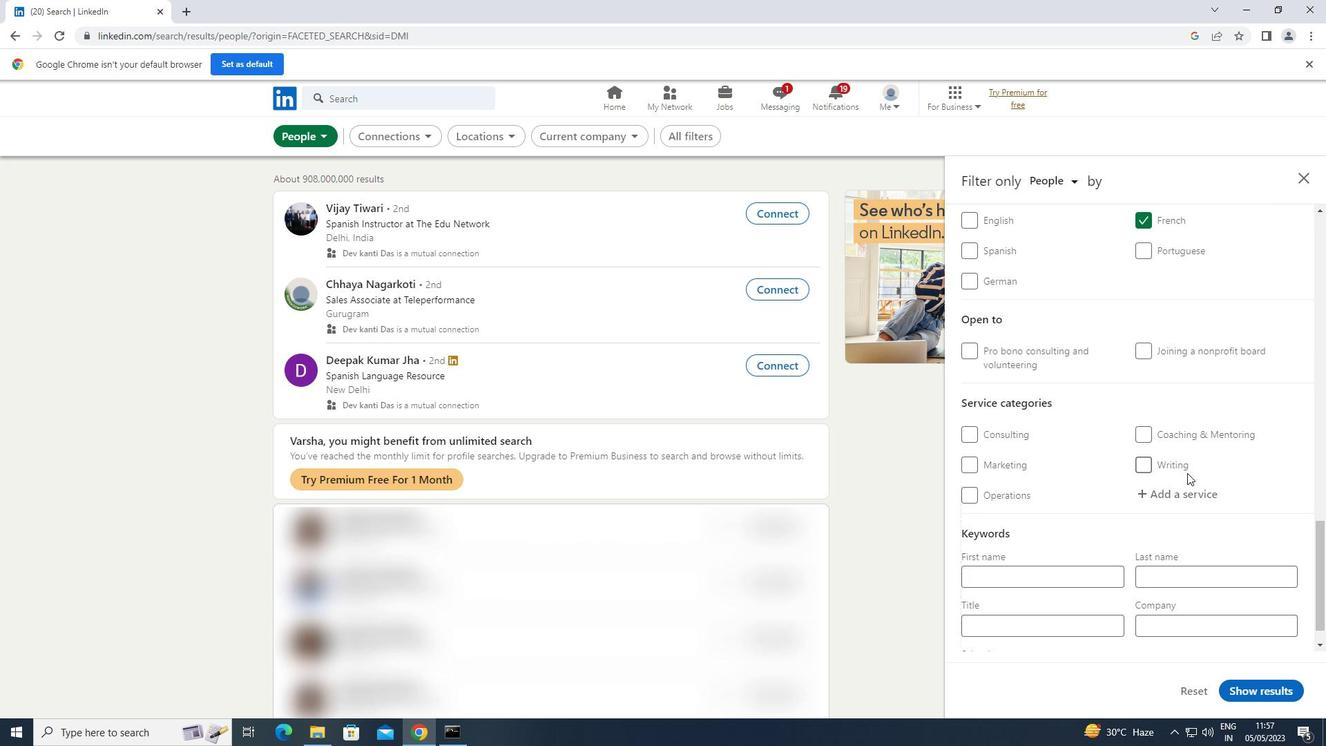 
Action: Mouse pressed left at (1187, 489)
Screenshot: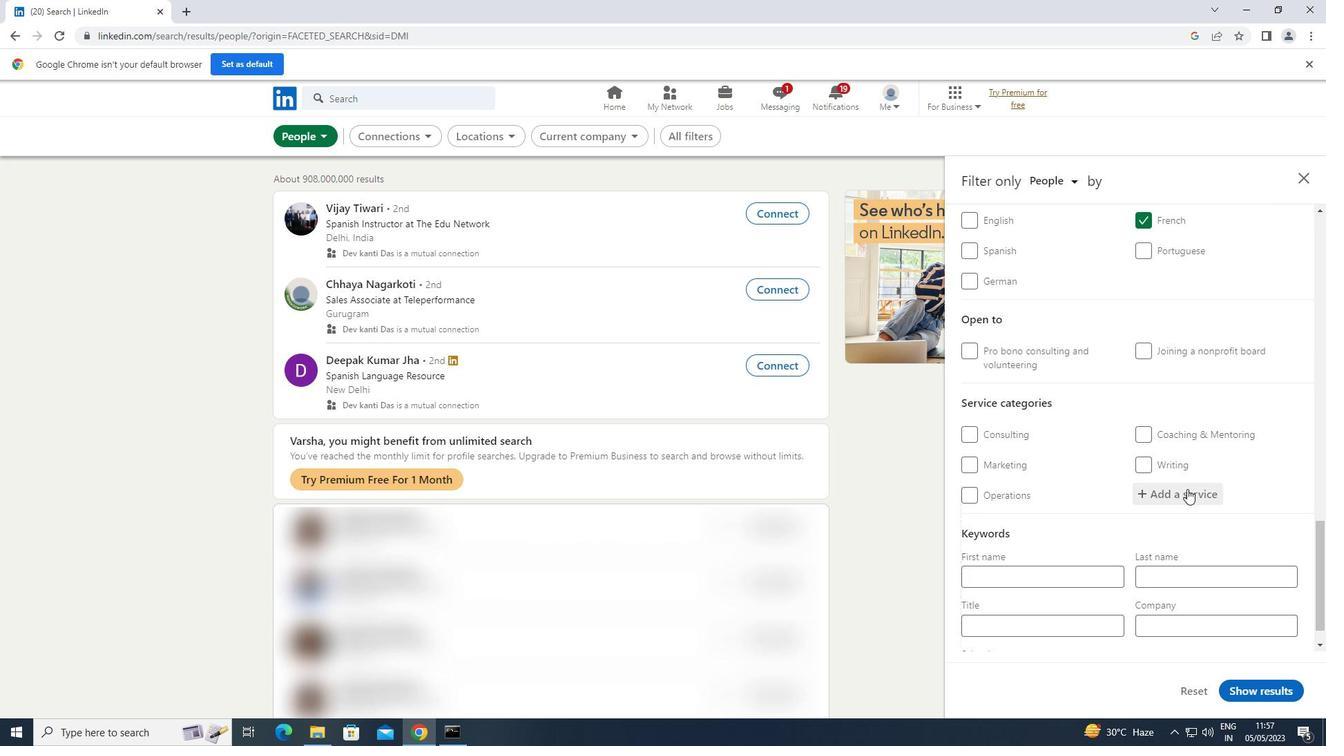 
Action: Key pressed <Key.shift>PROPERTY<Key.space>
Screenshot: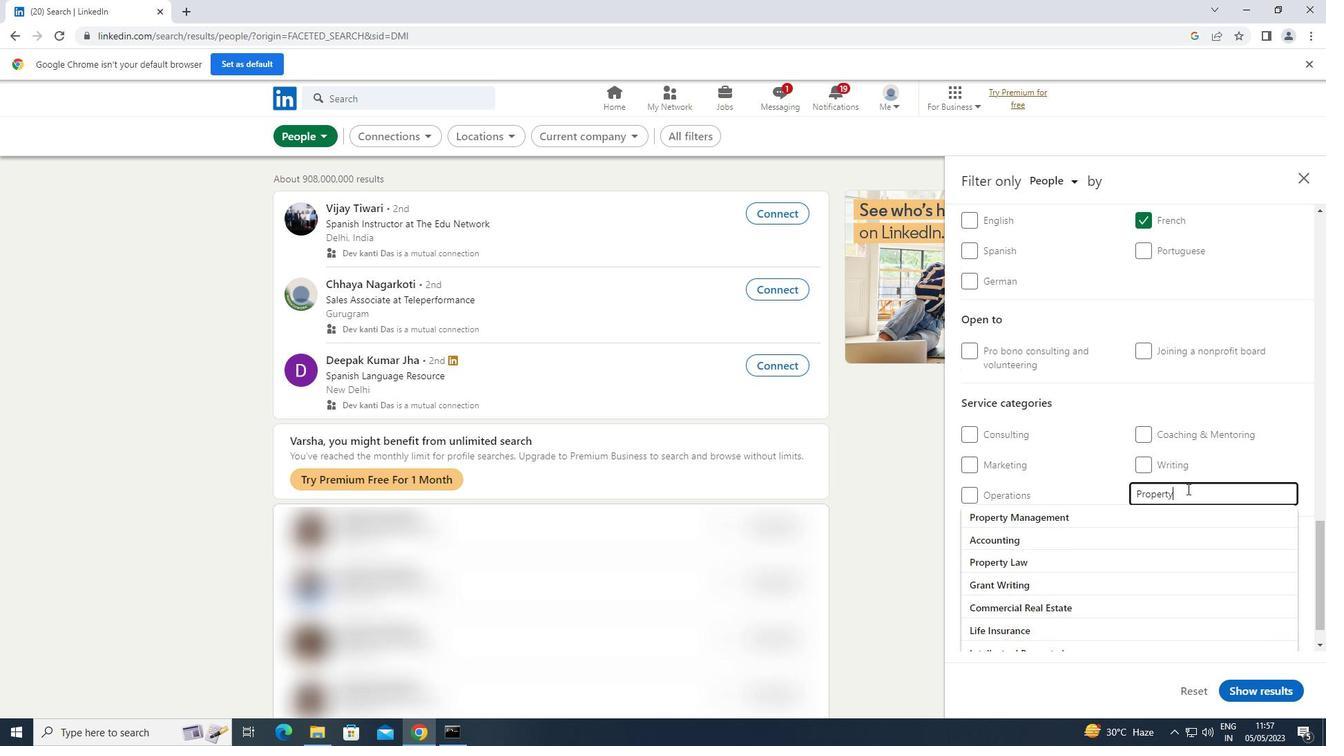 
Action: Mouse moved to (1123, 512)
Screenshot: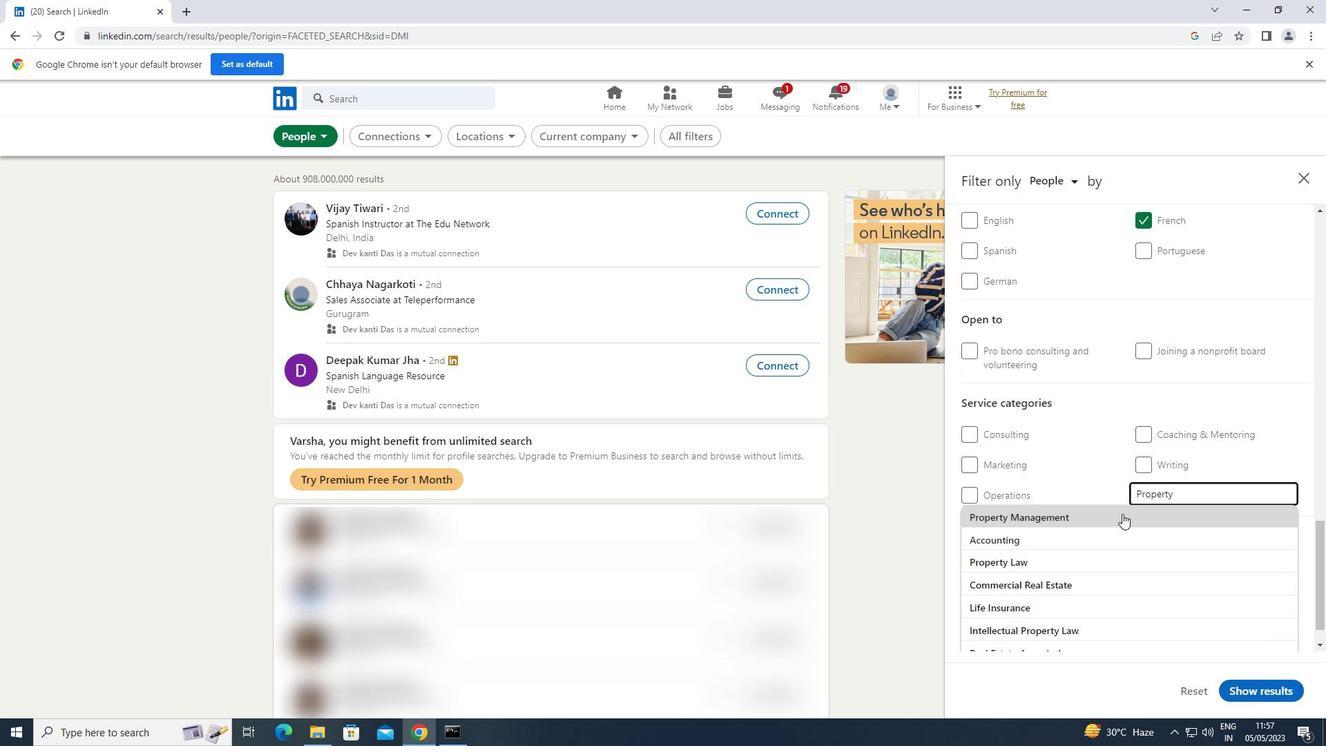 
Action: Mouse pressed left at (1123, 512)
Screenshot: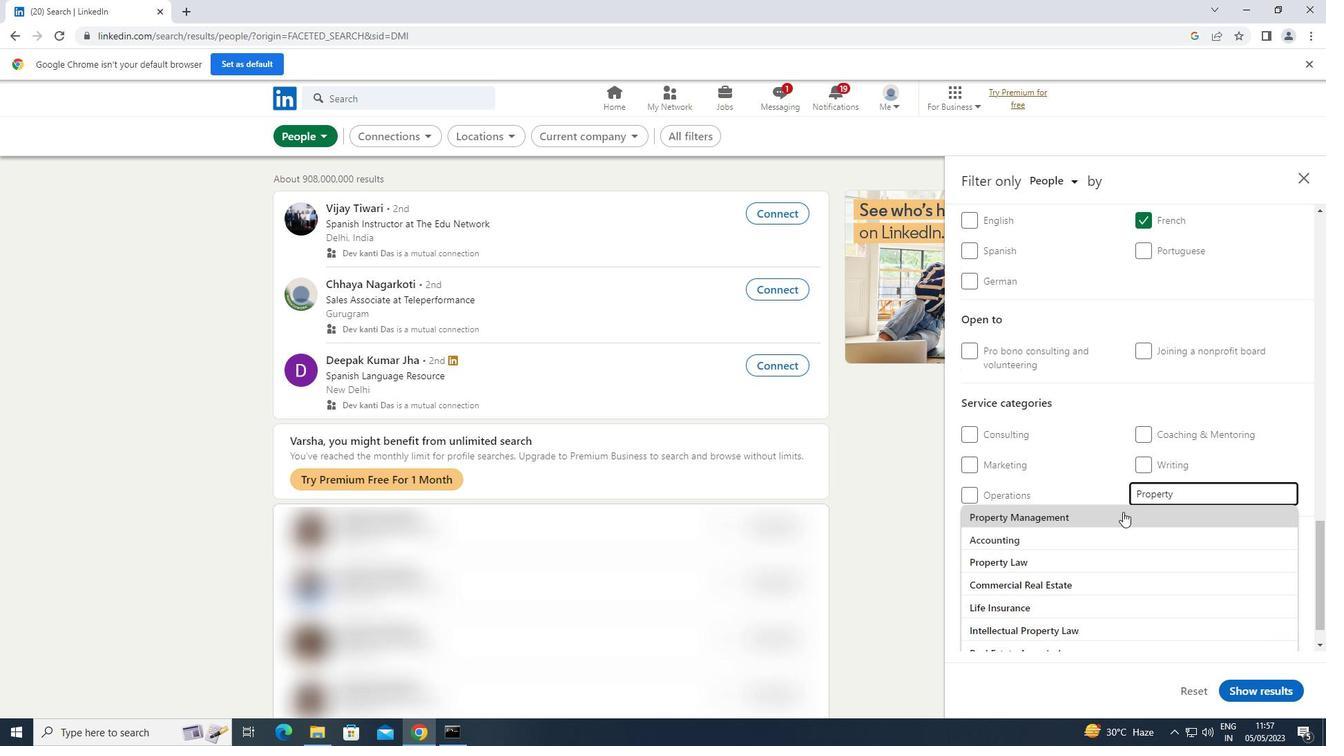 
Action: Mouse scrolled (1123, 511) with delta (0, 0)
Screenshot: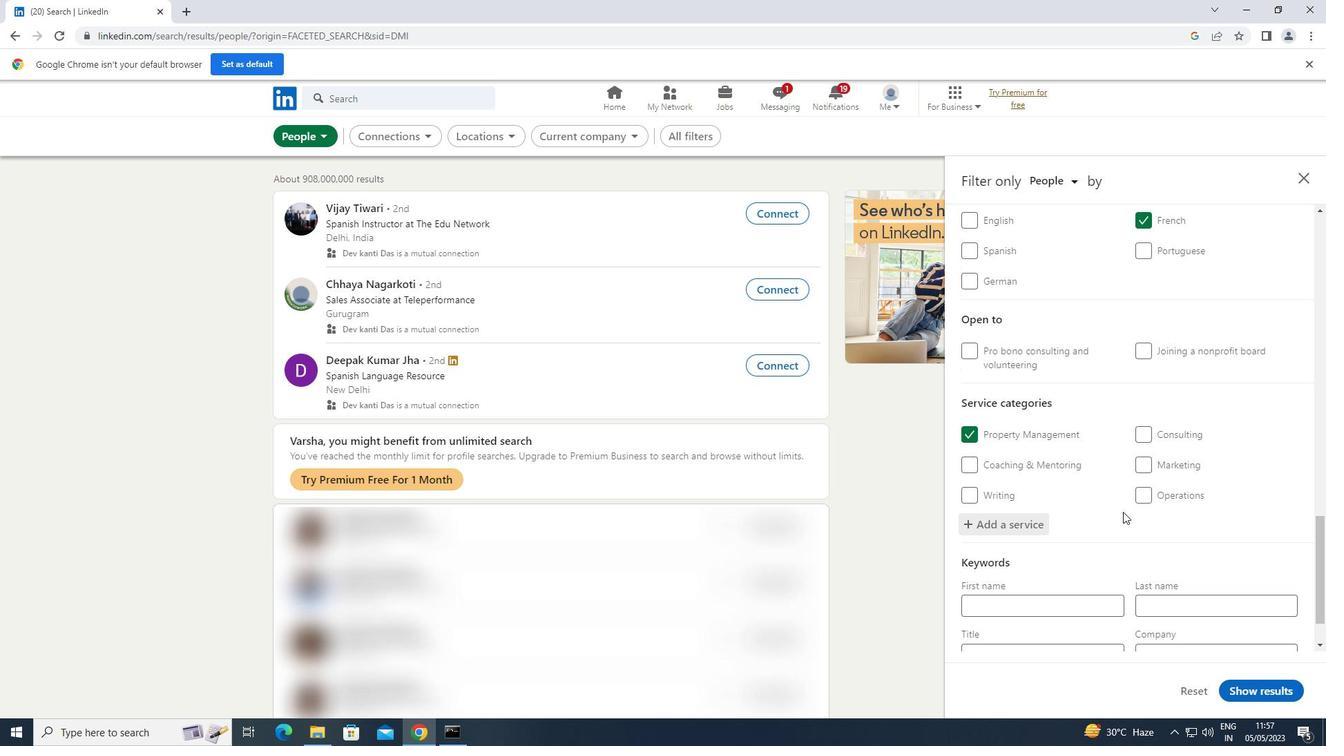 
Action: Mouse scrolled (1123, 511) with delta (0, 0)
Screenshot: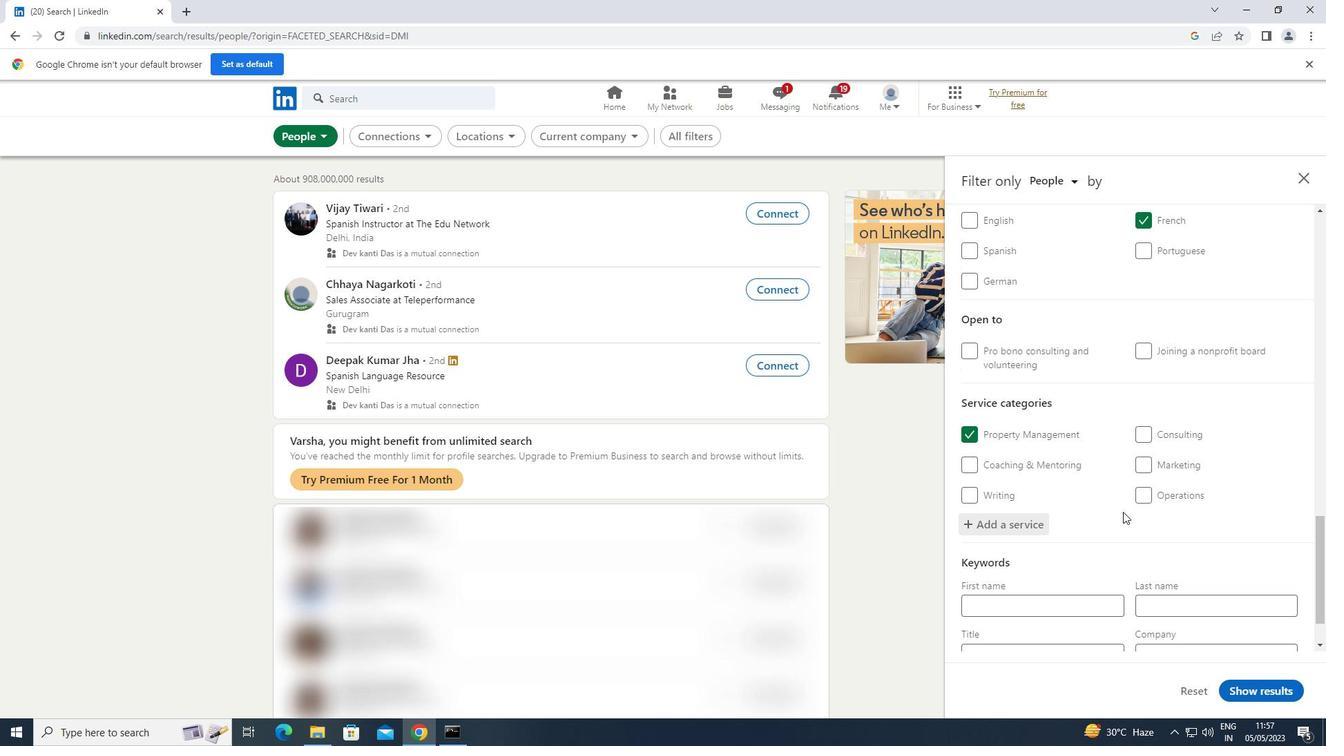 
Action: Mouse scrolled (1123, 511) with delta (0, 0)
Screenshot: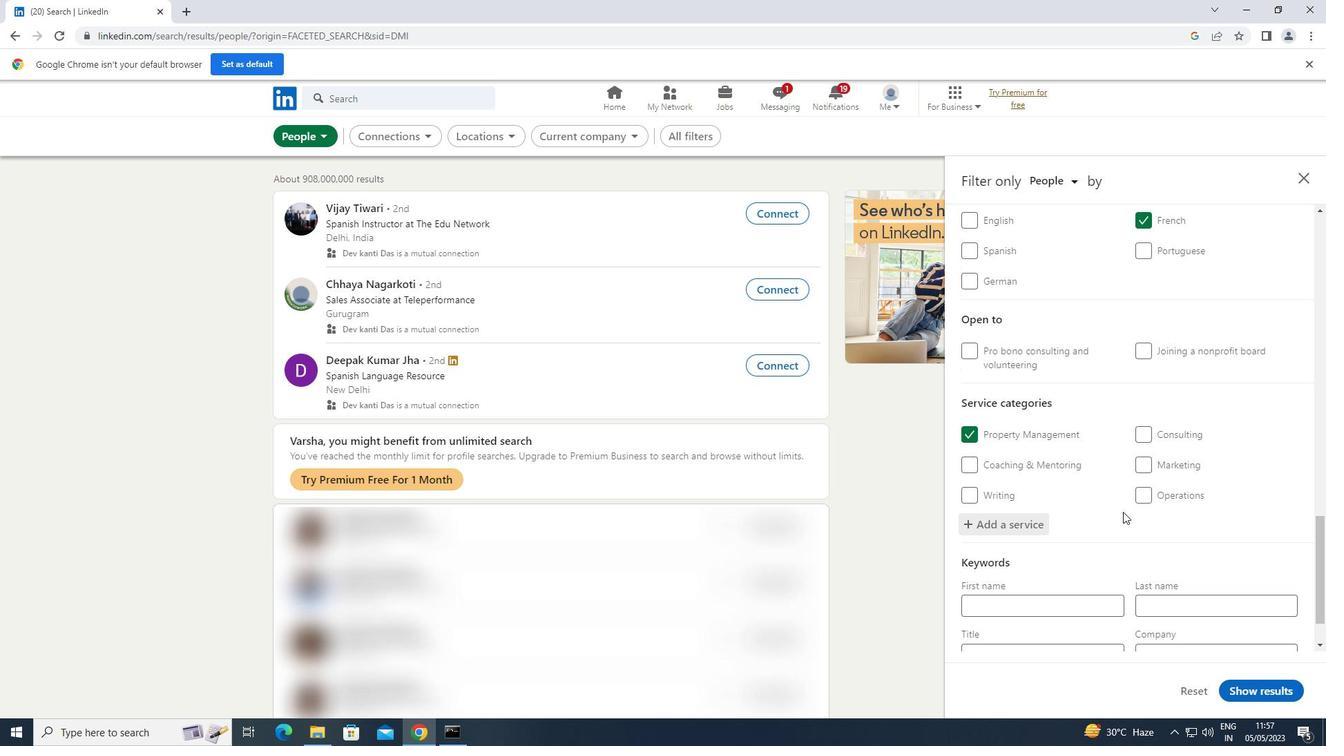 
Action: Mouse scrolled (1123, 511) with delta (0, 0)
Screenshot: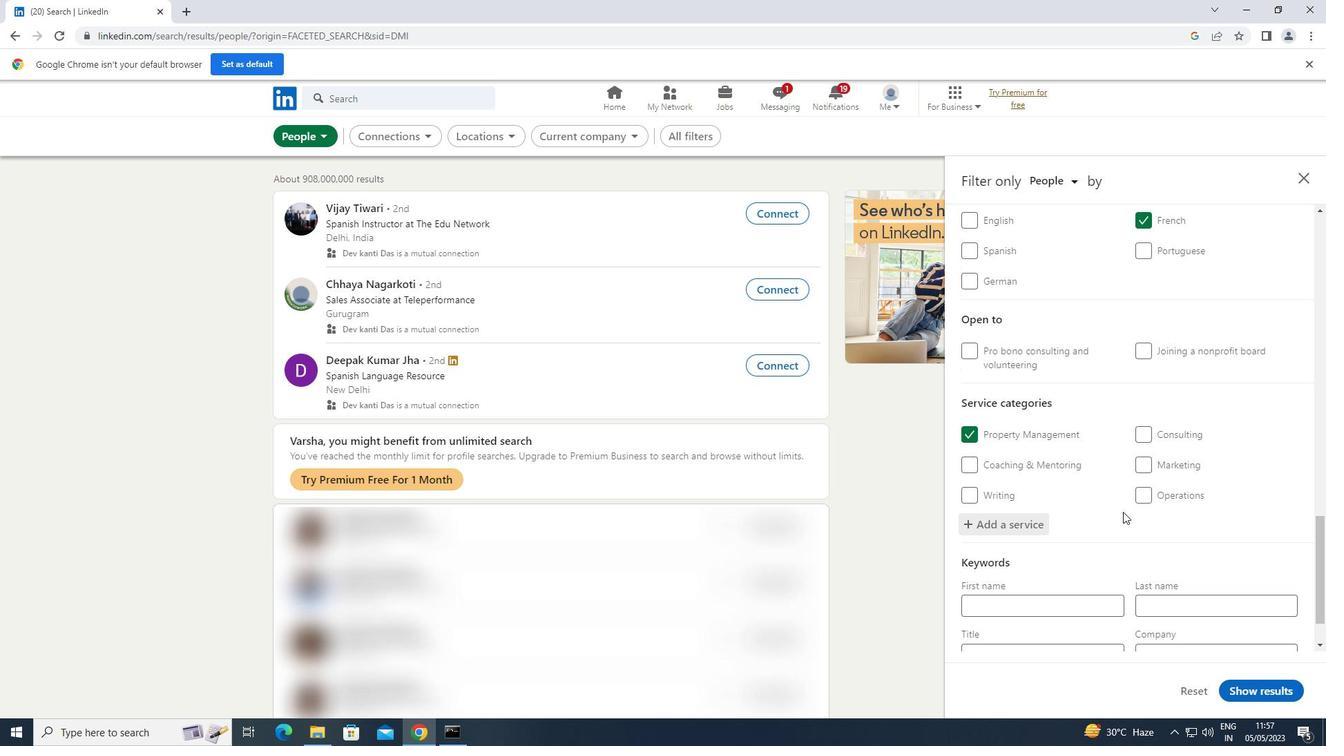 
Action: Mouse scrolled (1123, 511) with delta (0, 0)
Screenshot: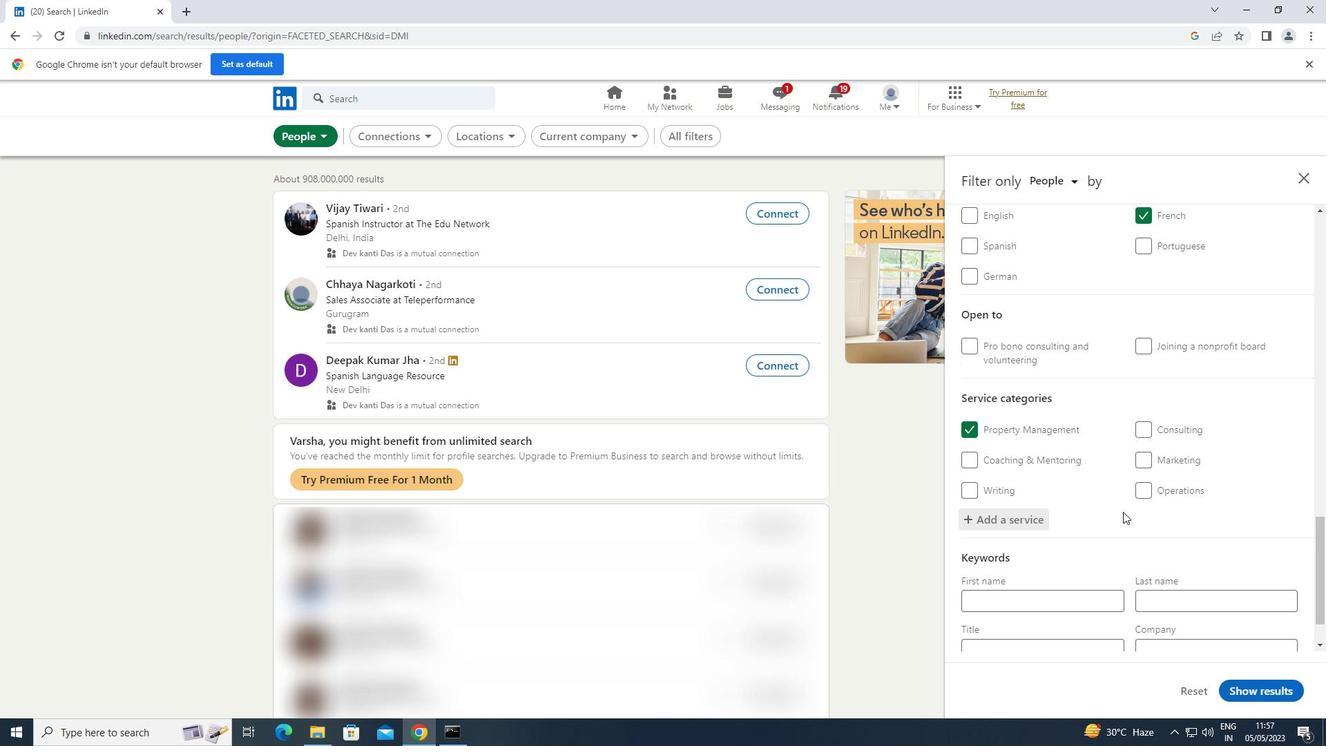 
Action: Mouse scrolled (1123, 511) with delta (0, 0)
Screenshot: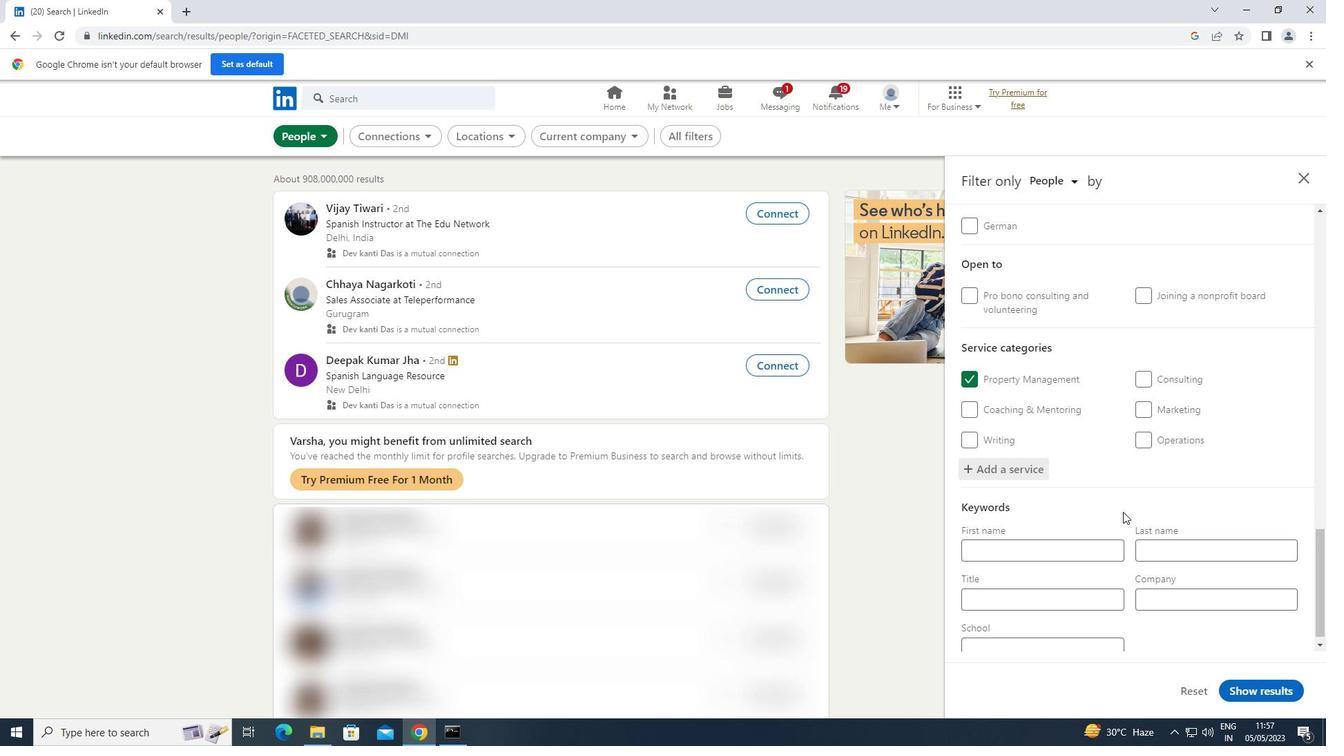 
Action: Mouse moved to (1079, 590)
Screenshot: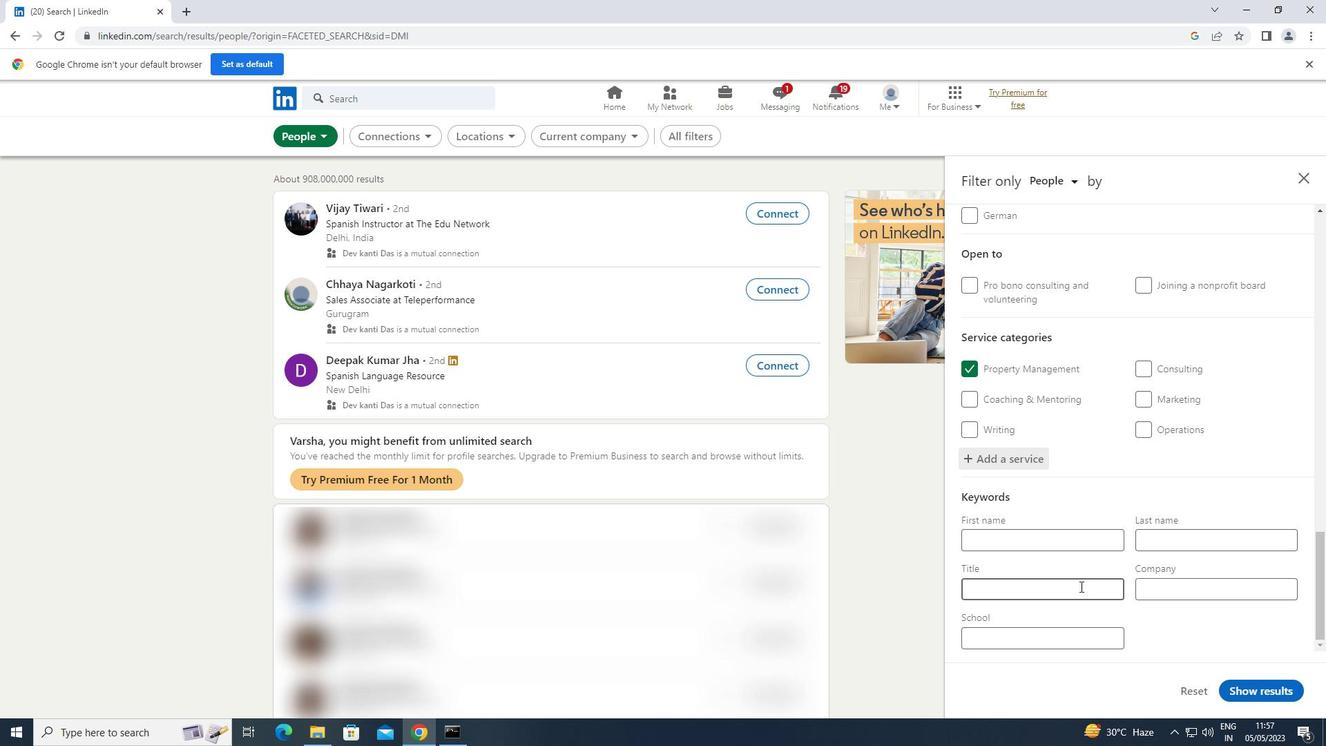 
Action: Mouse pressed left at (1079, 590)
Screenshot: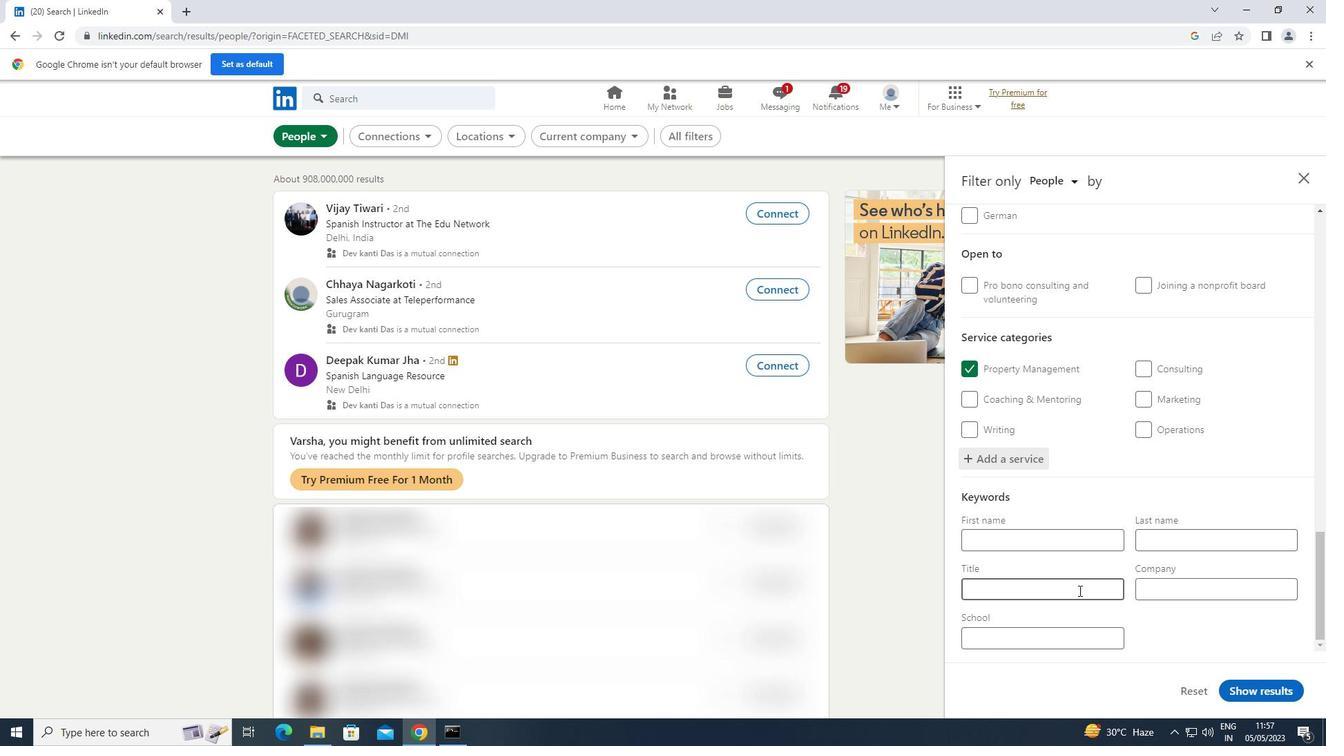 
Action: Key pressed <Key.shift>CALL
Screenshot: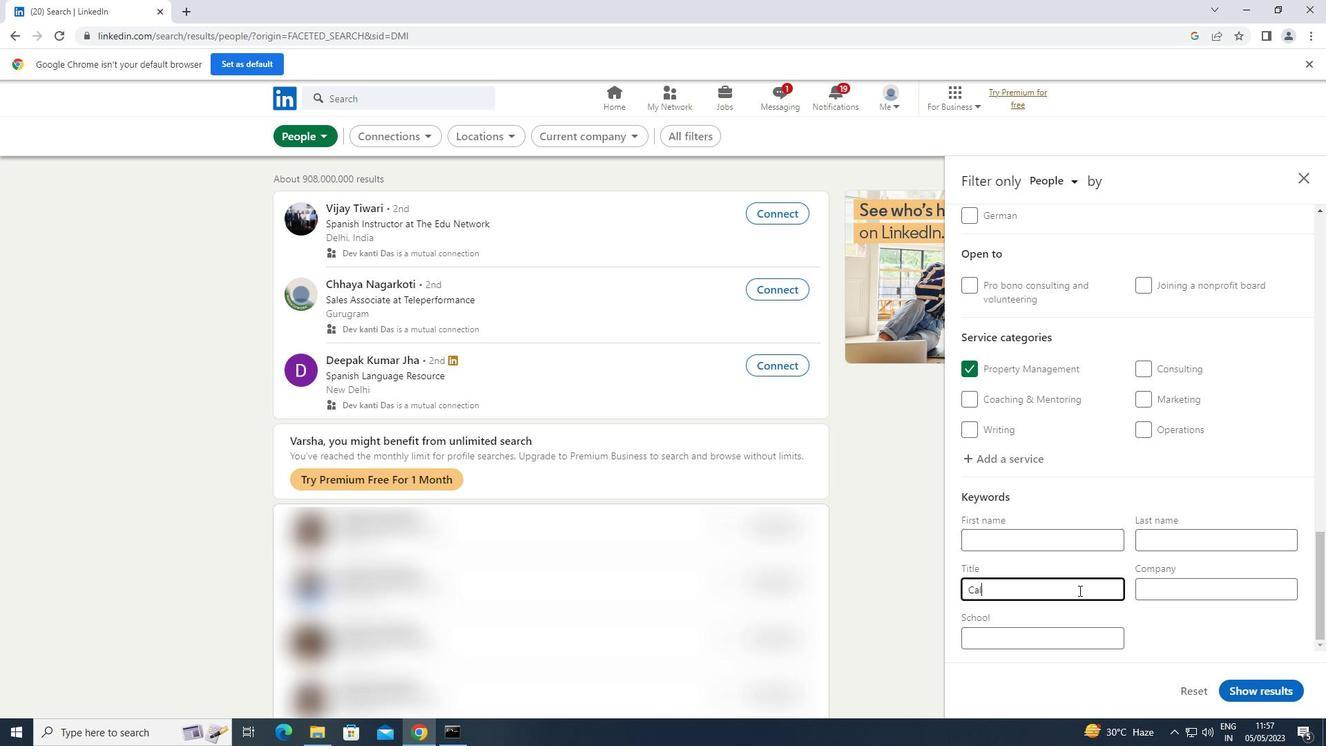
Action: Mouse moved to (1079, 590)
Screenshot: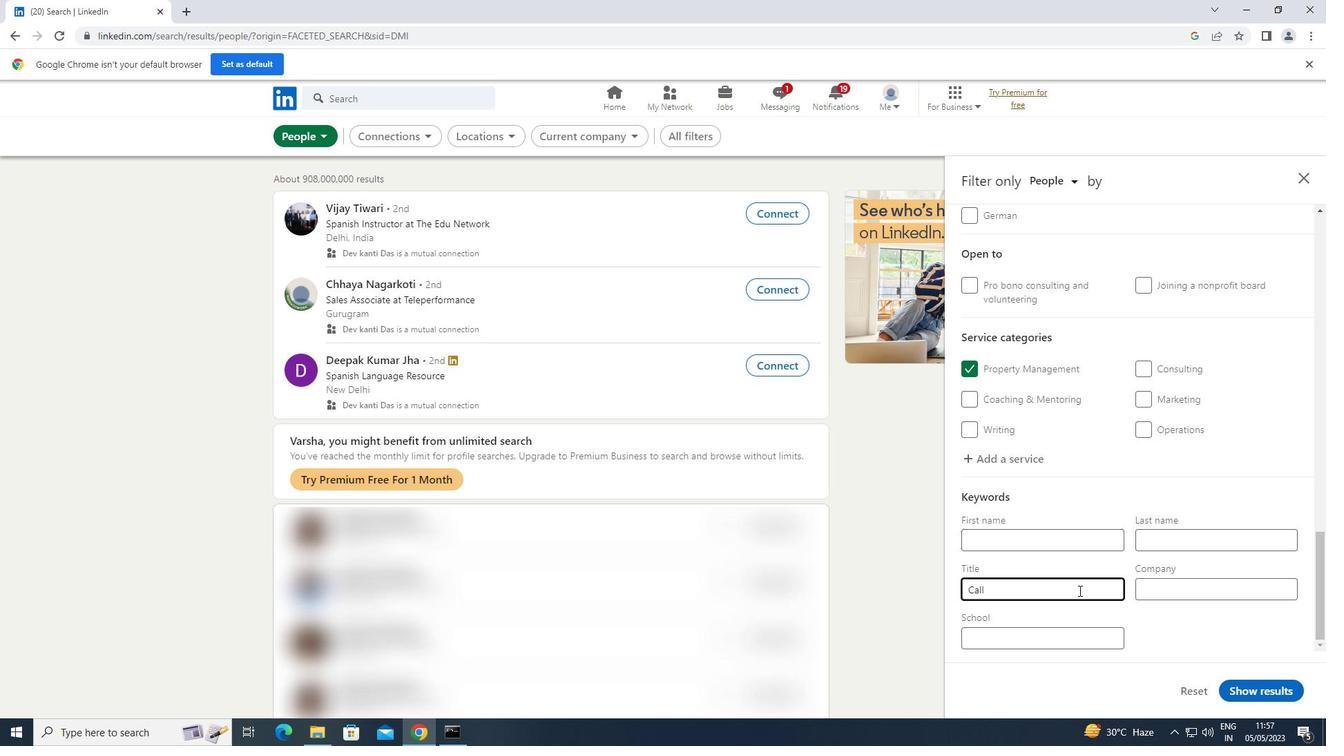 
Action: Key pressed <Key.space><Key.shift>CENTER<Key.space><Key.shift>REPRESENTATIVE
Screenshot: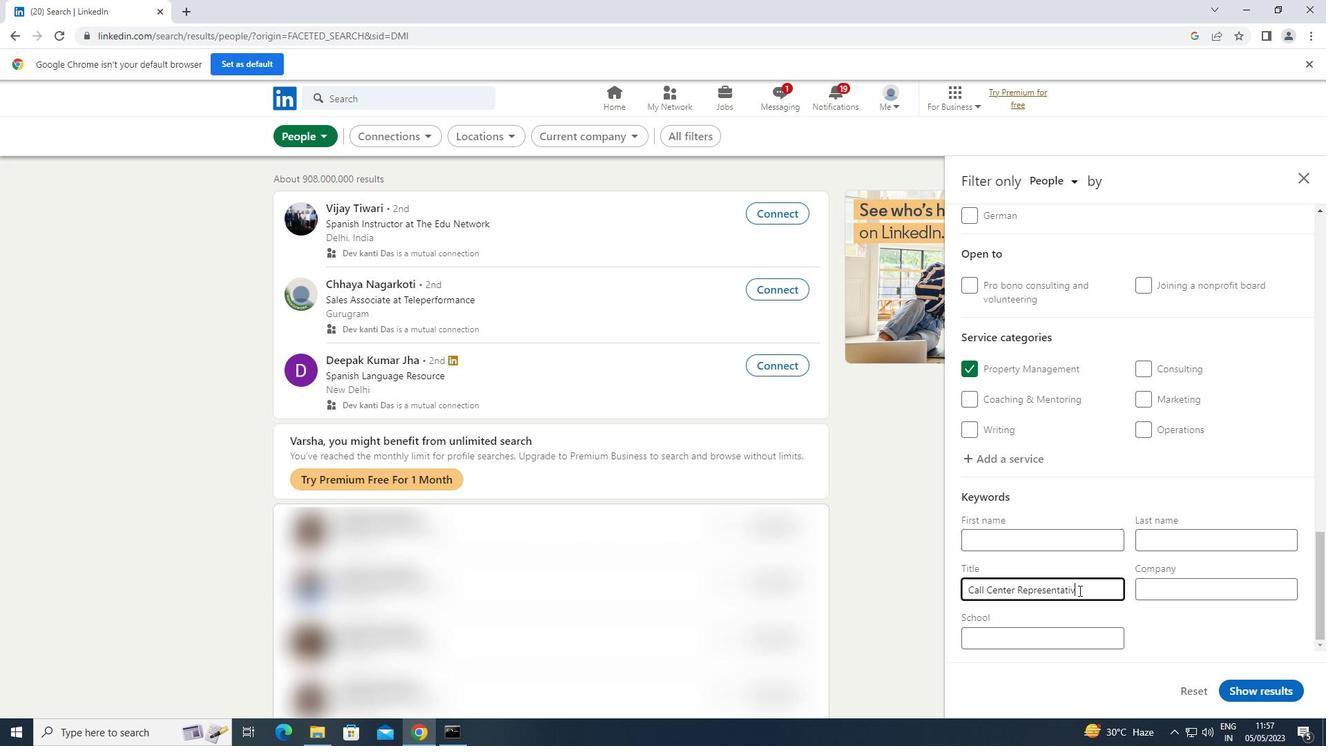 
Action: Mouse moved to (1261, 685)
Screenshot: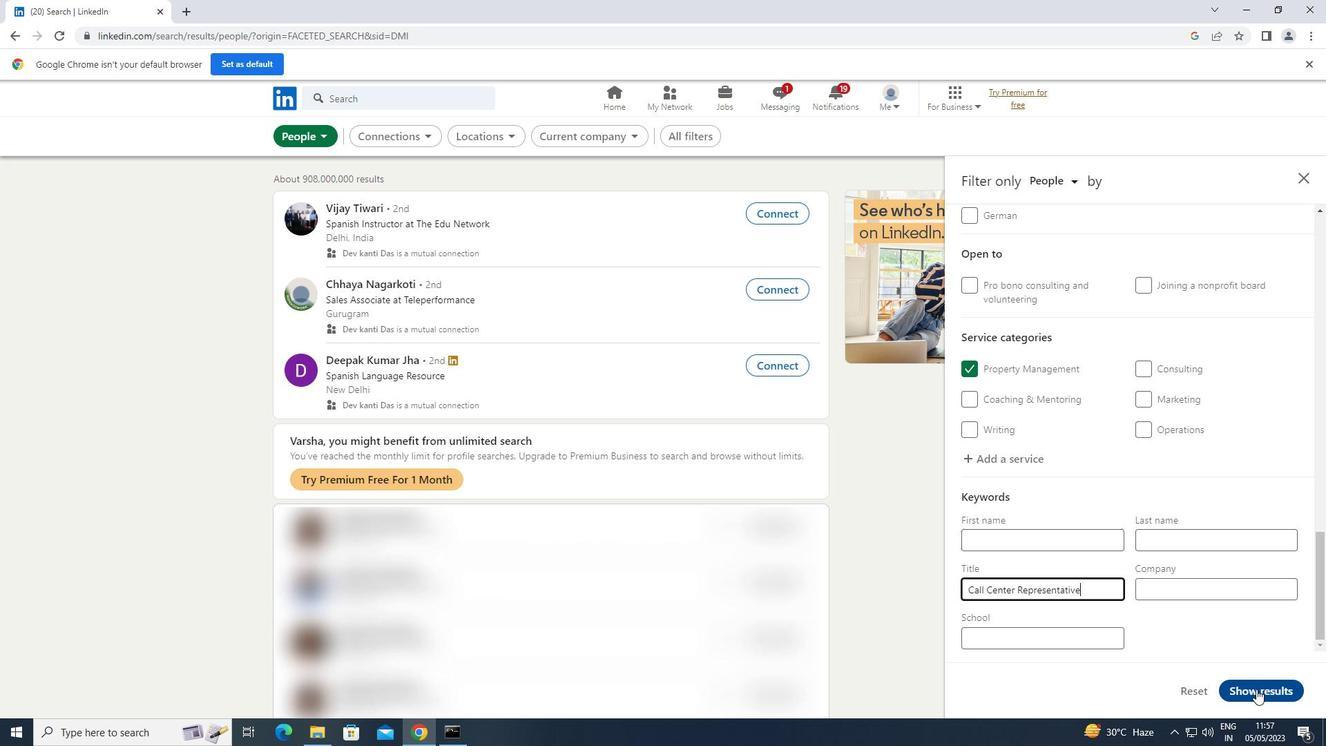 
Action: Mouse pressed left at (1261, 685)
Screenshot: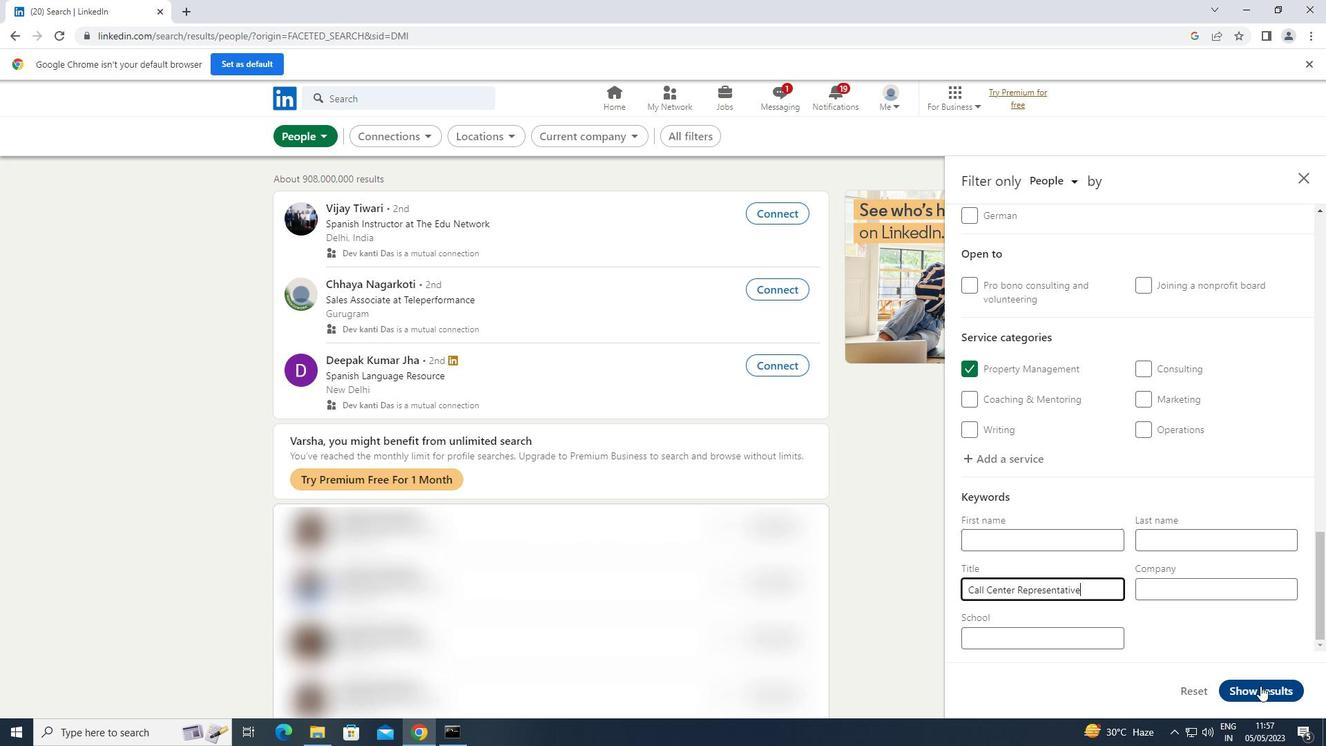 
